 Task: Look for space in Kobuleti, Georgia from 10th July, 2023 to 15th July, 2023 for 7 adults in price range Rs.10000 to Rs.15000. Place can be entire place or shared room with 4 bedrooms having 7 beds and 4 bathrooms. Property type can be house, flat, guest house. Amenities needed are: wifi, TV, free parkinig on premises, gym, breakfast. Booking option can be shelf check-in. Required host language is English.
Action: Mouse moved to (366, 146)
Screenshot: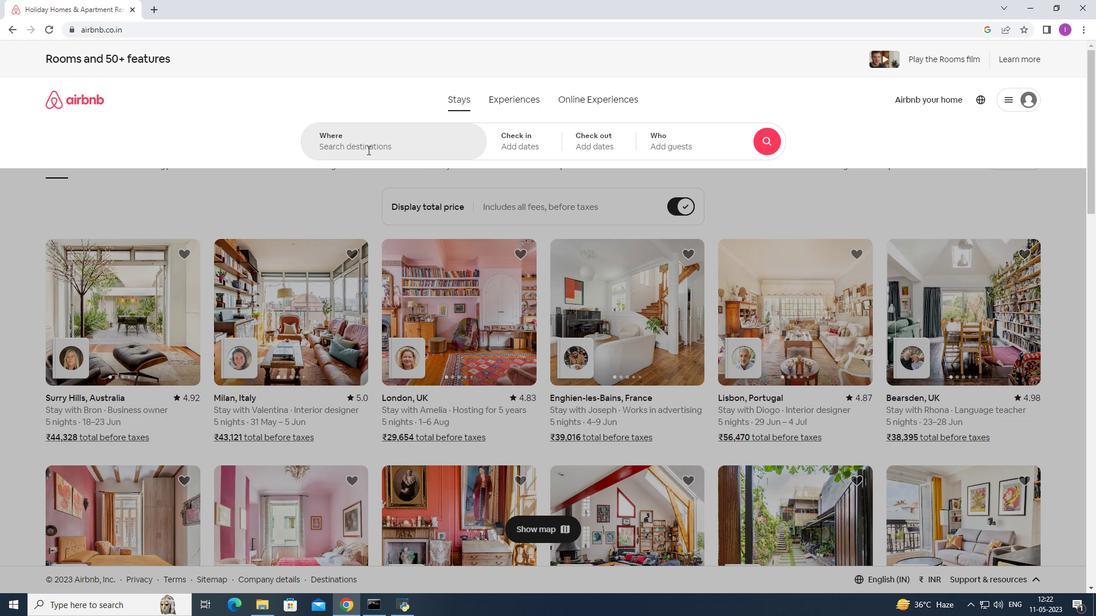 
Action: Mouse pressed left at (366, 146)
Screenshot: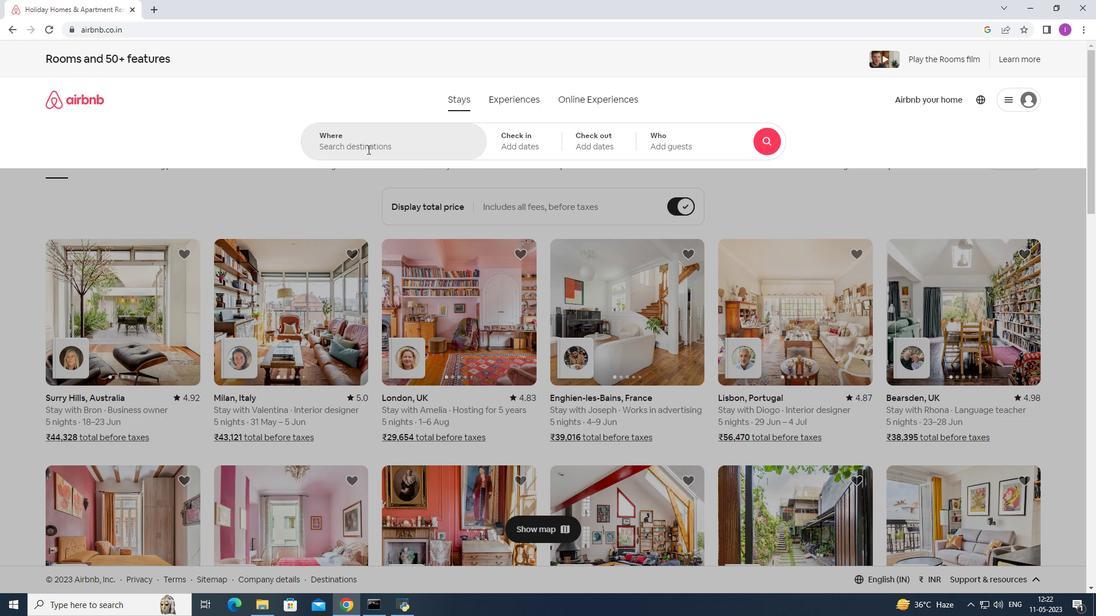 
Action: Mouse moved to (392, 139)
Screenshot: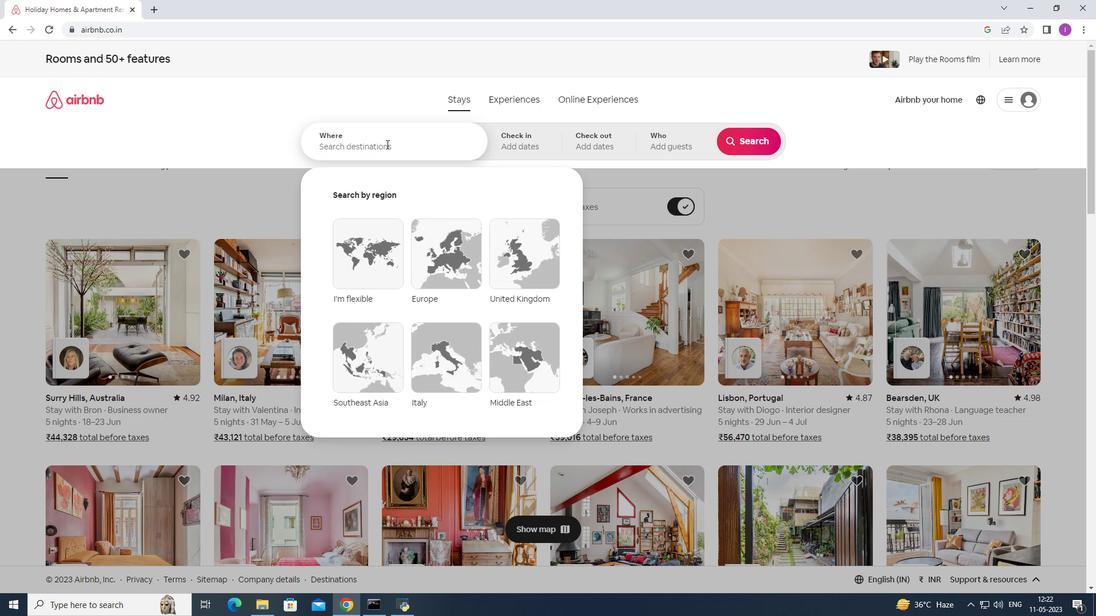 
Action: Key pressed <Key.shift><Key.shift><Key.shift><Key.shift><Key.shift><Key.shift><Key.shift>Kouleti,<Key.shift><Key.shift><Key.shift><Key.shift><Key.shift><Key.shift><Key.shift><Key.shift><Key.shift><Key.shift><Key.shift><Key.shift><Key.shift><Key.shift><Key.shift><Key.shift><Key.shift><Key.shift><Key.shift><Key.shift><Key.shift><Key.shift><Key.shift><Key.shift><Key.shift><Key.shift><Key.shift><Key.shift><Key.shift><Key.shift><Key.shift><Key.shift>Georgia
Screenshot: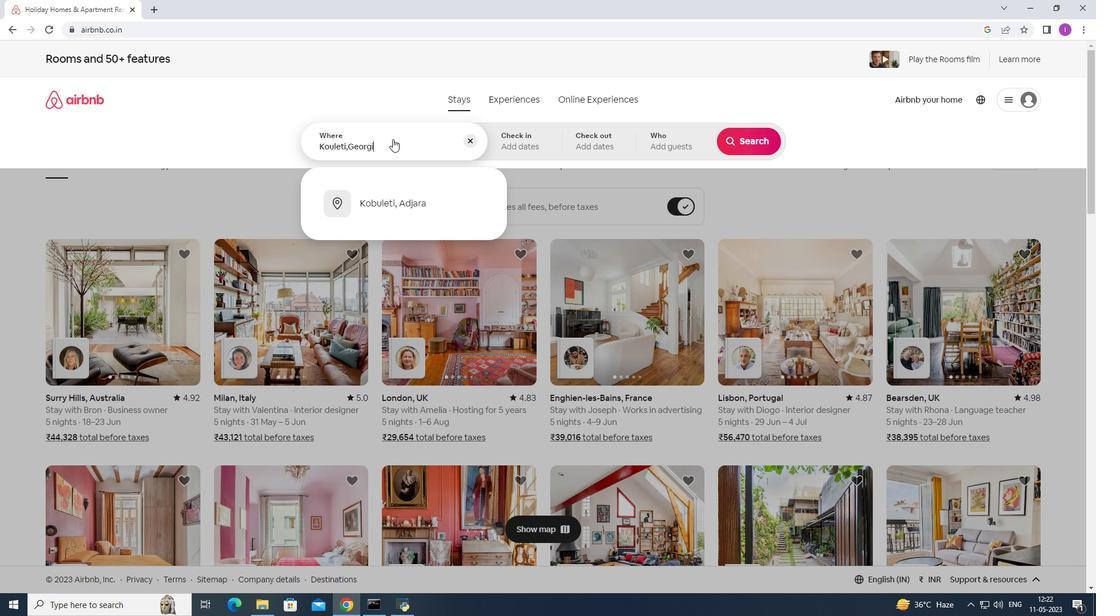 
Action: Mouse moved to (536, 148)
Screenshot: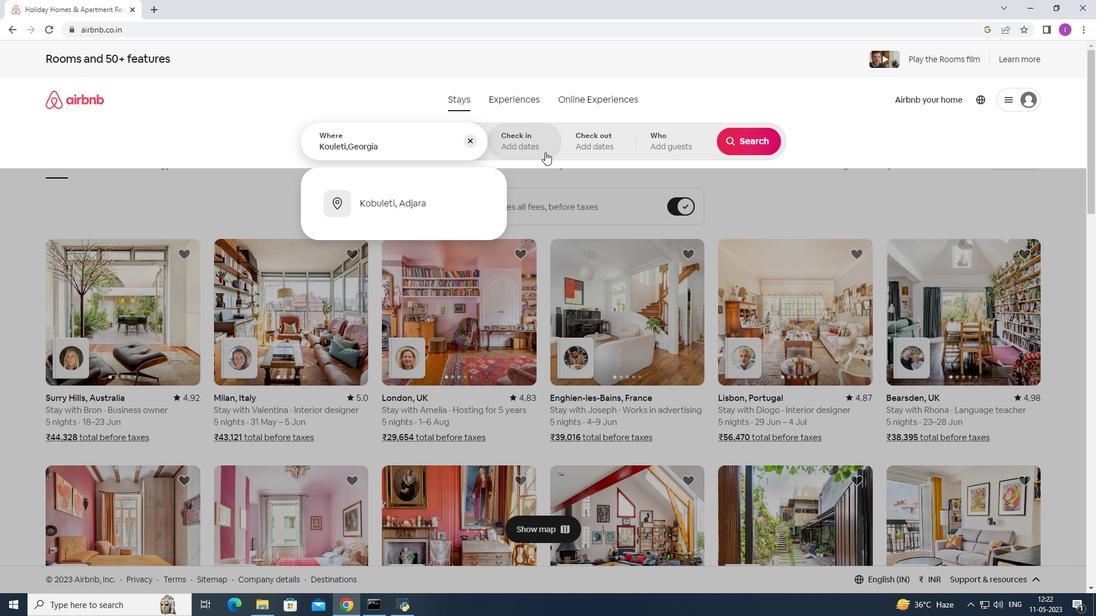 
Action: Mouse pressed left at (536, 148)
Screenshot: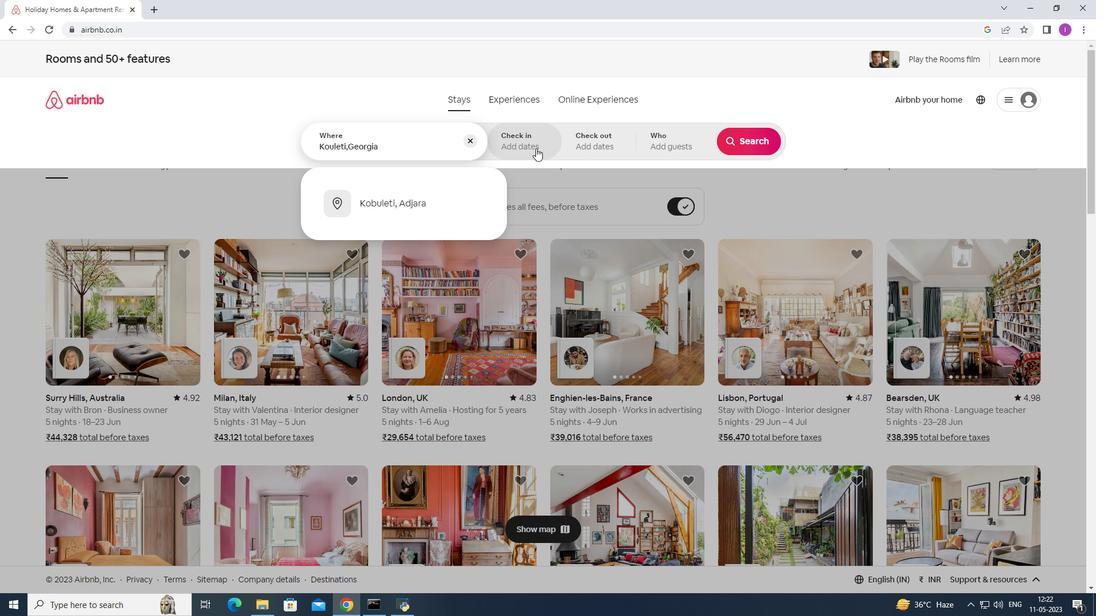 
Action: Mouse moved to (748, 232)
Screenshot: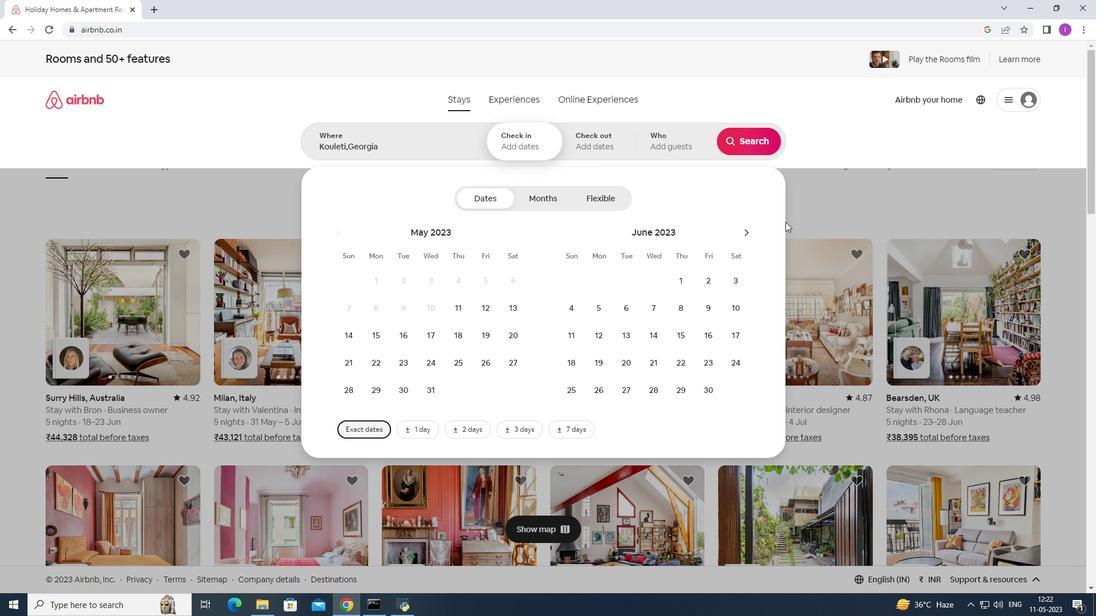 
Action: Mouse pressed left at (748, 232)
Screenshot: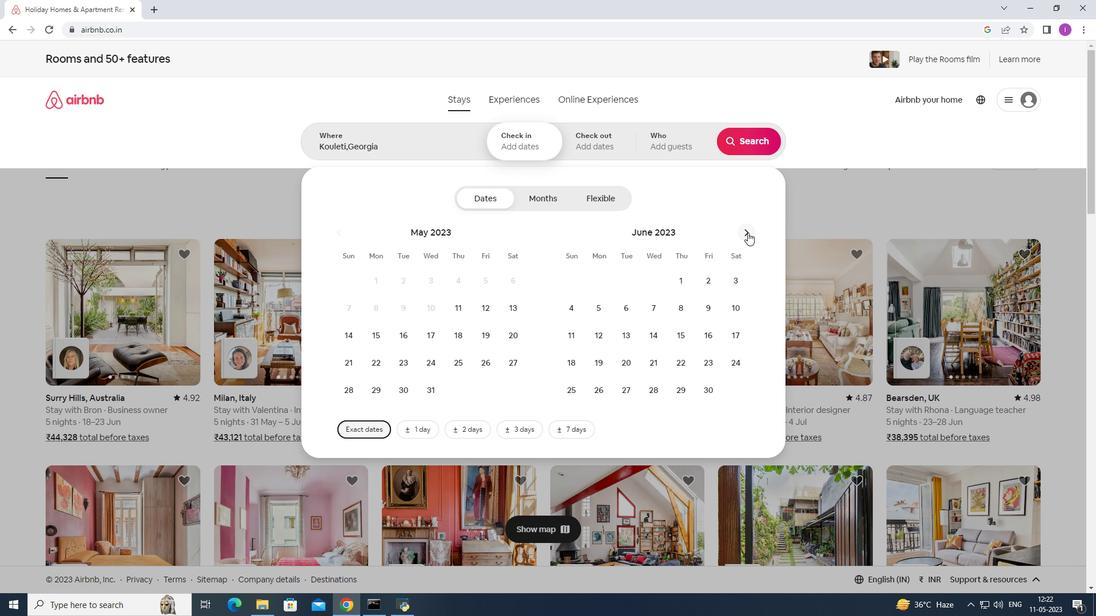 
Action: Mouse moved to (592, 342)
Screenshot: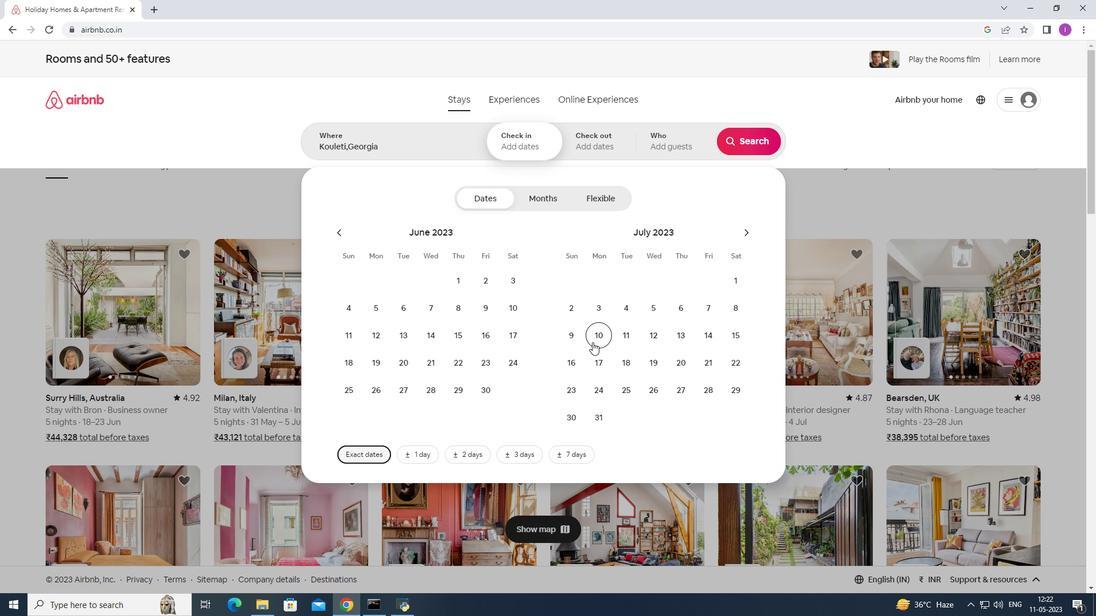 
Action: Mouse pressed left at (592, 342)
Screenshot: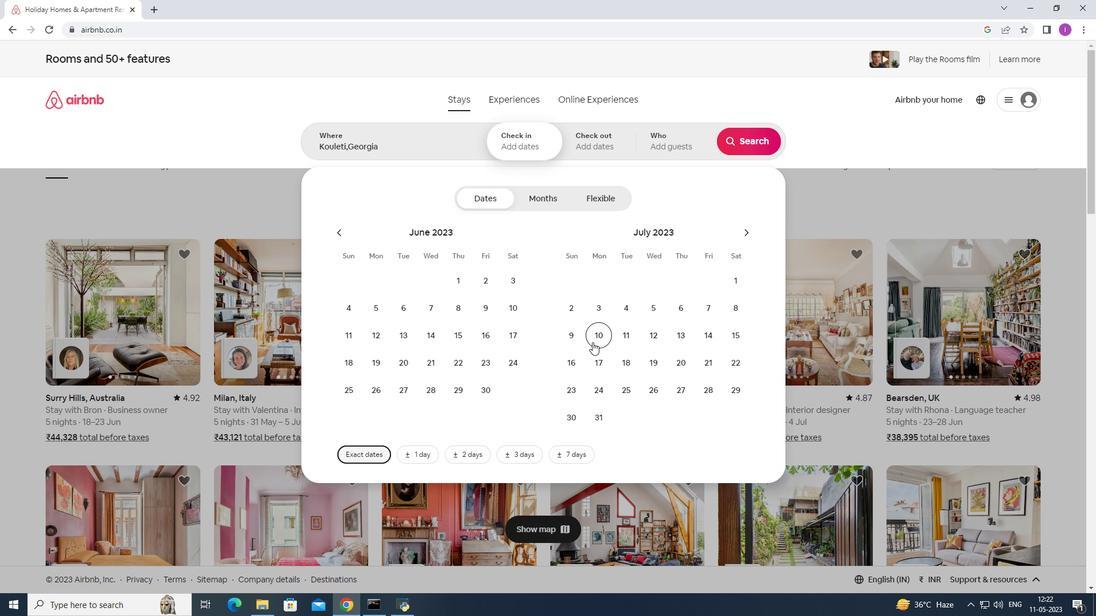 
Action: Mouse moved to (729, 330)
Screenshot: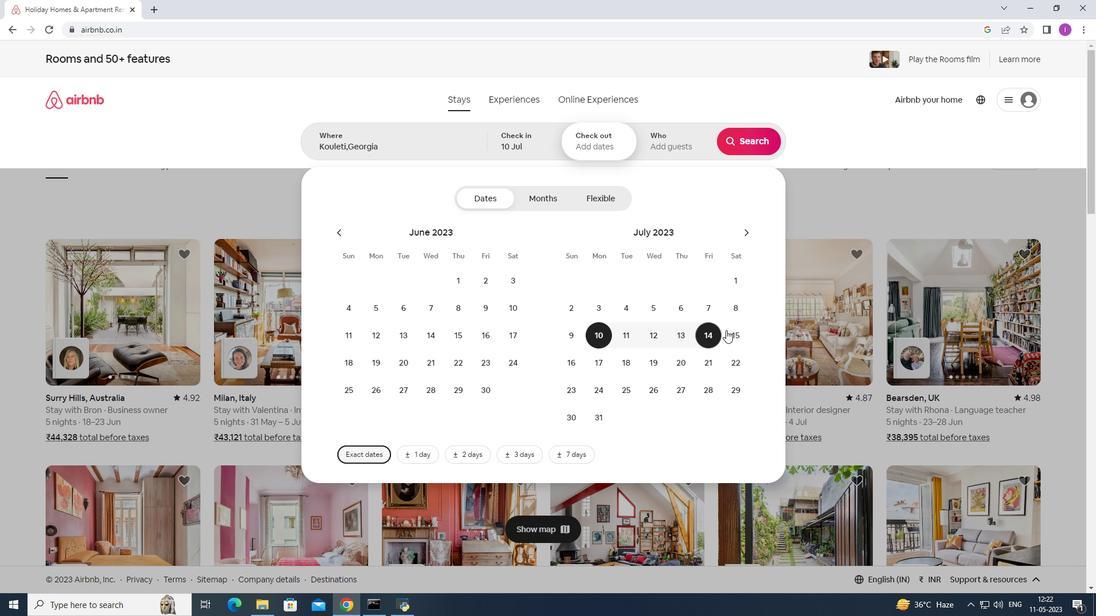 
Action: Mouse pressed left at (729, 330)
Screenshot: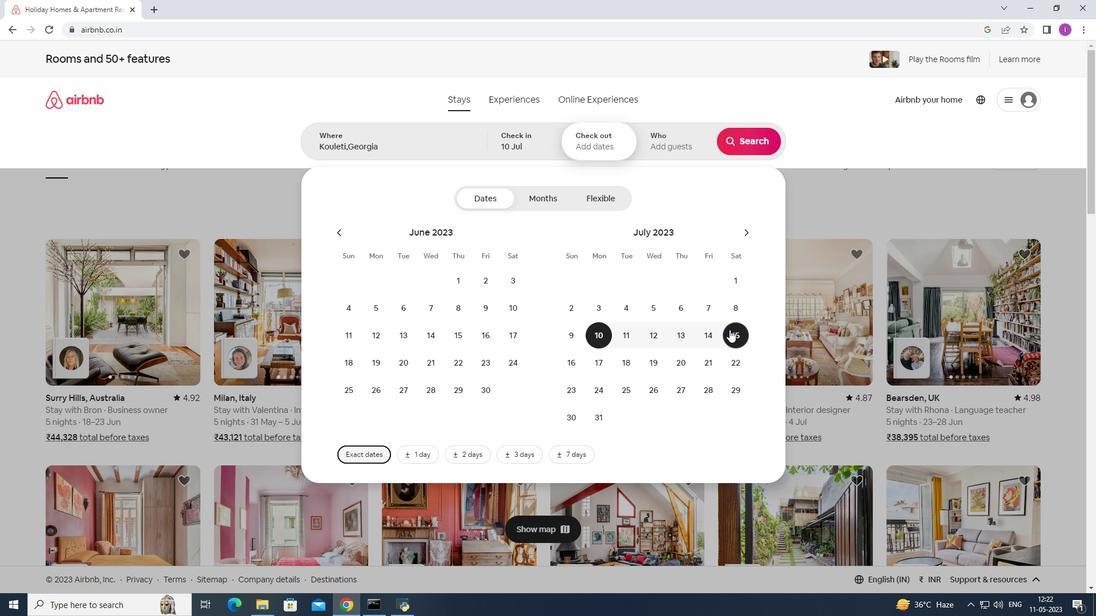 
Action: Mouse moved to (671, 151)
Screenshot: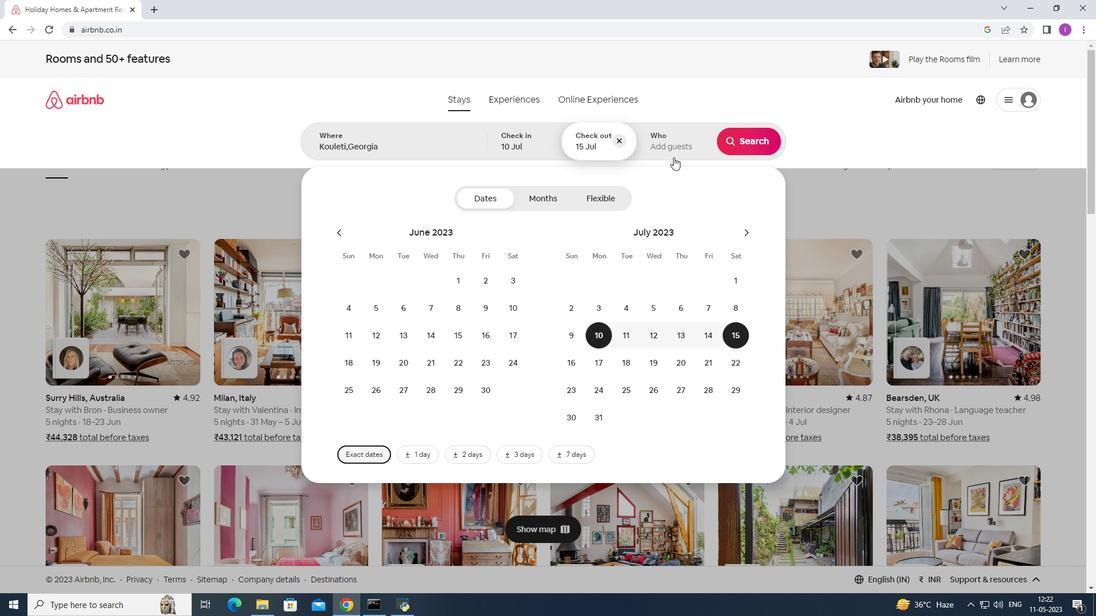 
Action: Mouse pressed left at (671, 151)
Screenshot: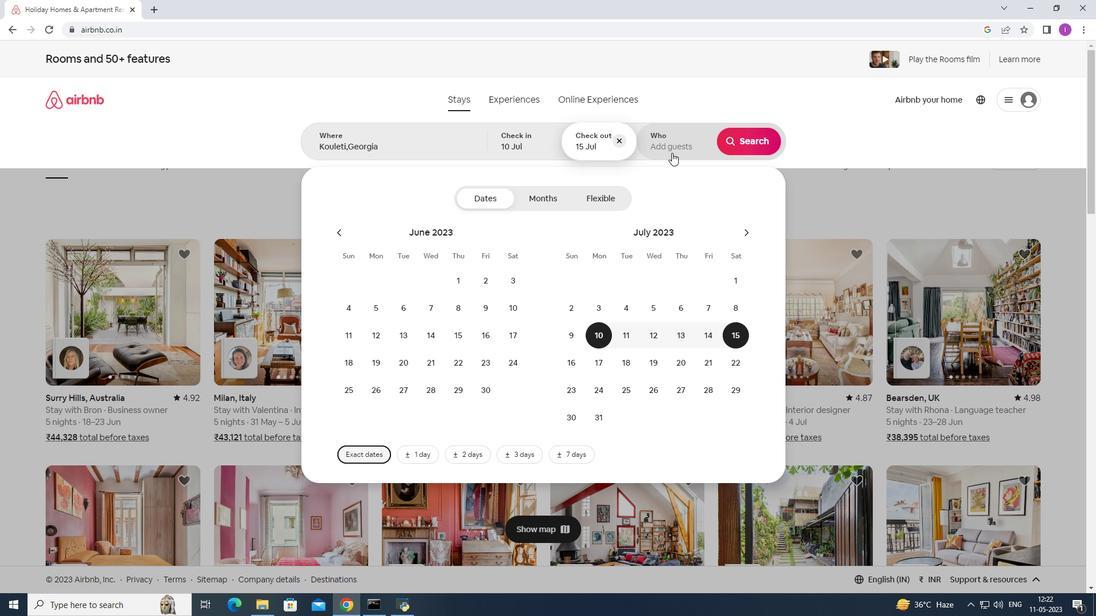
Action: Mouse moved to (755, 200)
Screenshot: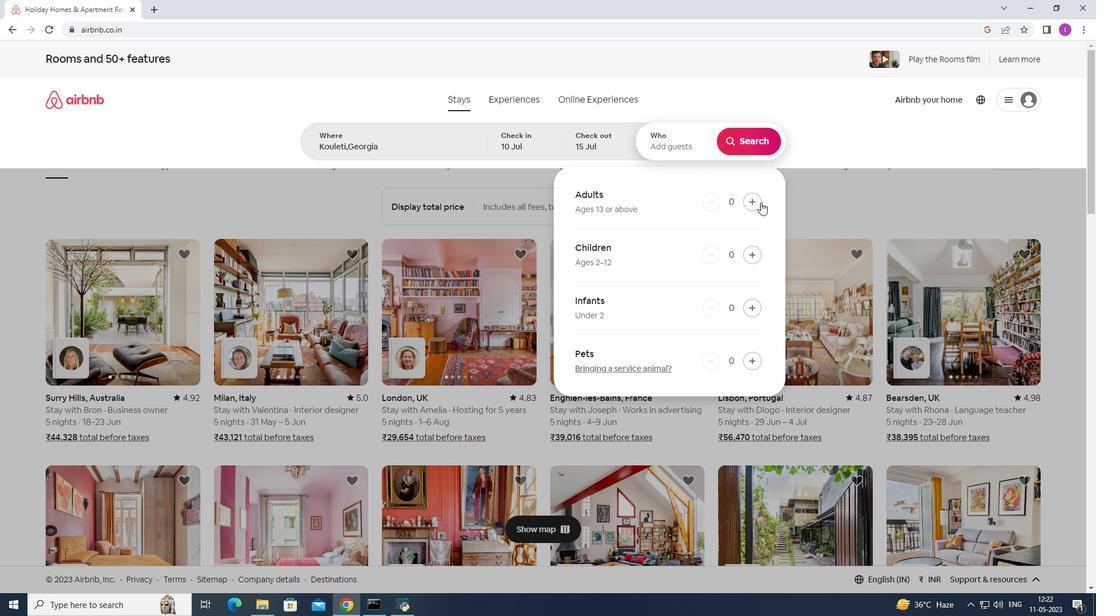 
Action: Mouse pressed left at (755, 200)
Screenshot: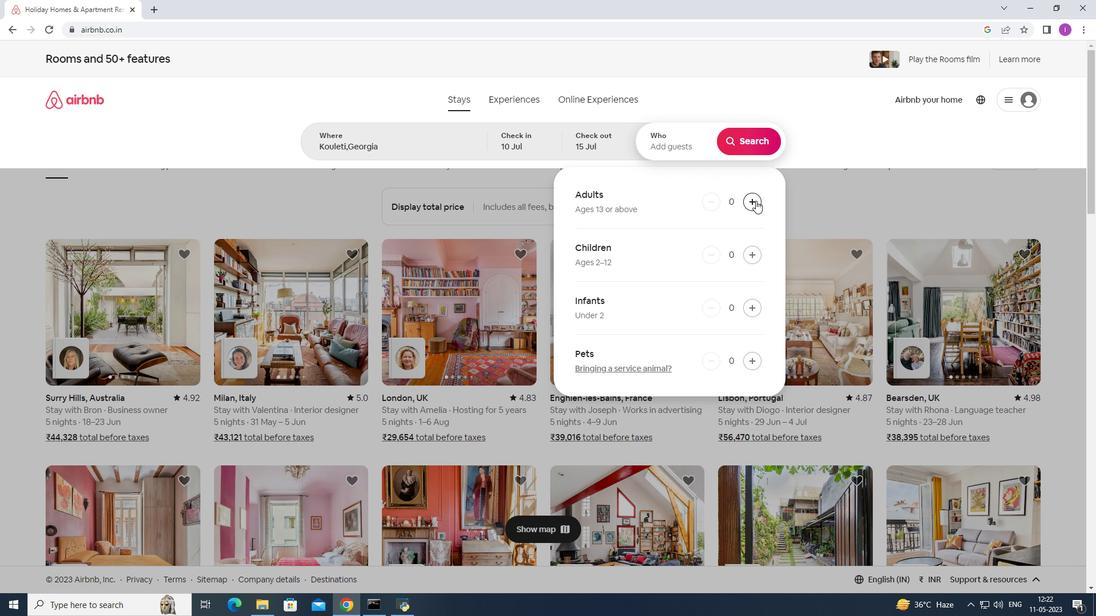 
Action: Mouse pressed left at (755, 200)
Screenshot: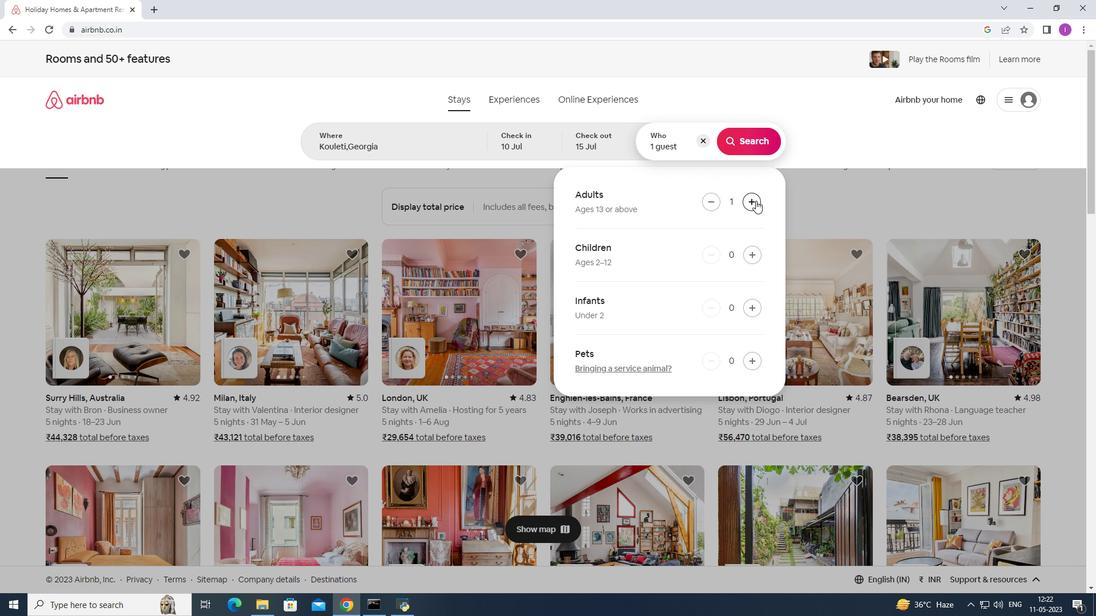 
Action: Mouse pressed left at (755, 200)
Screenshot: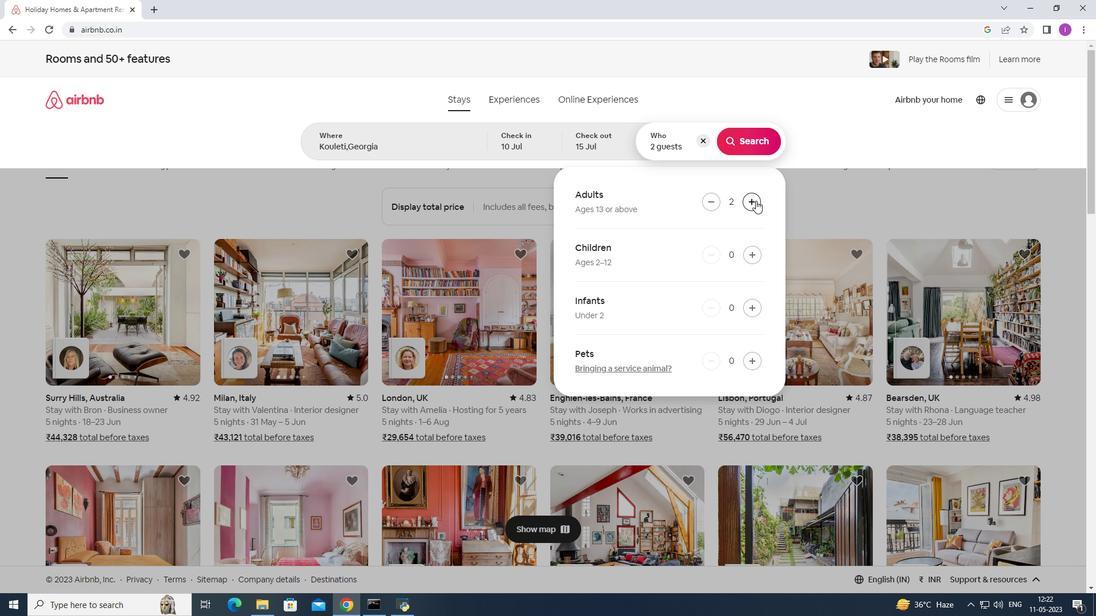 
Action: Mouse pressed left at (755, 200)
Screenshot: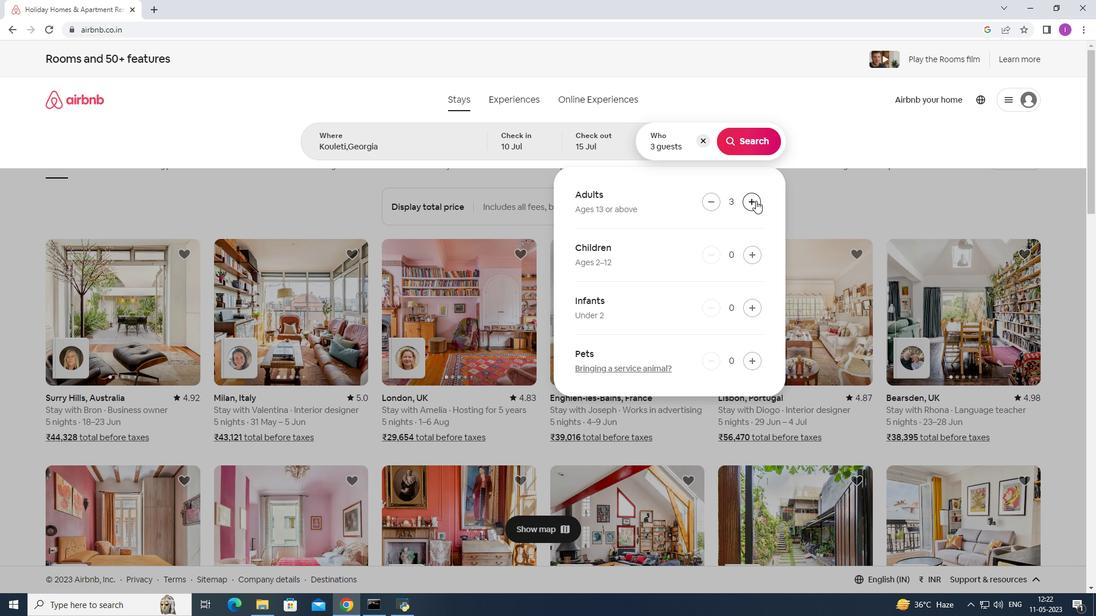 
Action: Mouse pressed left at (755, 200)
Screenshot: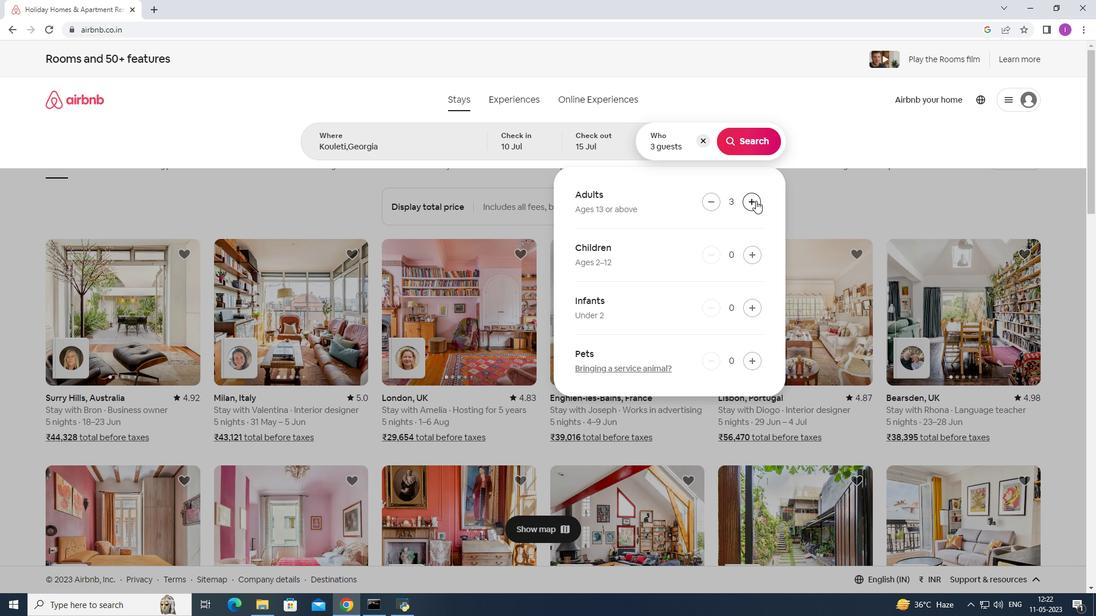 
Action: Mouse pressed left at (755, 200)
Screenshot: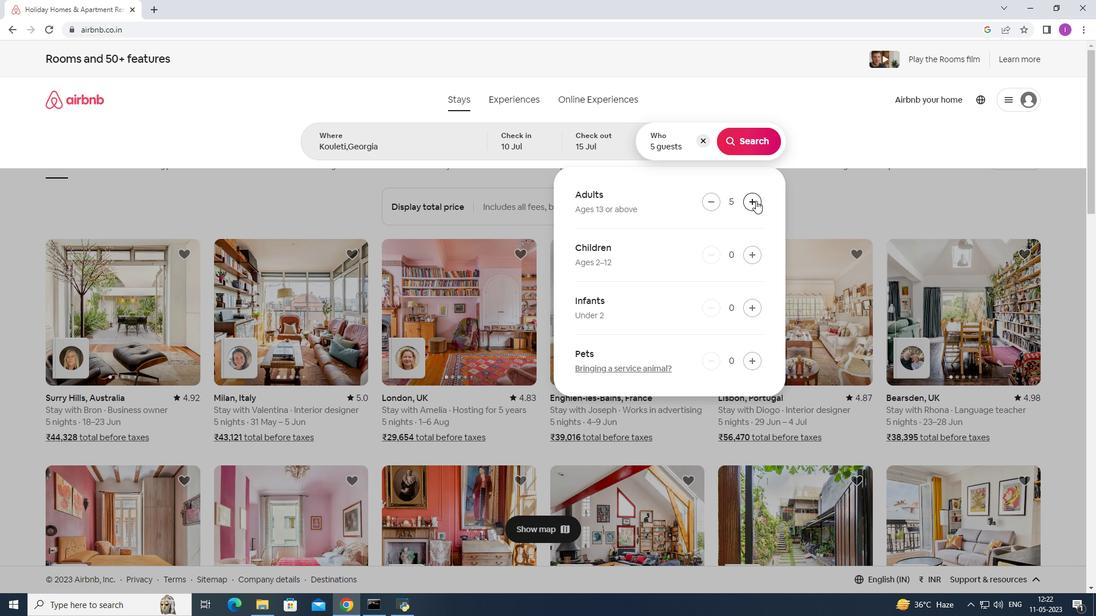 
Action: Mouse pressed left at (755, 200)
Screenshot: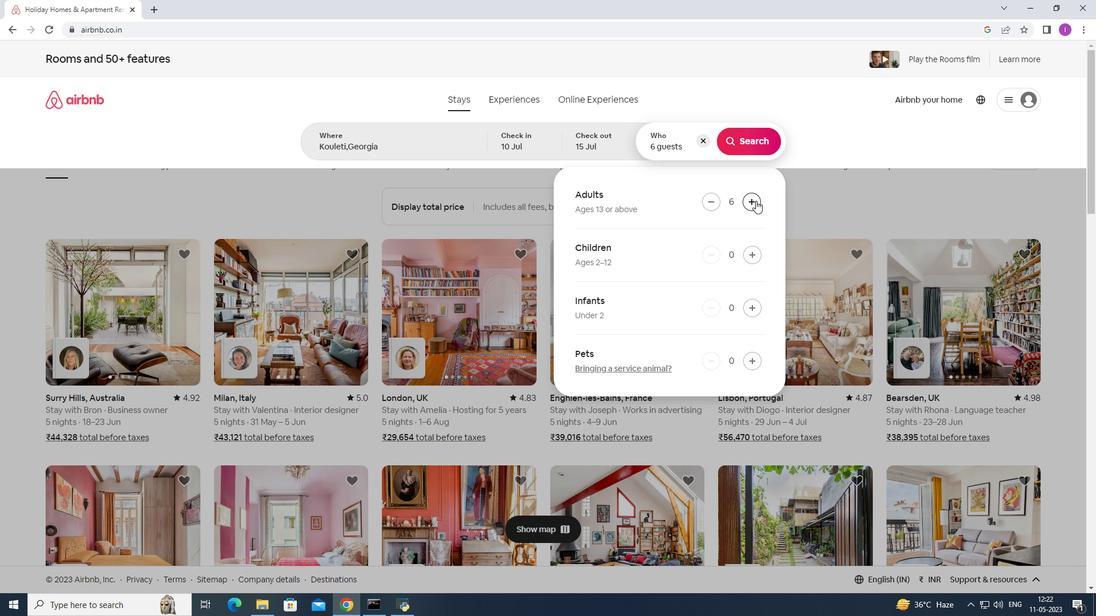 
Action: Mouse pressed left at (755, 200)
Screenshot: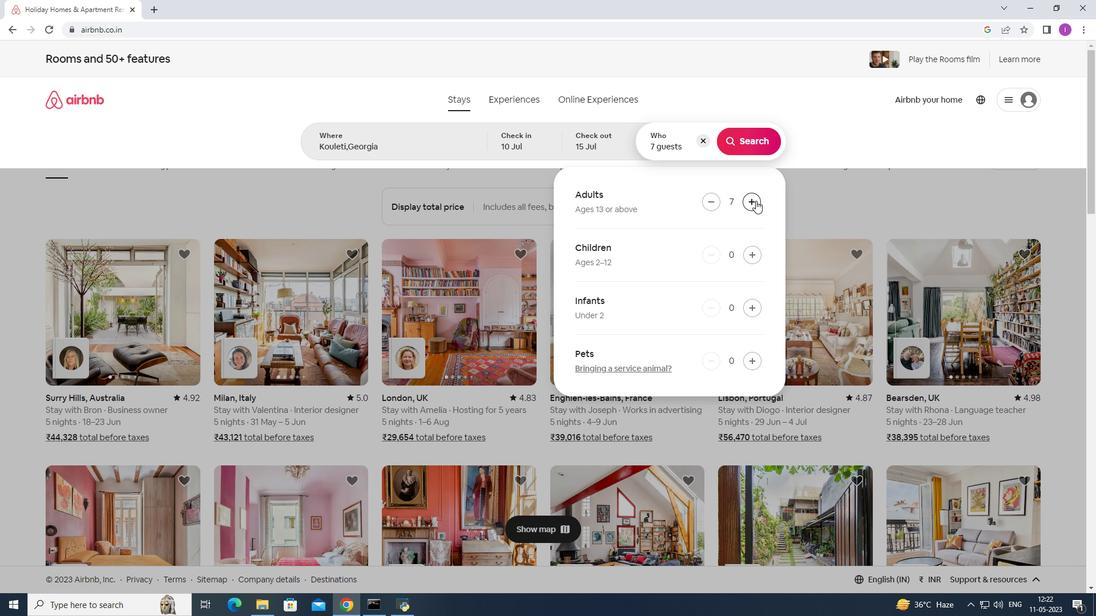 
Action: Mouse moved to (718, 204)
Screenshot: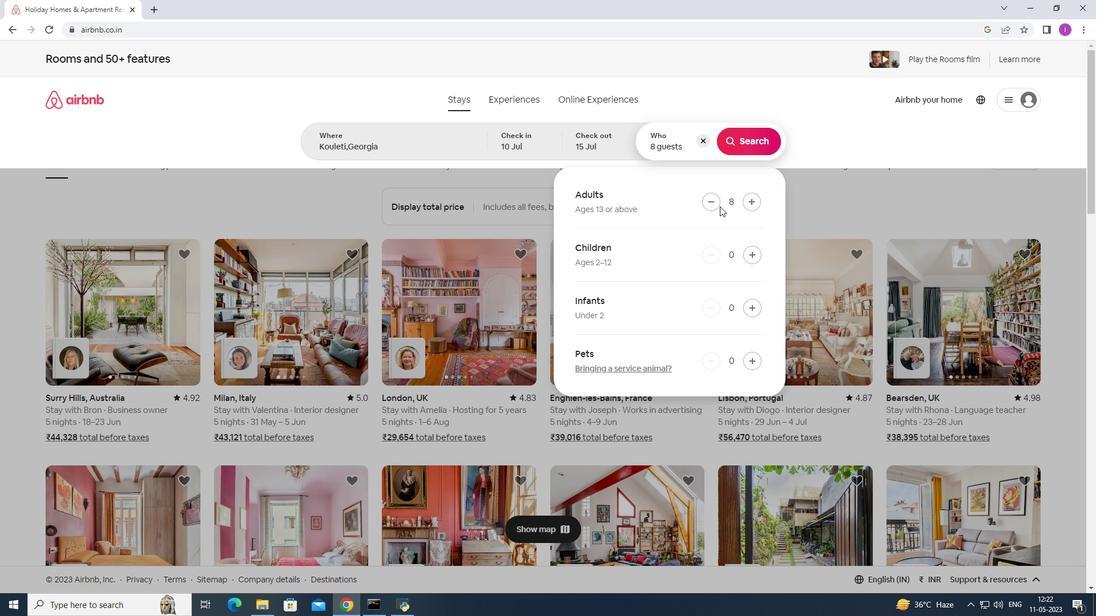 
Action: Mouse pressed left at (718, 204)
Screenshot: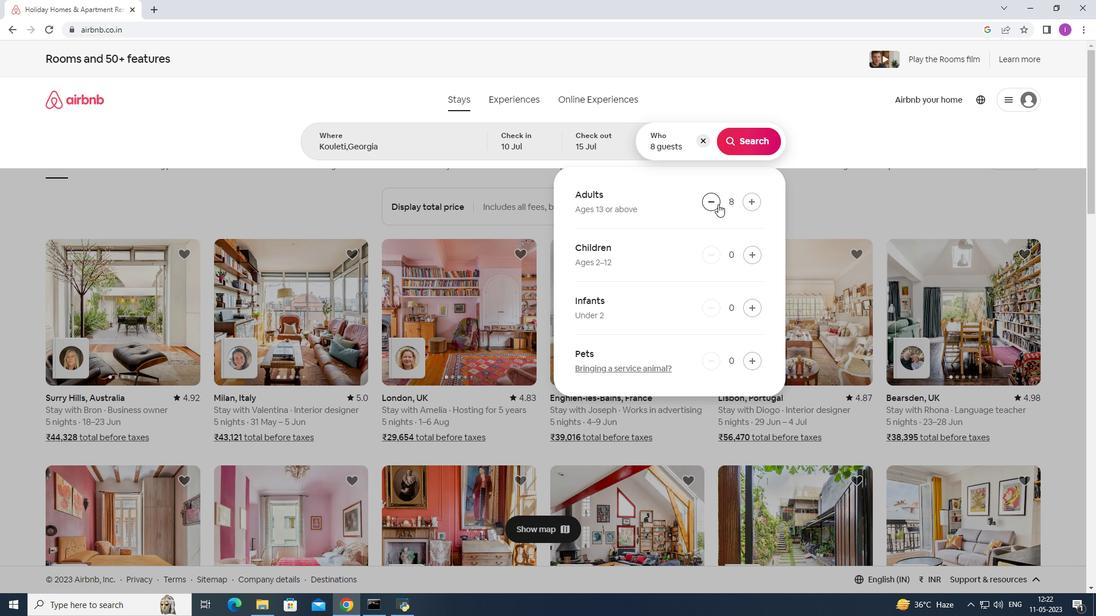
Action: Mouse moved to (747, 146)
Screenshot: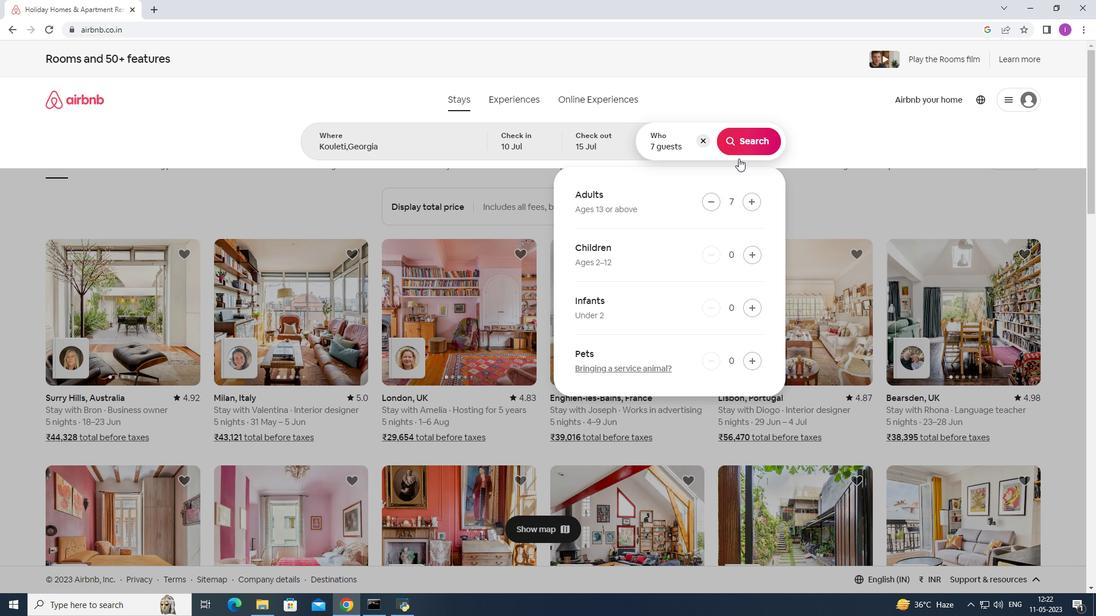 
Action: Mouse pressed left at (747, 146)
Screenshot: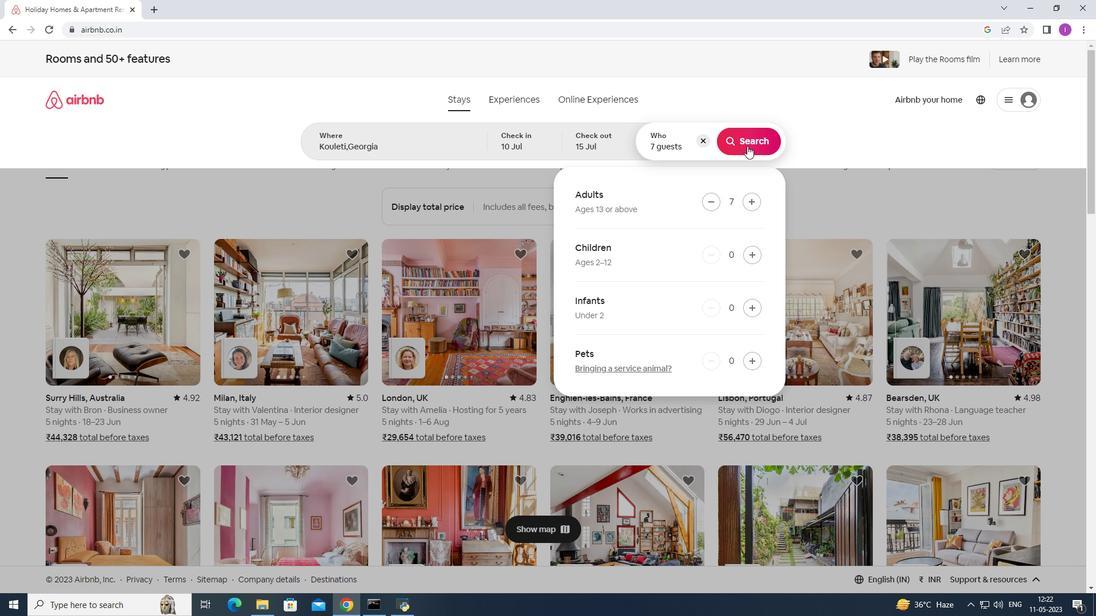 
Action: Mouse moved to (1038, 109)
Screenshot: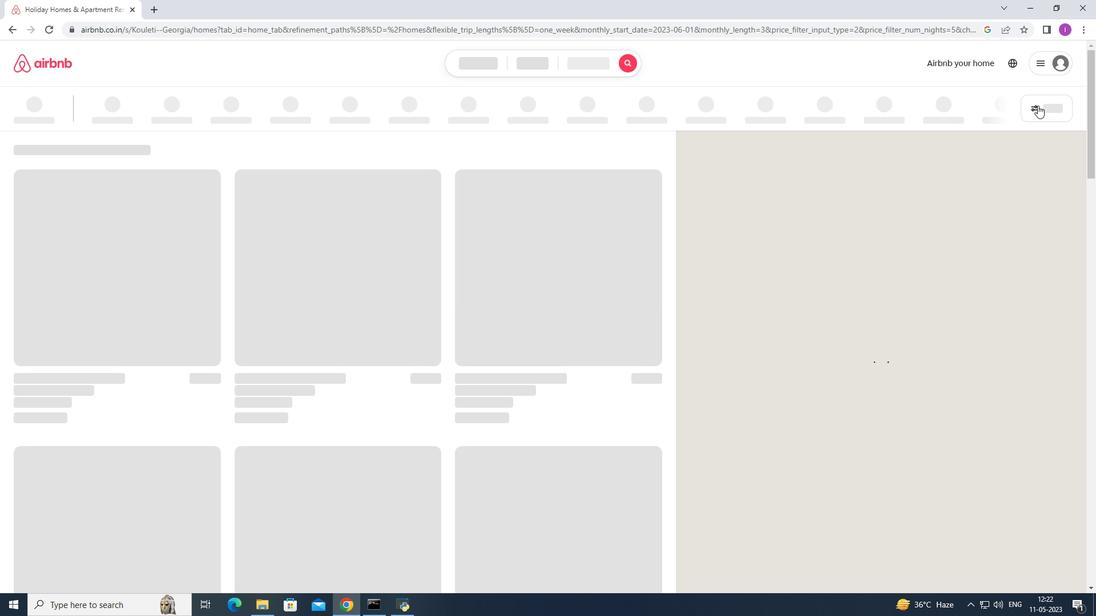 
Action: Mouse pressed left at (1038, 109)
Screenshot: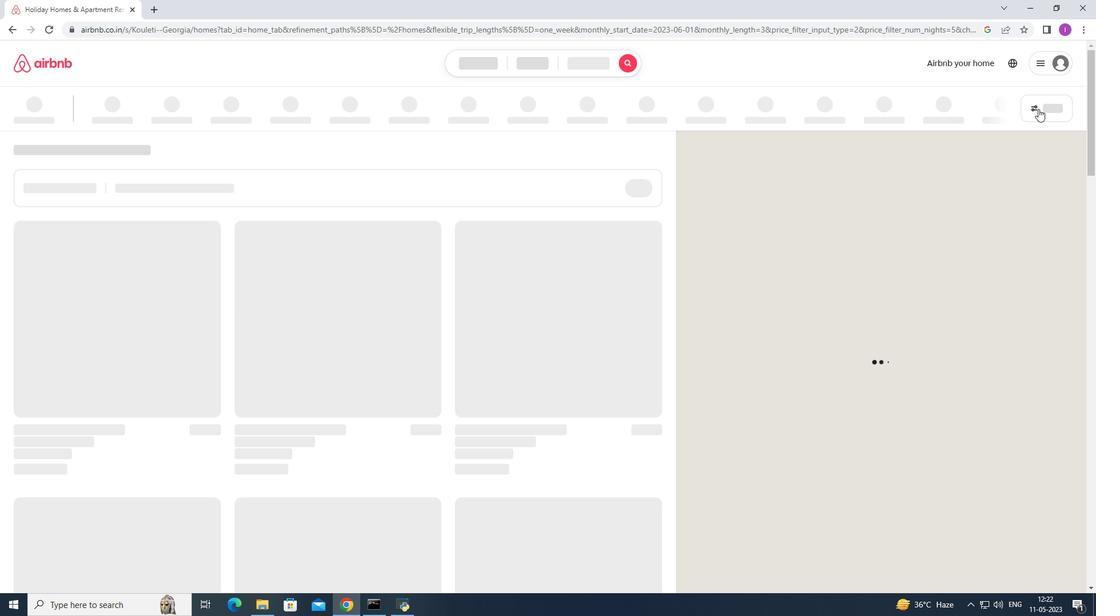 
Action: Mouse moved to (625, 393)
Screenshot: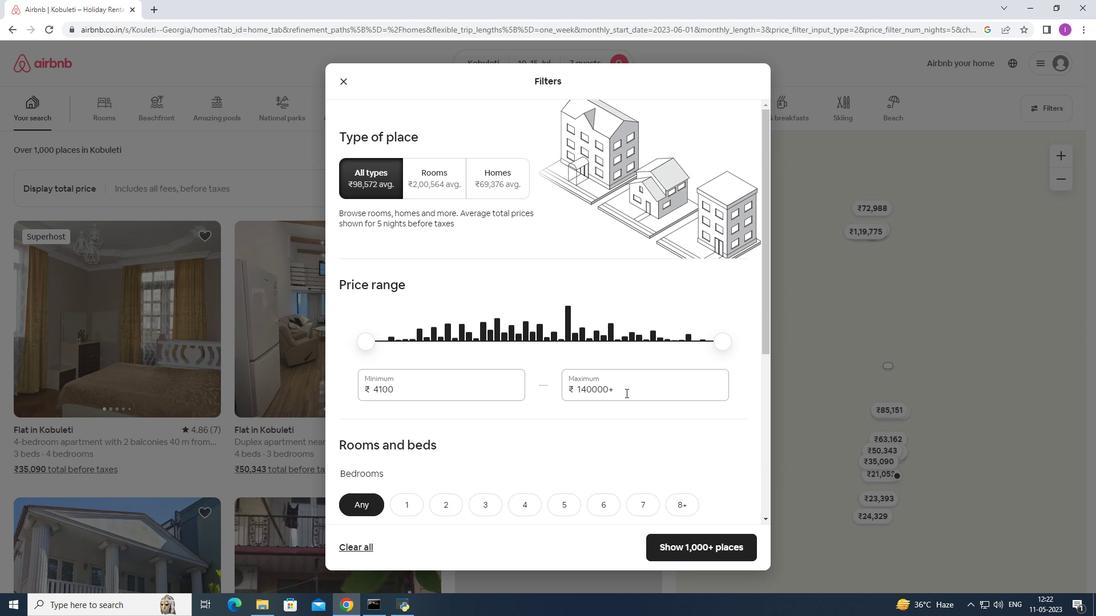 
Action: Mouse pressed left at (625, 393)
Screenshot: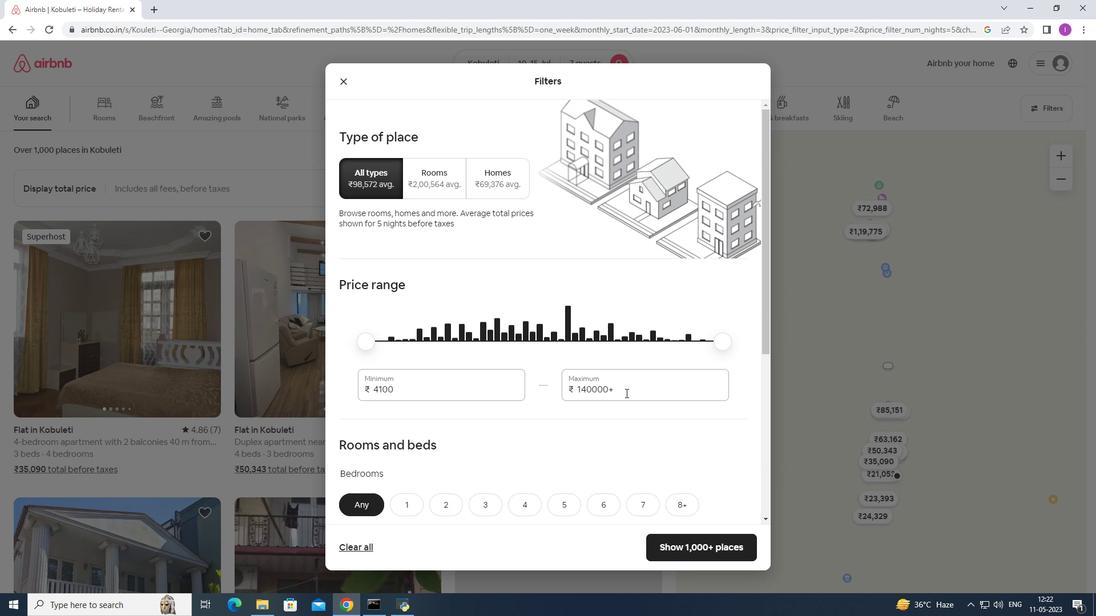 
Action: Mouse moved to (487, 413)
Screenshot: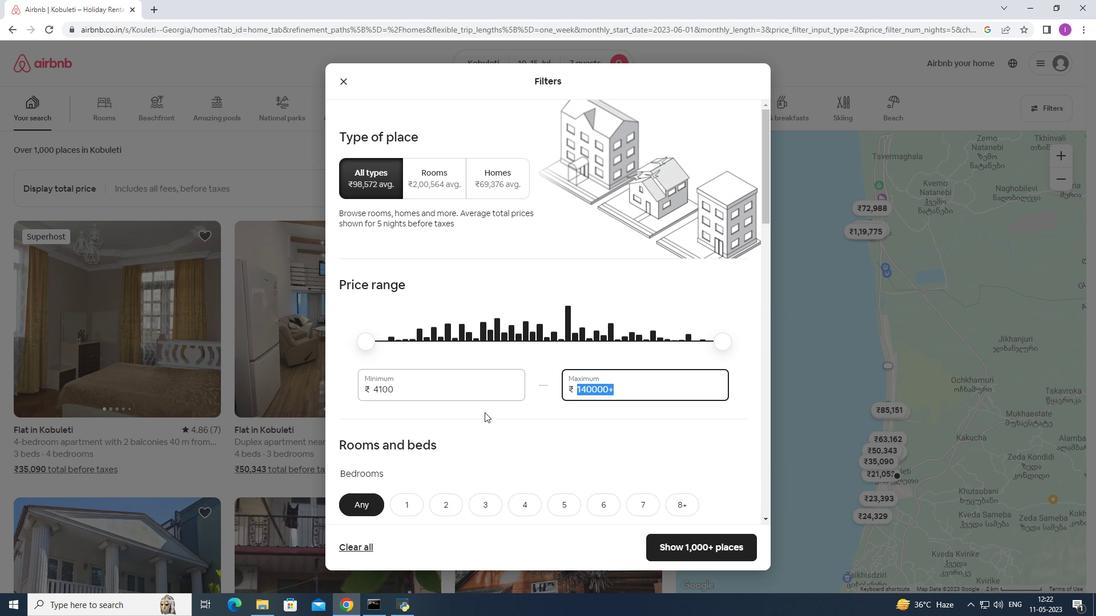 
Action: Key pressed 15000
Screenshot: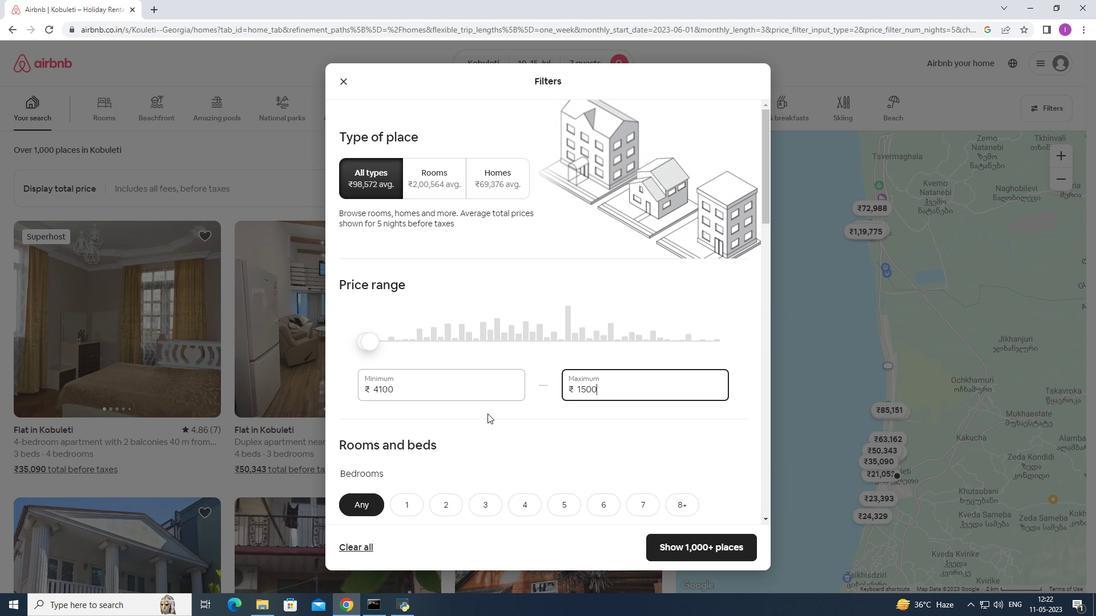 
Action: Mouse moved to (395, 391)
Screenshot: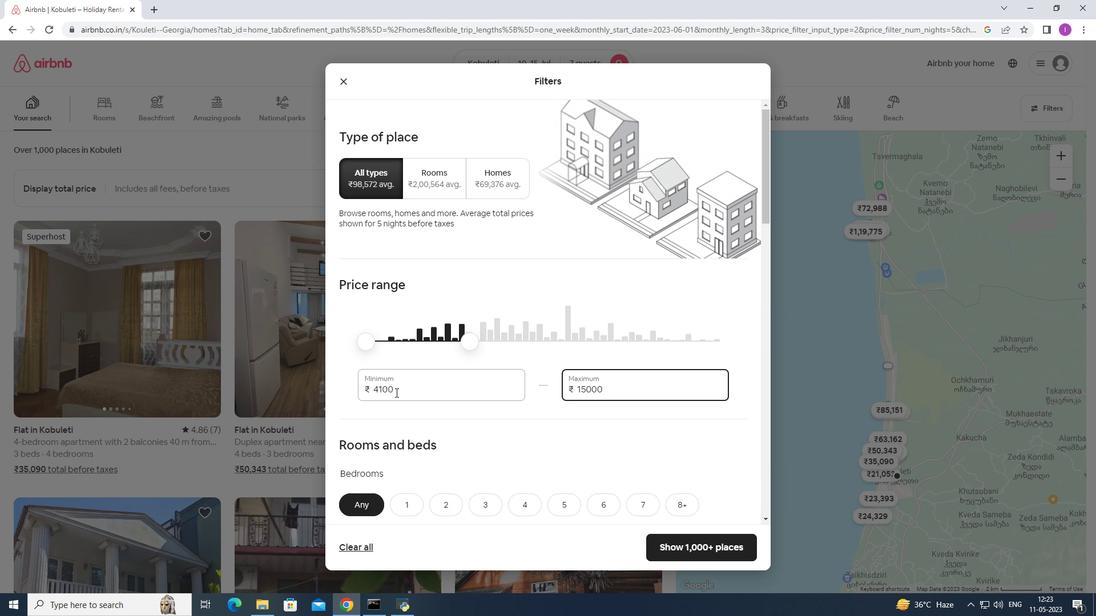 
Action: Mouse pressed left at (395, 391)
Screenshot: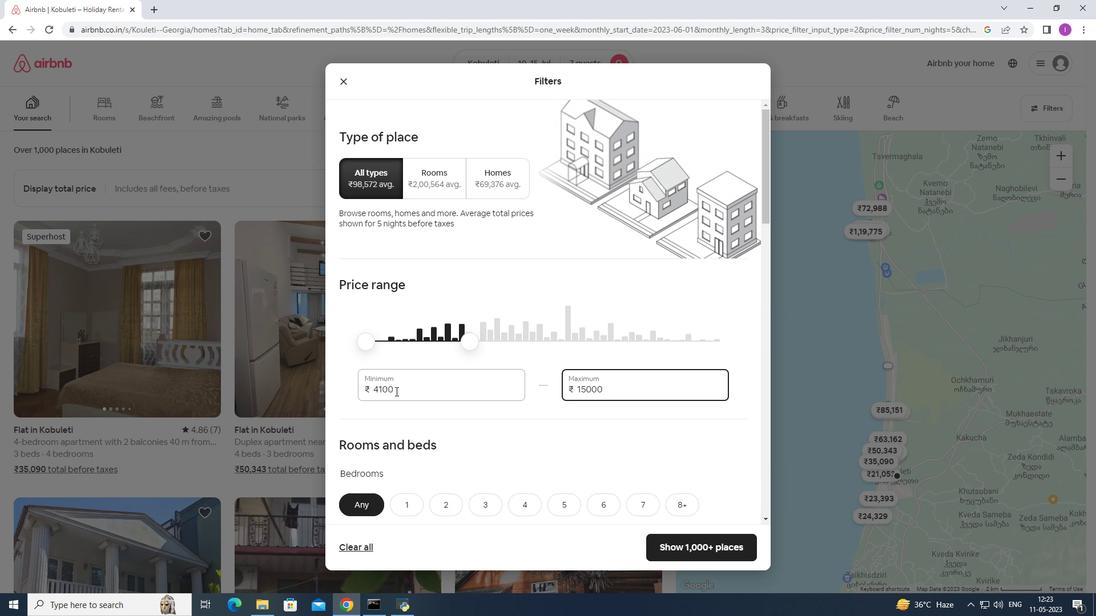 
Action: Mouse moved to (370, 392)
Screenshot: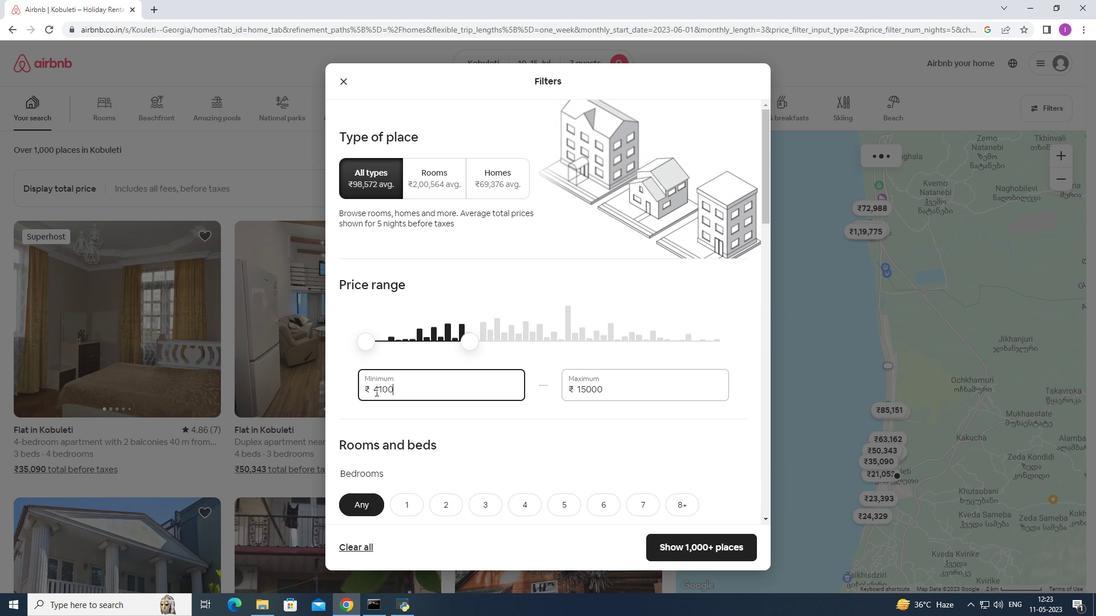
Action: Key pressed 1
Screenshot: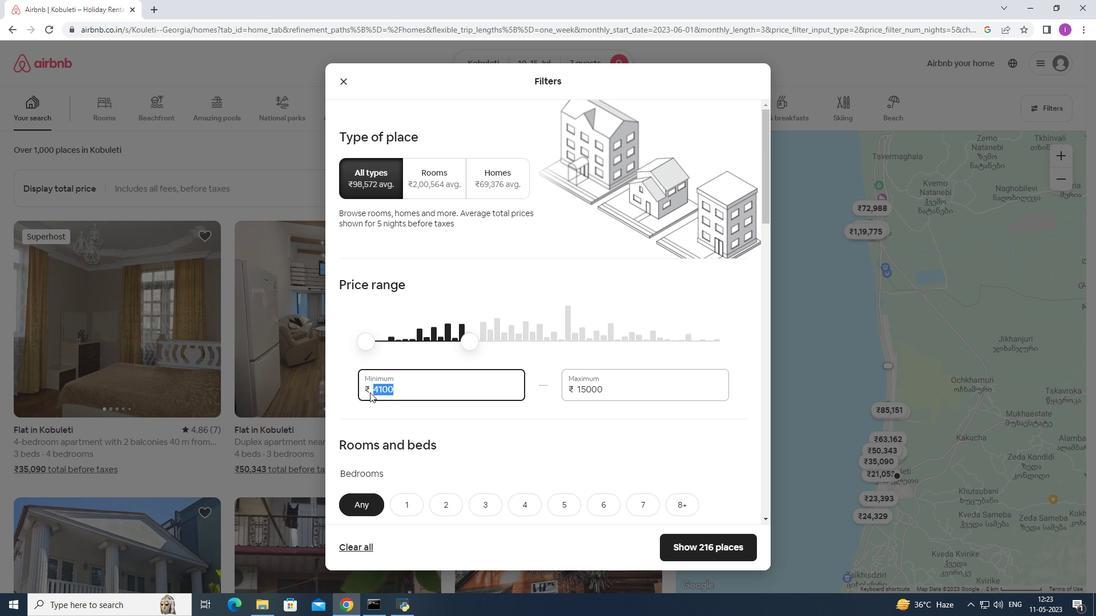 
Action: Mouse moved to (371, 405)
Screenshot: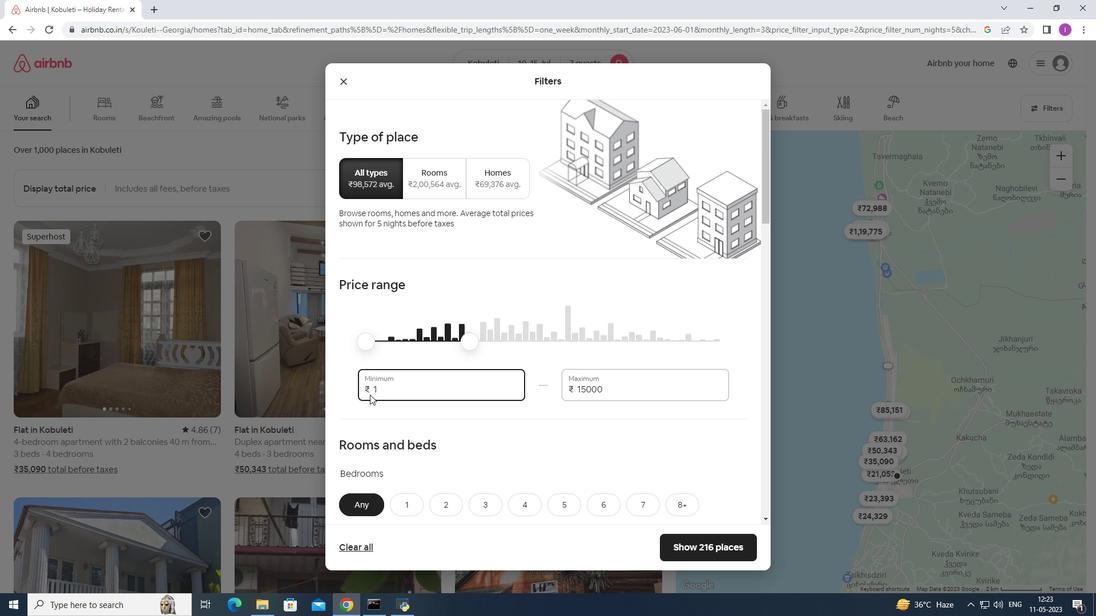 
Action: Key pressed 0
Screenshot: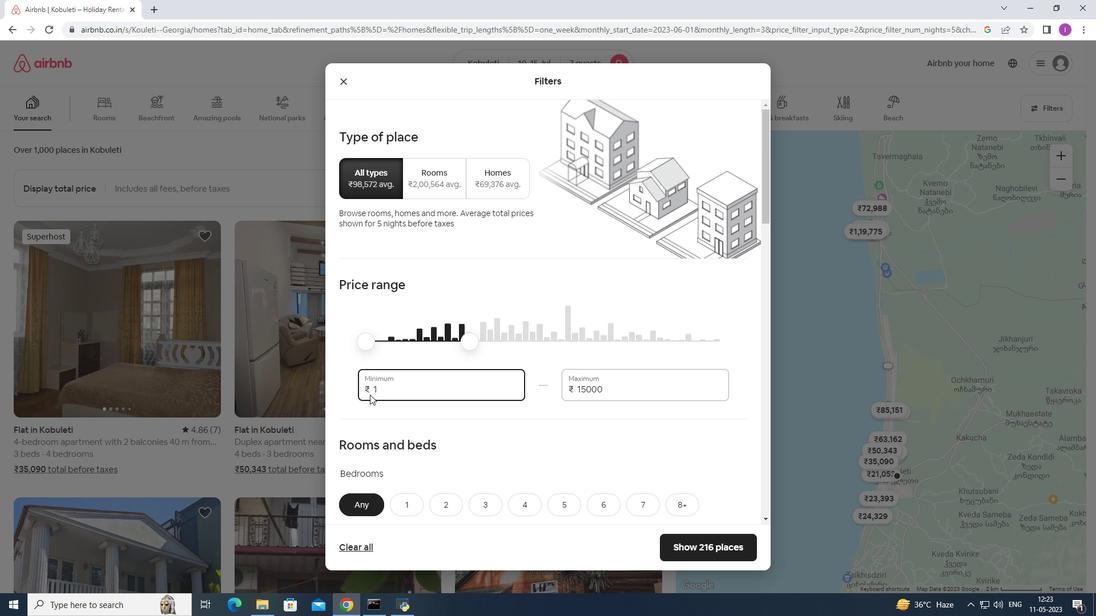
Action: Mouse moved to (371, 407)
Screenshot: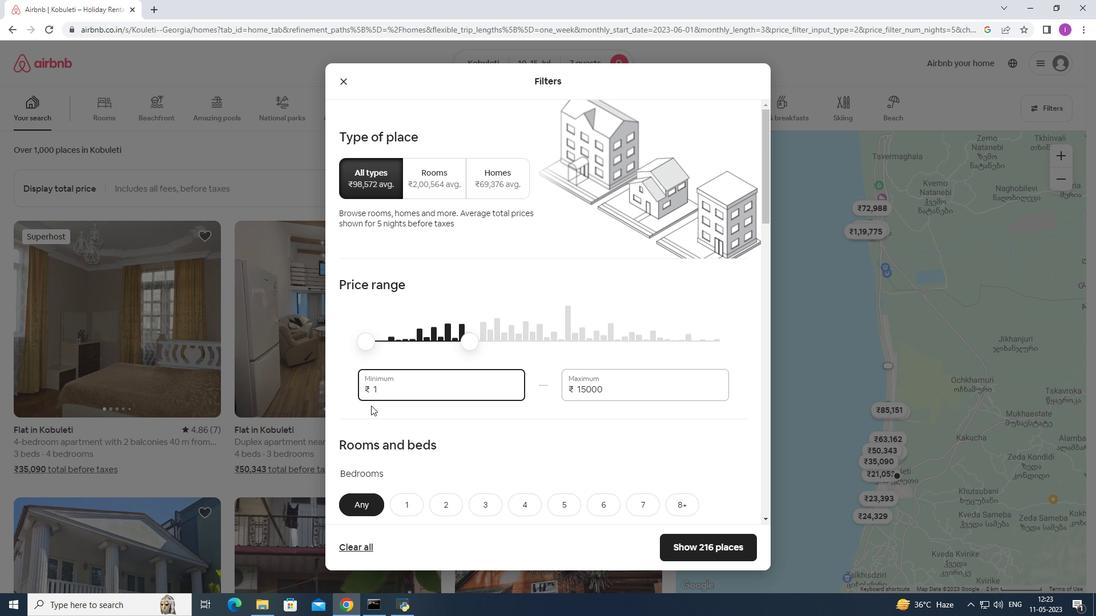 
Action: Key pressed 000
Screenshot: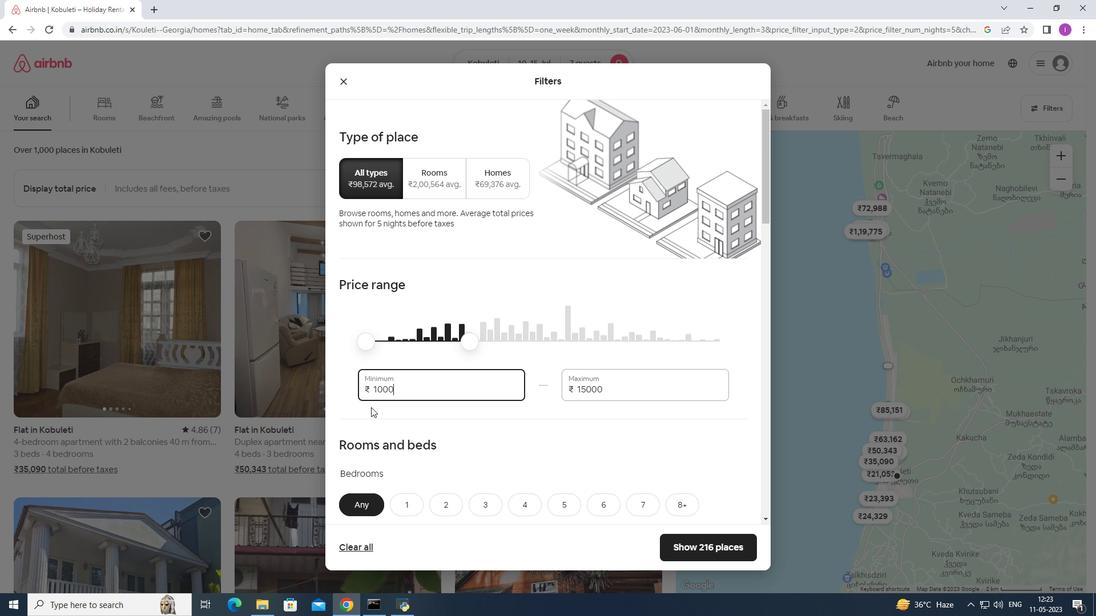
Action: Mouse moved to (413, 411)
Screenshot: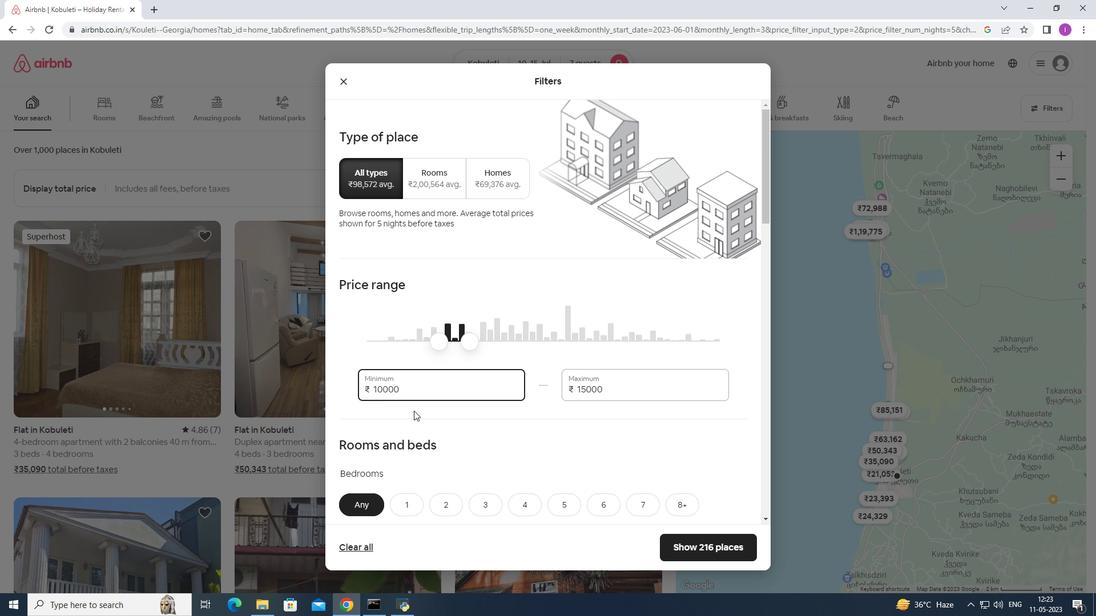 
Action: Mouse scrolled (413, 410) with delta (0, 0)
Screenshot: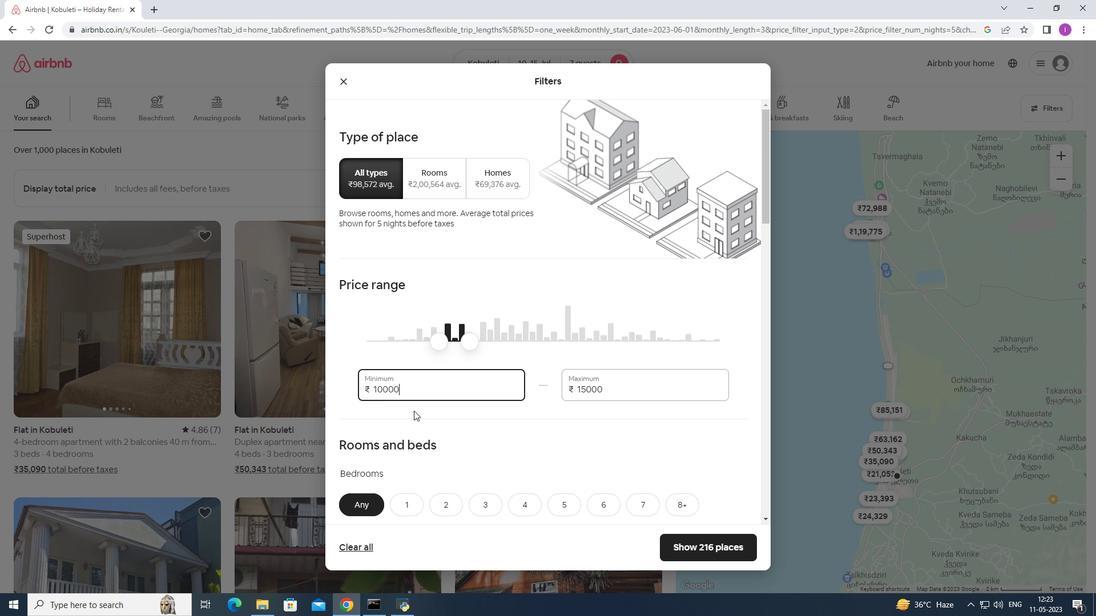 
Action: Mouse scrolled (413, 410) with delta (0, 0)
Screenshot: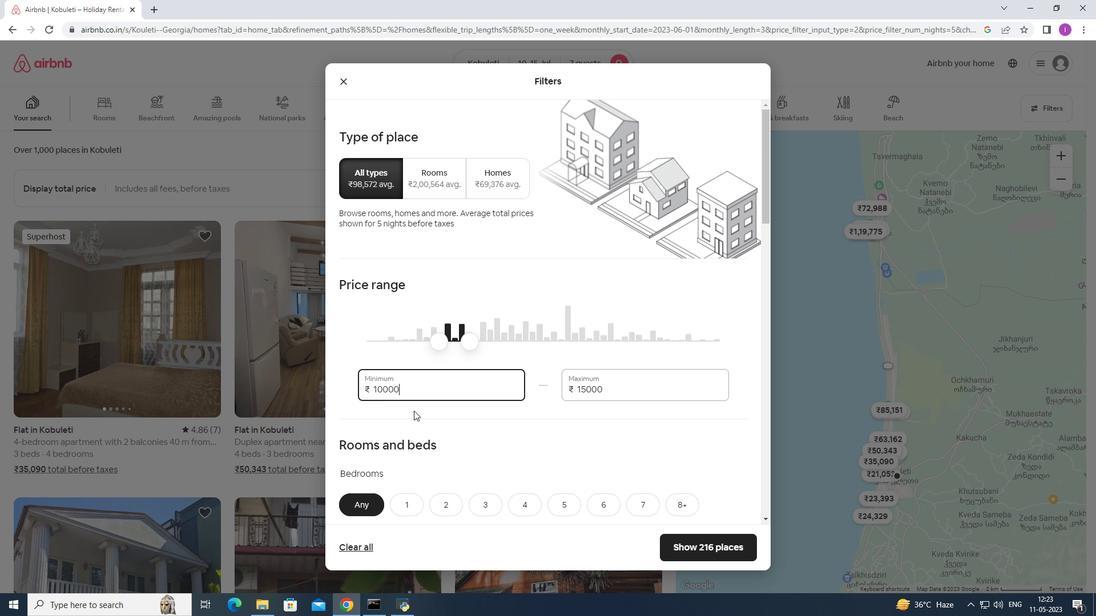
Action: Mouse scrolled (413, 410) with delta (0, 0)
Screenshot: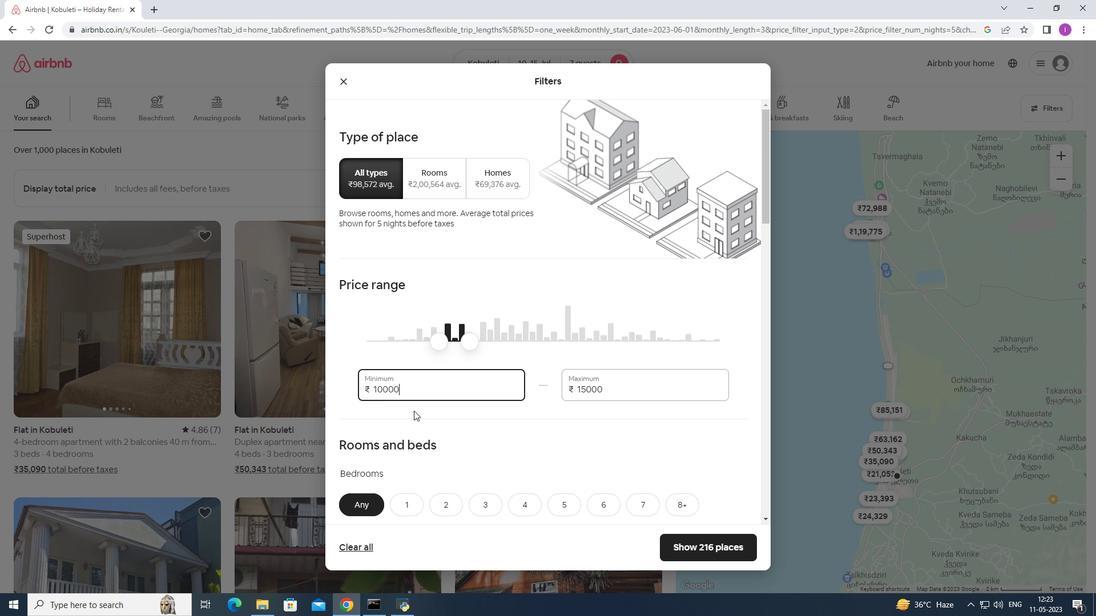 
Action: Mouse moved to (531, 331)
Screenshot: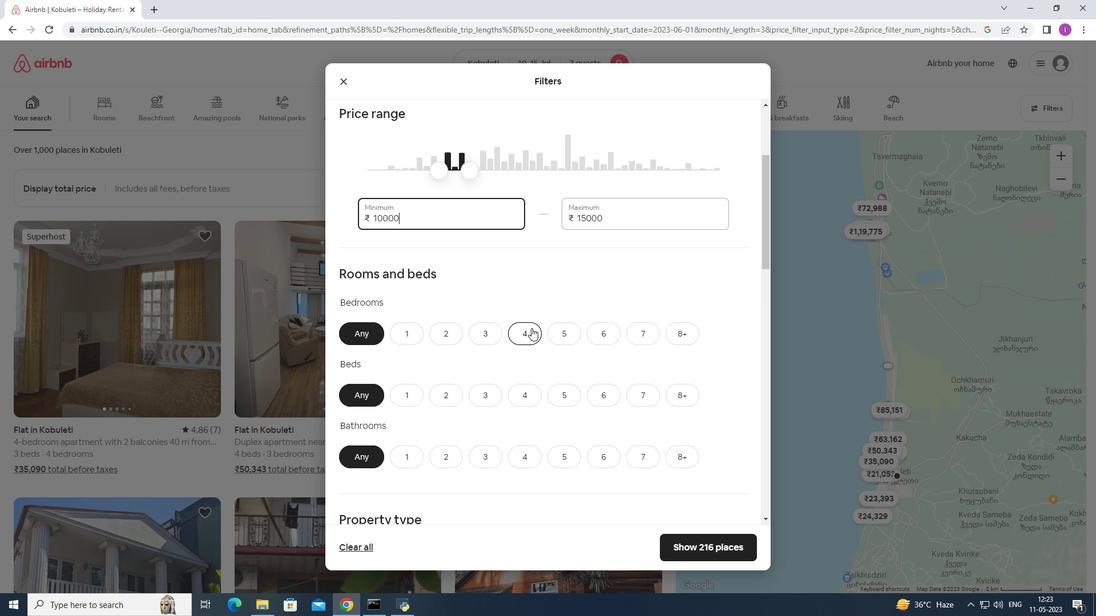 
Action: Mouse pressed left at (531, 331)
Screenshot: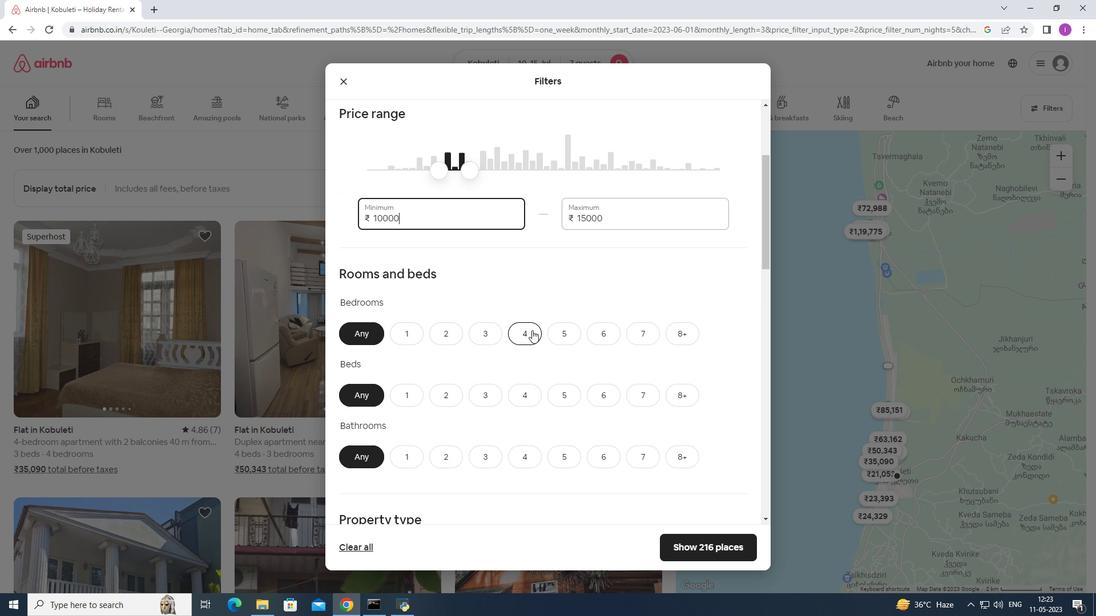 
Action: Mouse moved to (649, 393)
Screenshot: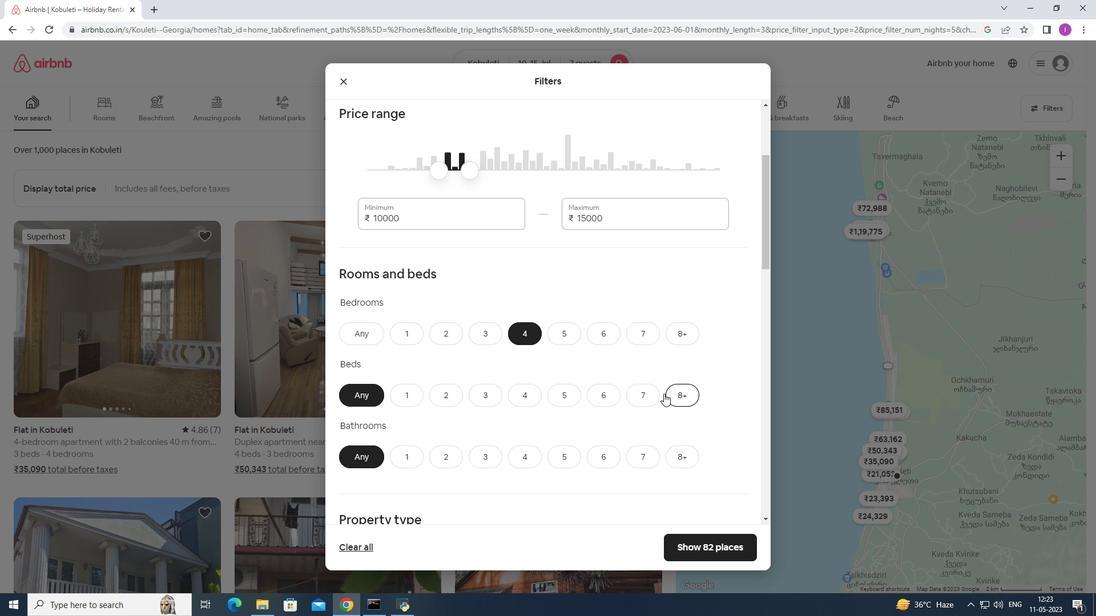 
Action: Mouse pressed left at (649, 393)
Screenshot: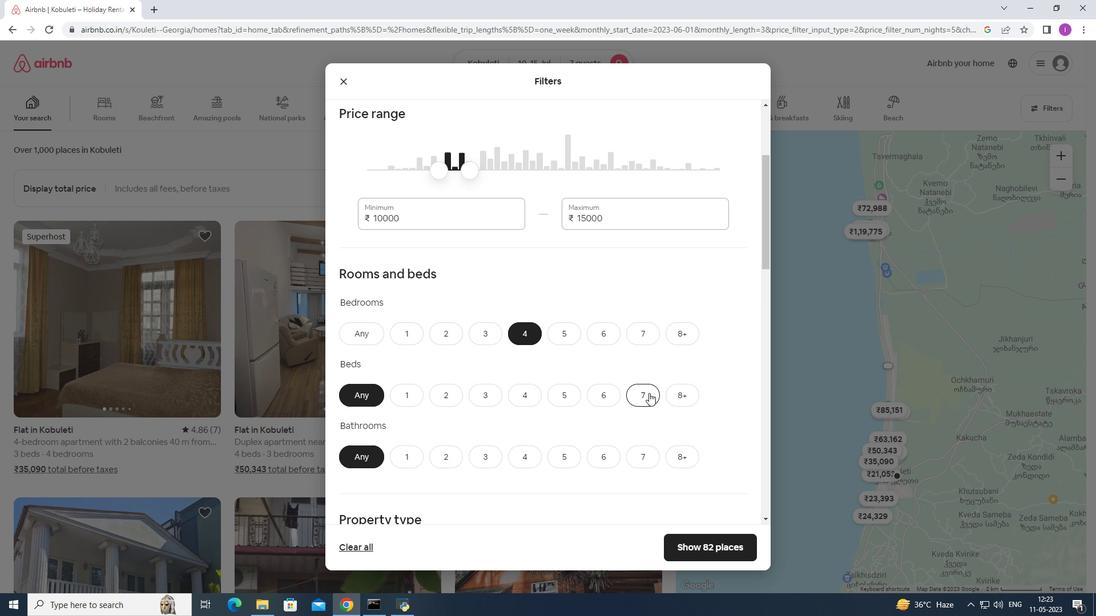 
Action: Mouse moved to (529, 450)
Screenshot: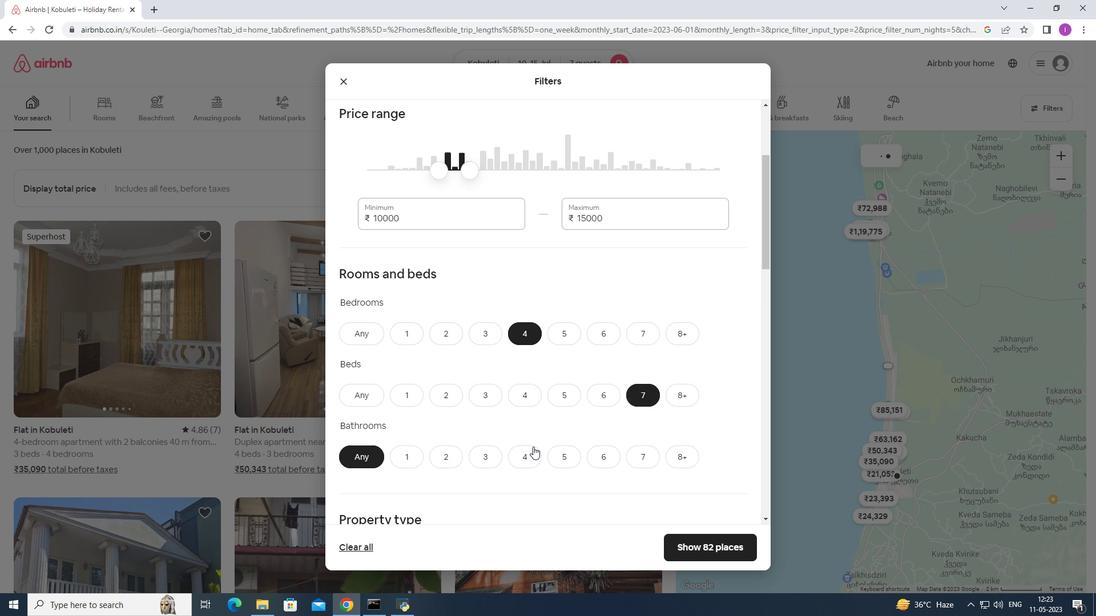 
Action: Mouse pressed left at (529, 450)
Screenshot: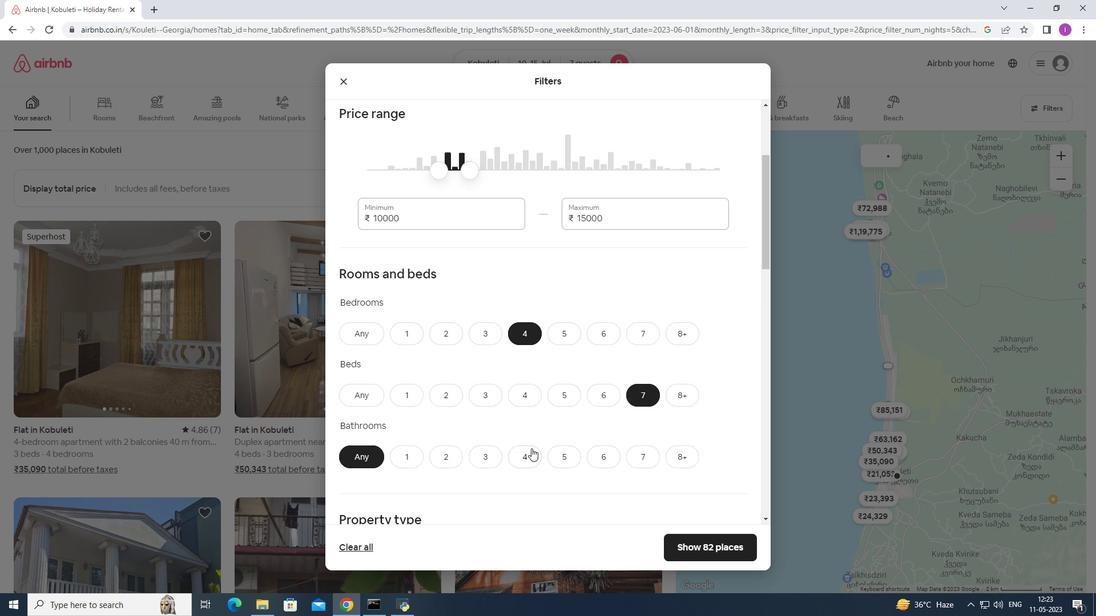 
Action: Mouse moved to (534, 391)
Screenshot: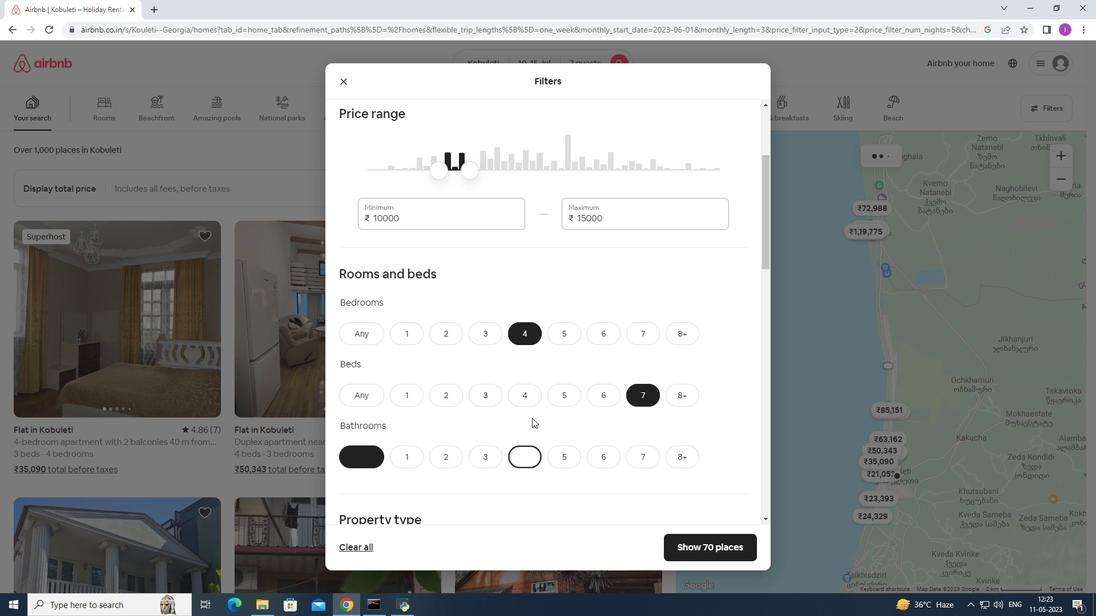 
Action: Mouse scrolled (534, 390) with delta (0, 0)
Screenshot: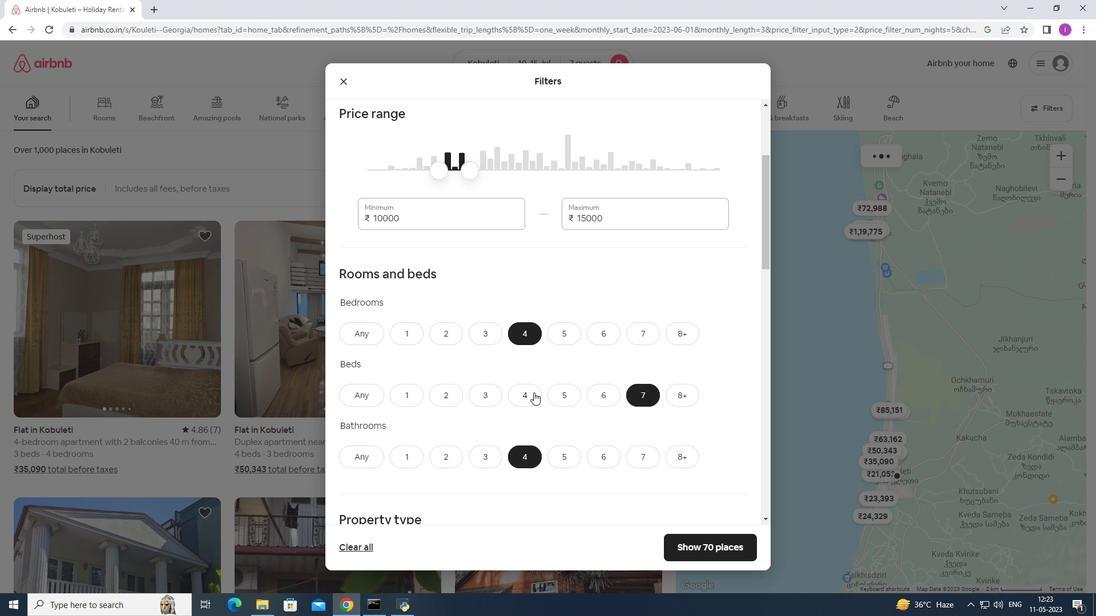 
Action: Mouse scrolled (534, 390) with delta (0, 0)
Screenshot: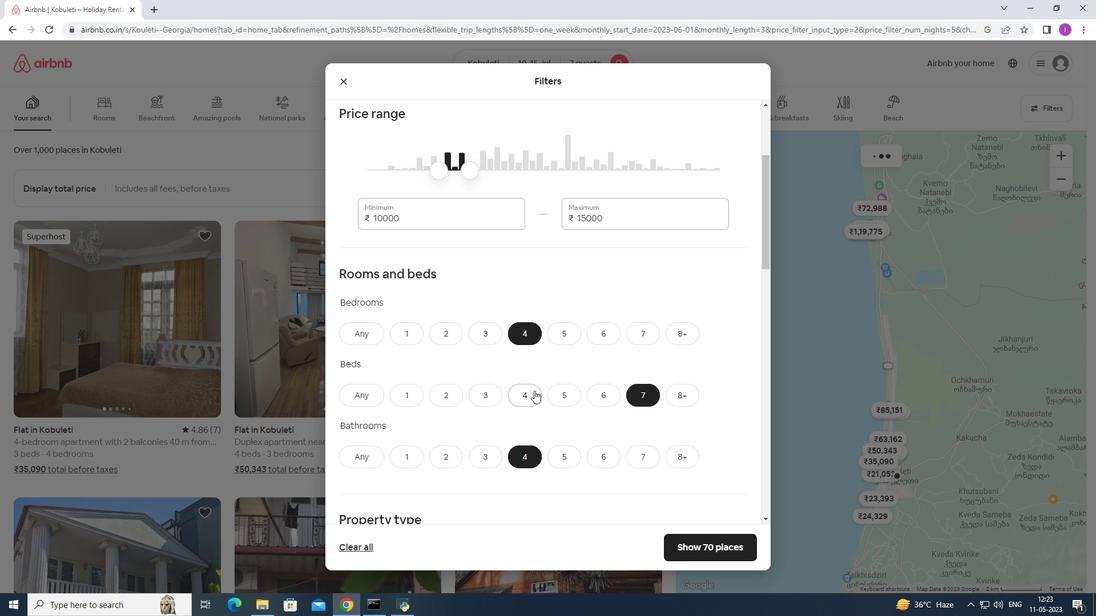 
Action: Mouse scrolled (534, 390) with delta (0, 0)
Screenshot: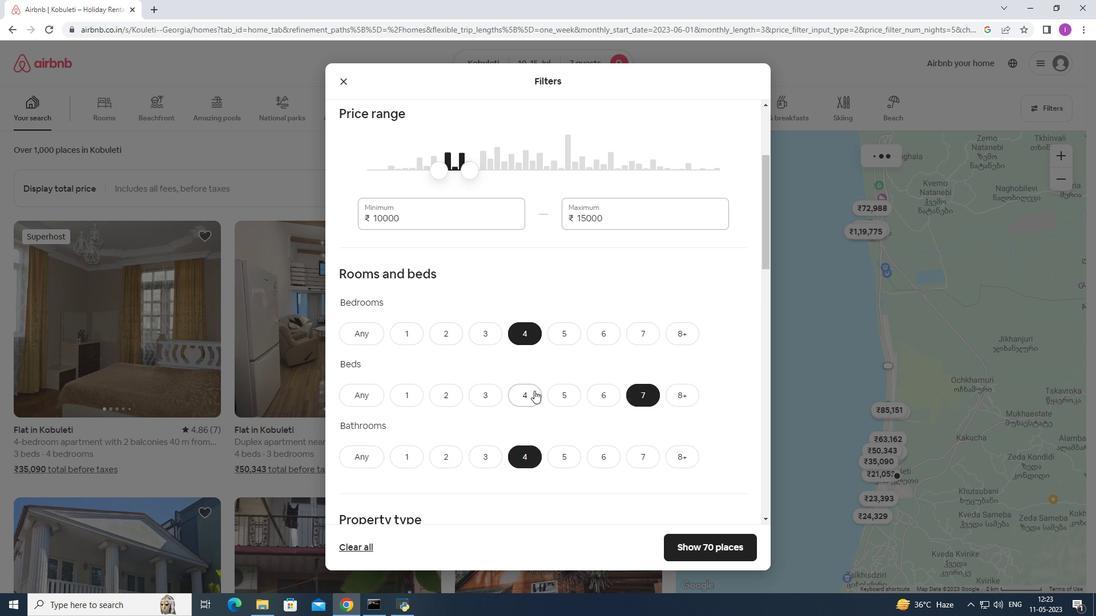 
Action: Mouse scrolled (534, 390) with delta (0, 0)
Screenshot: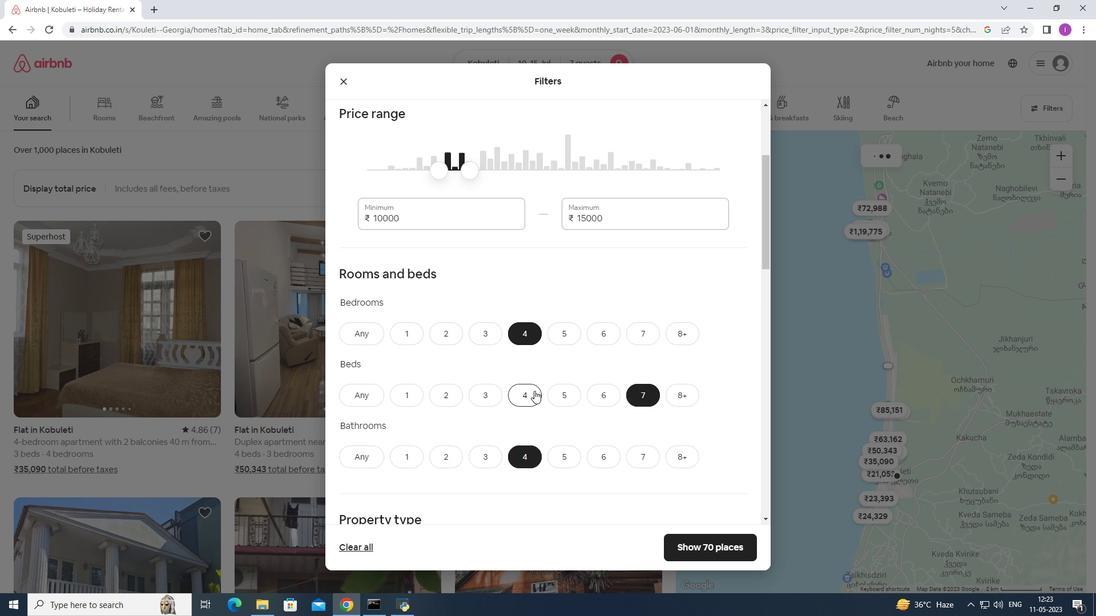 
Action: Mouse moved to (362, 338)
Screenshot: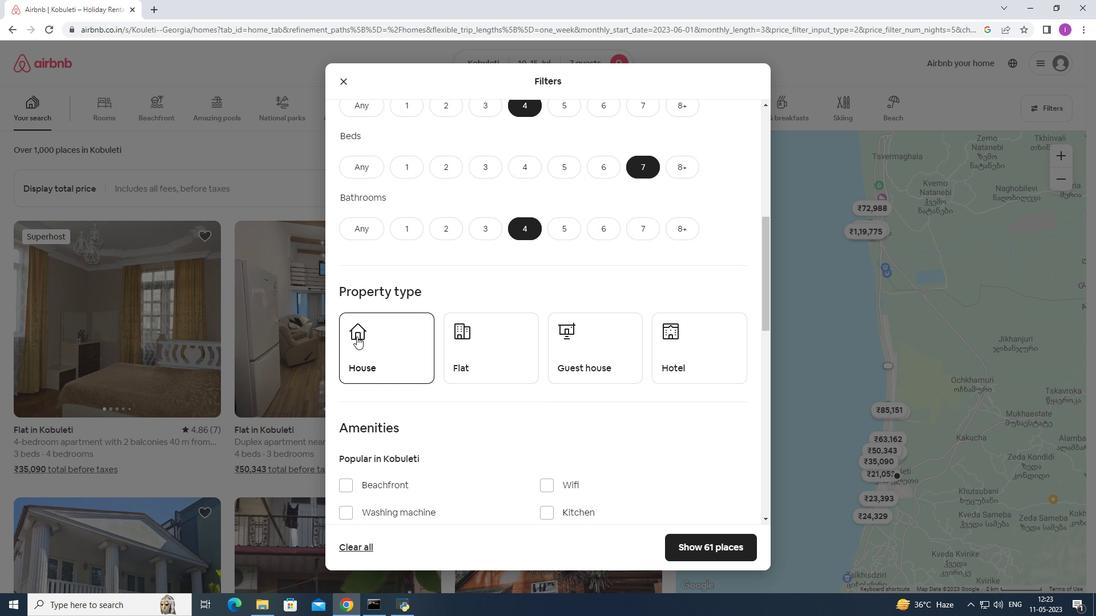 
Action: Mouse pressed left at (362, 338)
Screenshot: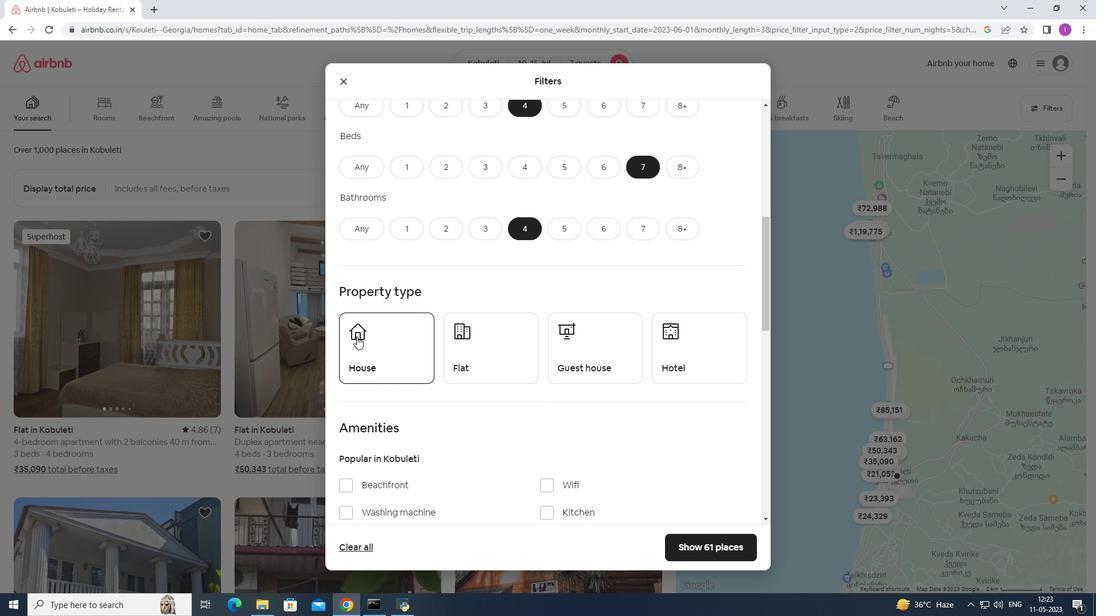 
Action: Mouse moved to (459, 349)
Screenshot: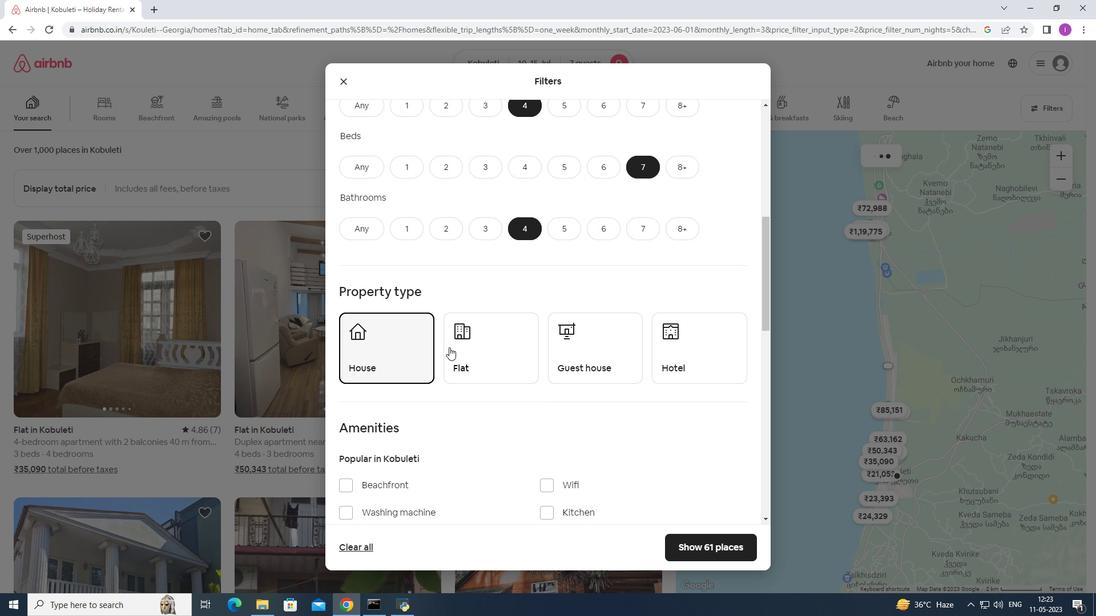 
Action: Mouse pressed left at (459, 349)
Screenshot: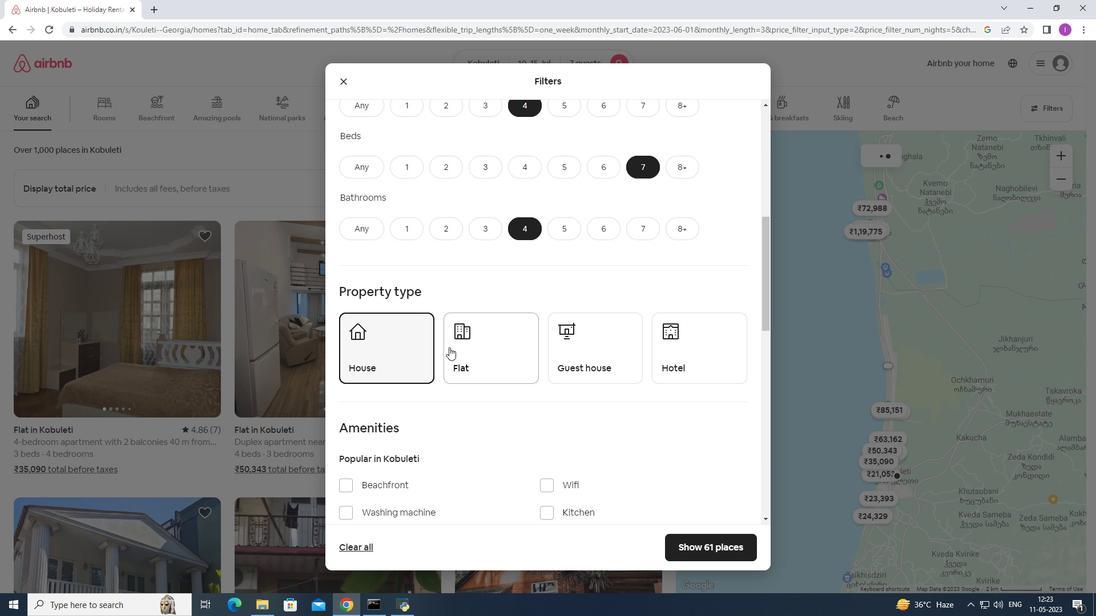 
Action: Mouse moved to (581, 349)
Screenshot: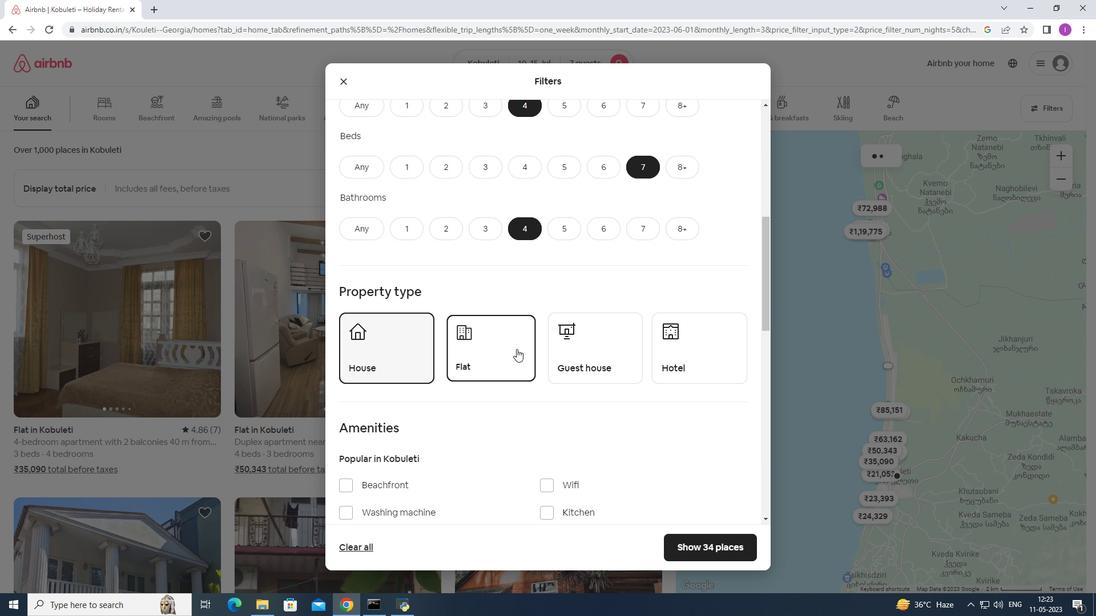 
Action: Mouse pressed left at (581, 349)
Screenshot: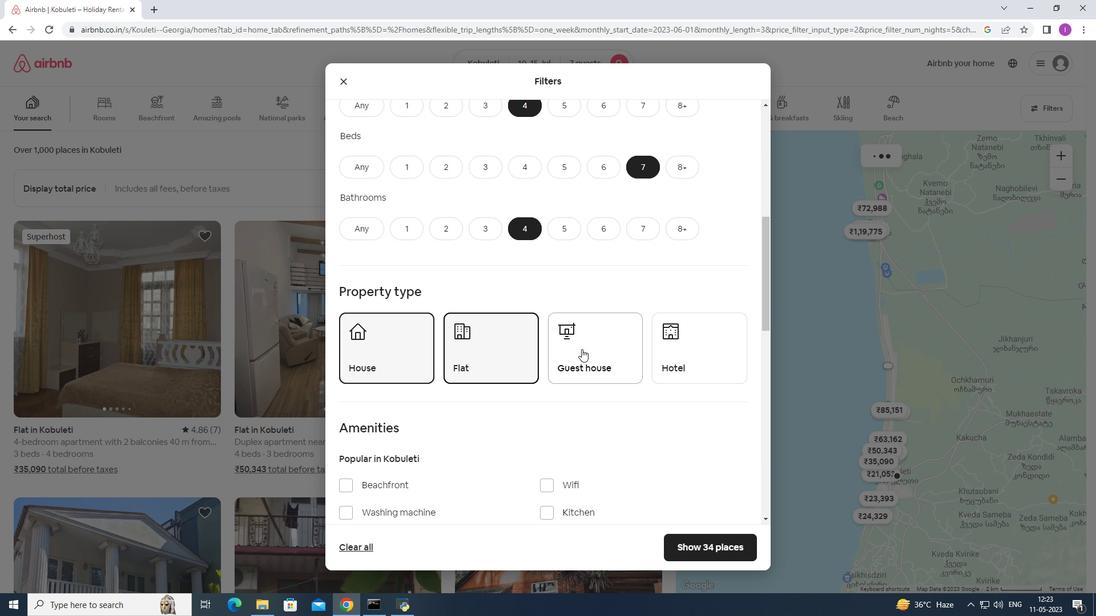 
Action: Mouse moved to (674, 353)
Screenshot: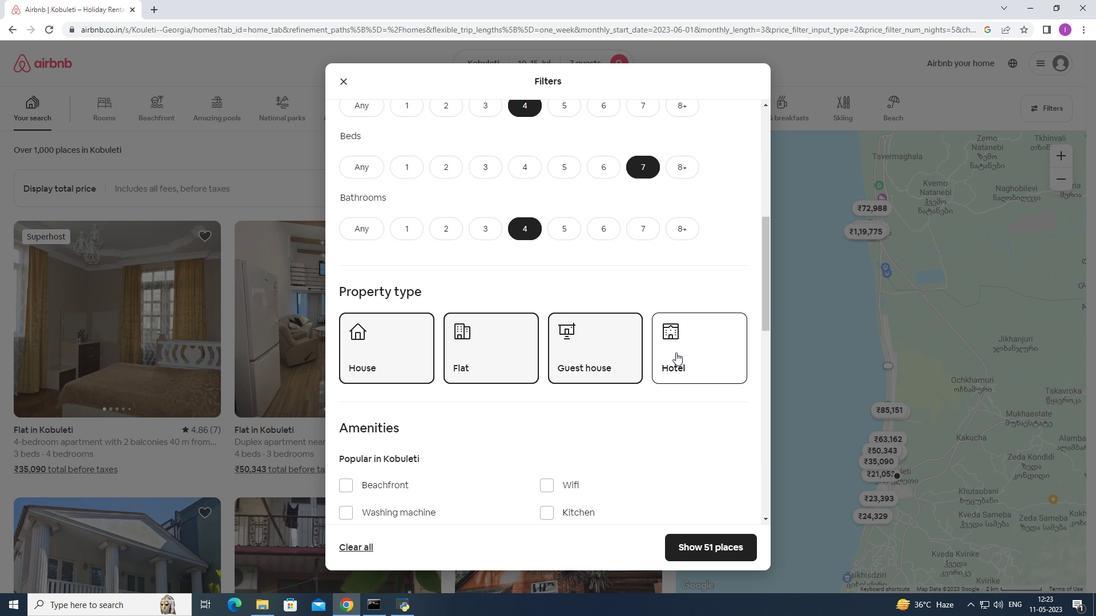 
Action: Mouse scrolled (674, 352) with delta (0, 0)
Screenshot: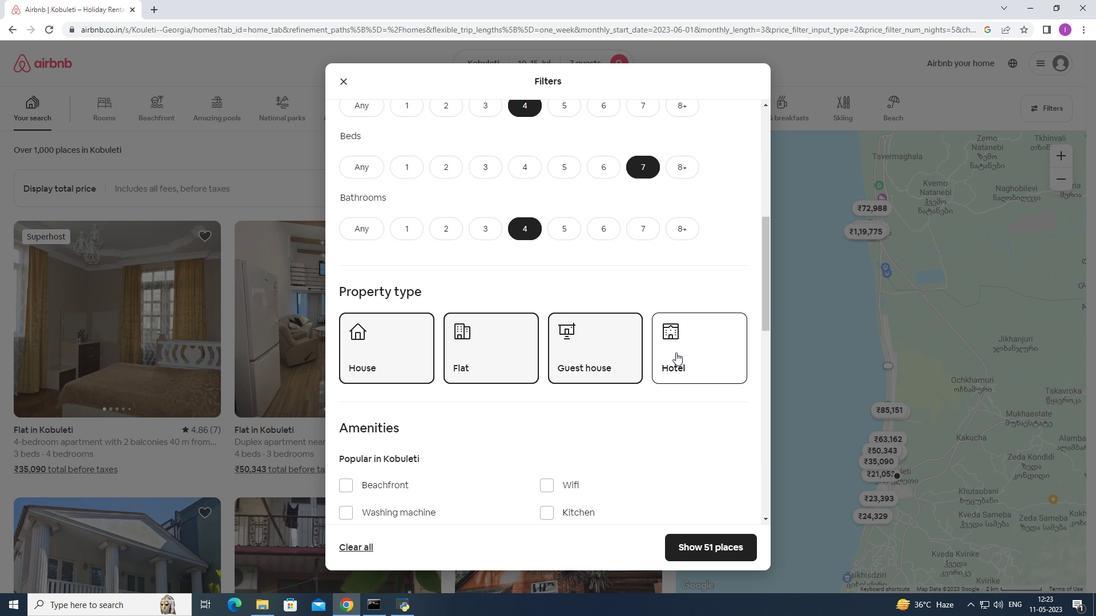 
Action: Mouse moved to (672, 356)
Screenshot: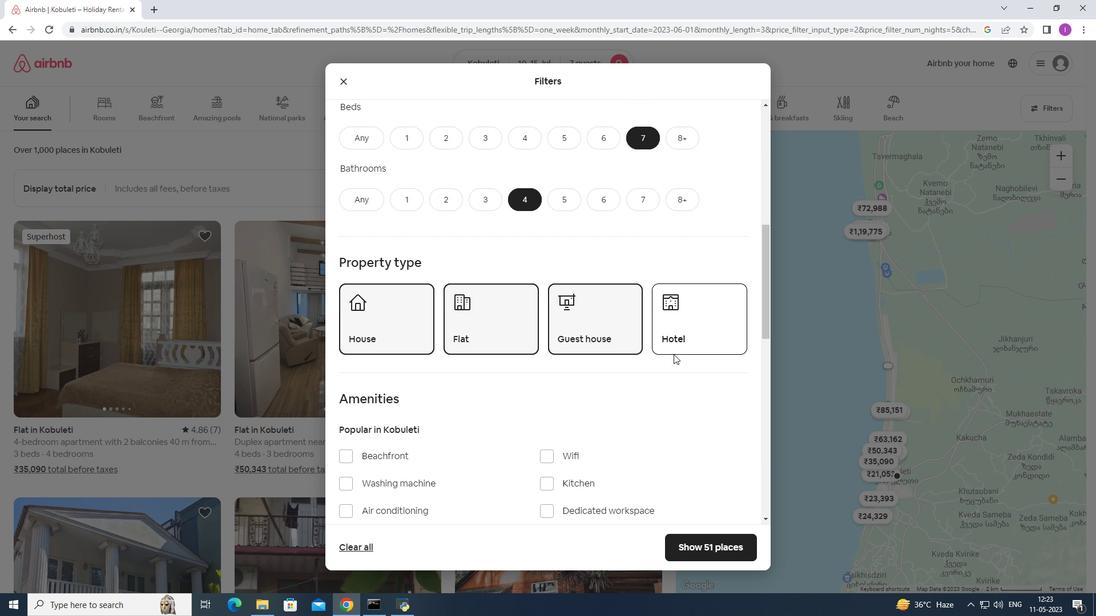 
Action: Mouse scrolled (672, 355) with delta (0, 0)
Screenshot: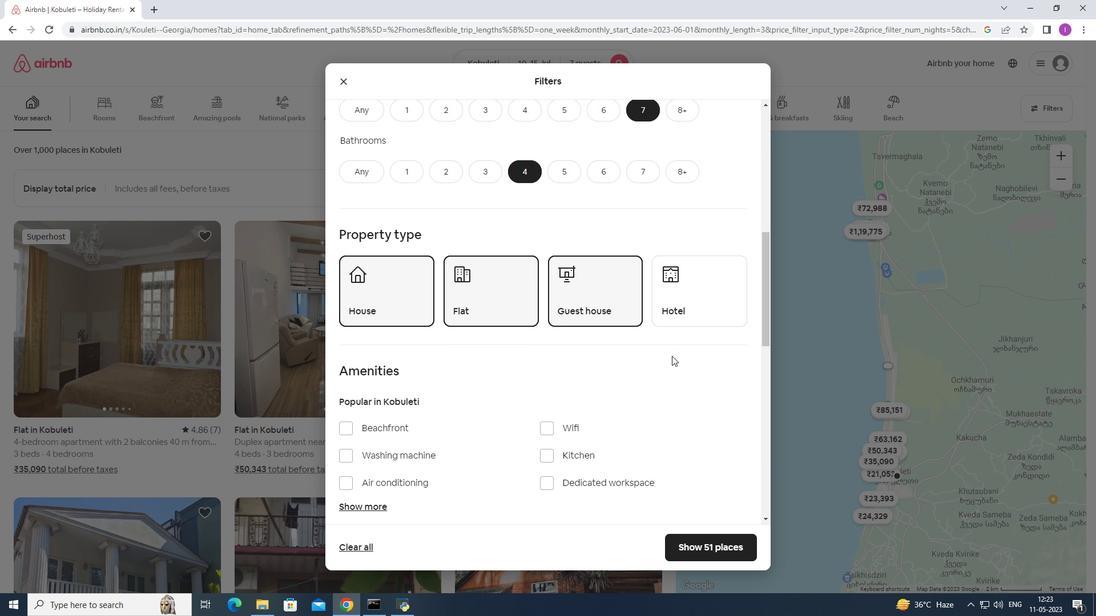 
Action: Mouse scrolled (672, 355) with delta (0, 0)
Screenshot: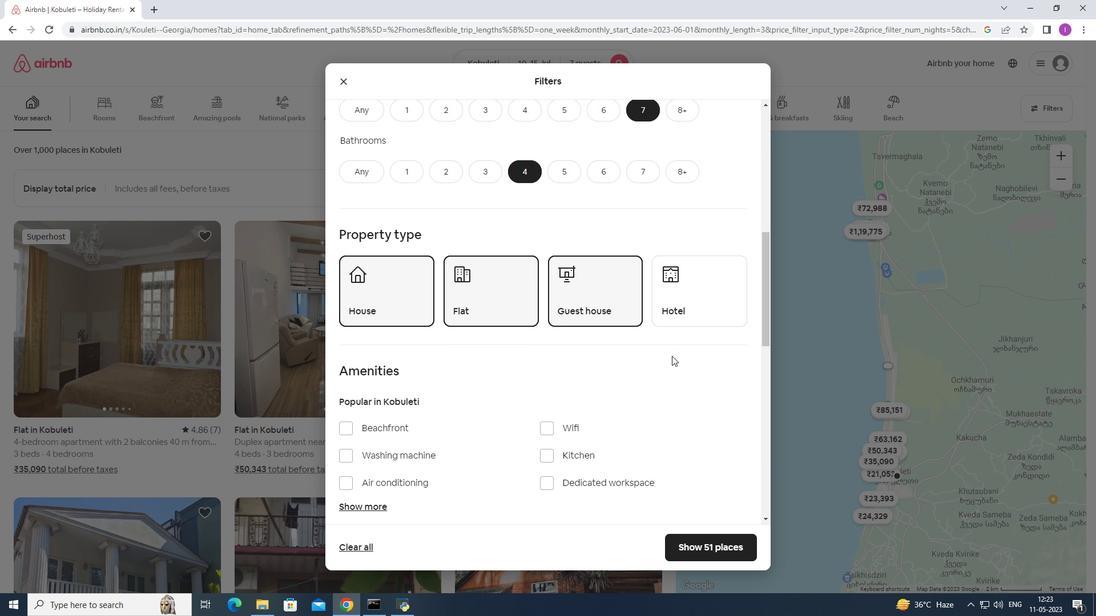 
Action: Mouse moved to (672, 356)
Screenshot: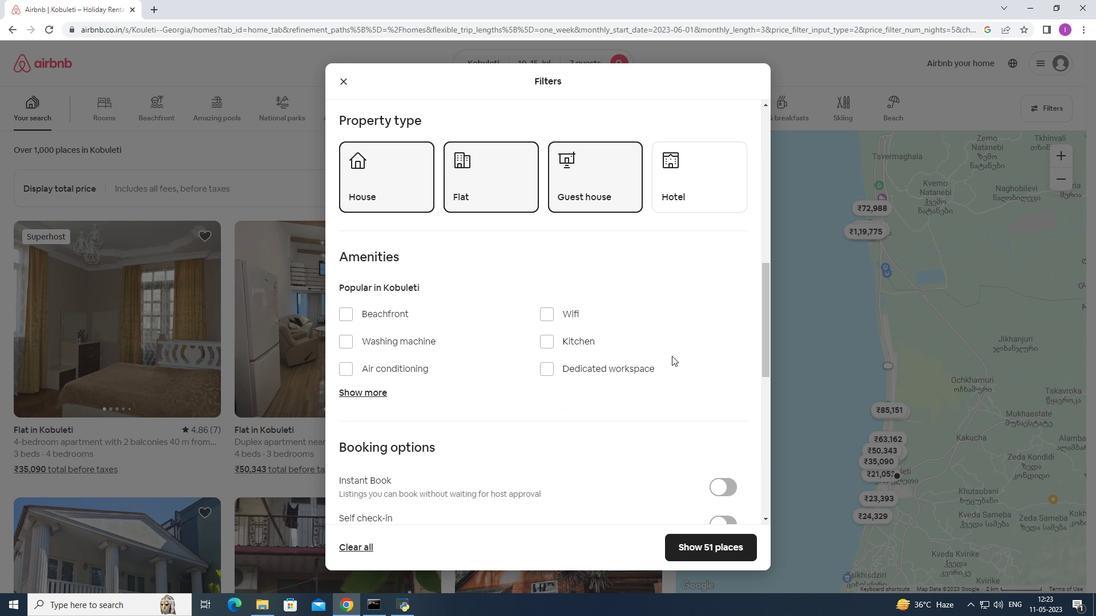 
Action: Mouse scrolled (672, 355) with delta (0, 0)
Screenshot: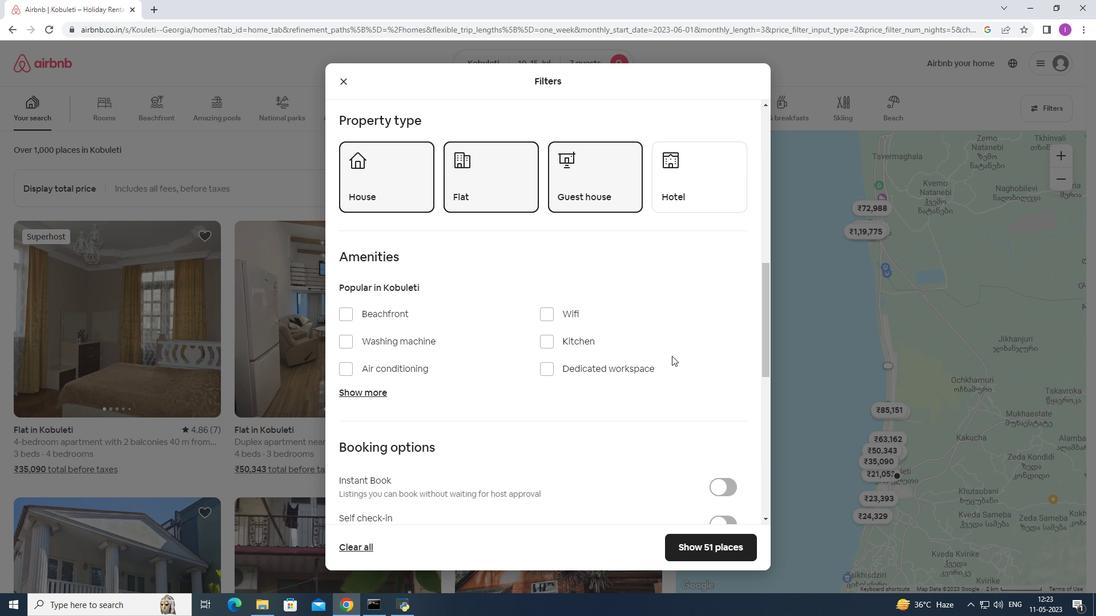 
Action: Mouse moved to (543, 256)
Screenshot: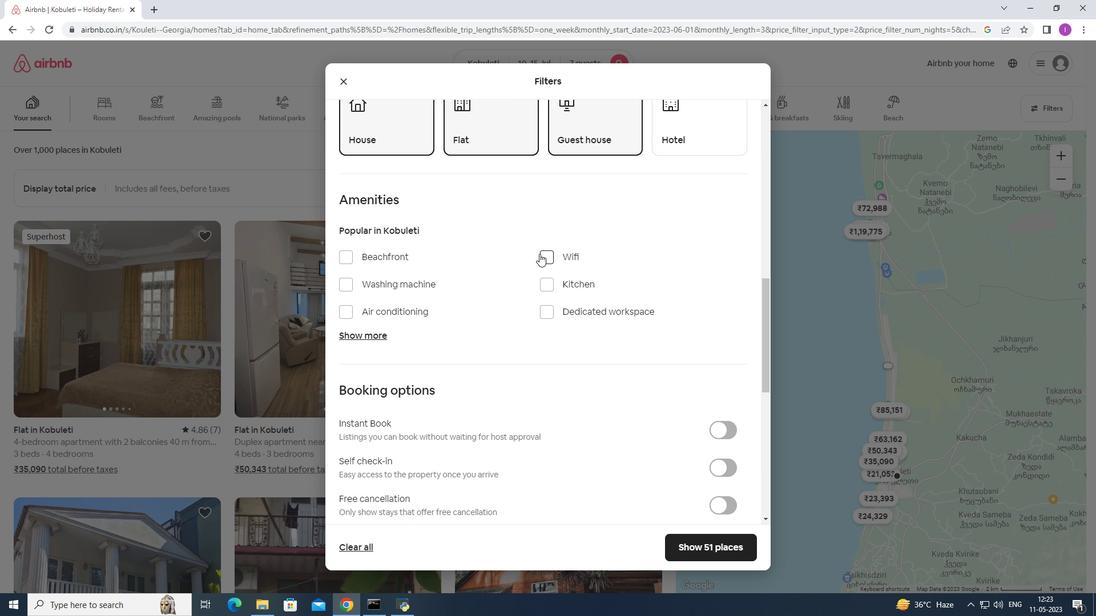 
Action: Mouse pressed left at (543, 256)
Screenshot: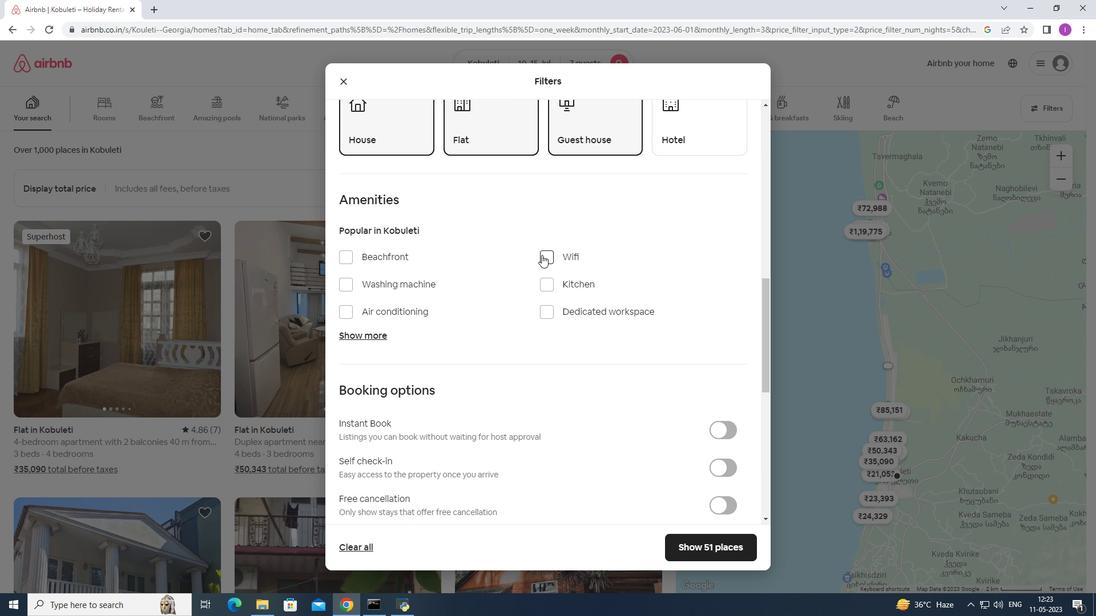 
Action: Mouse moved to (376, 336)
Screenshot: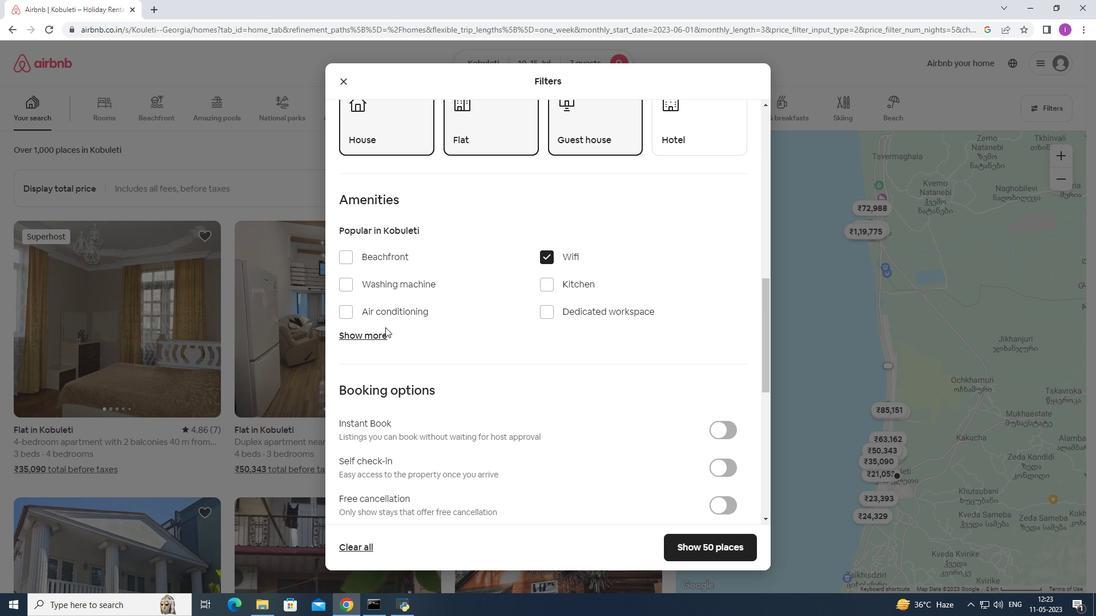 
Action: Mouse pressed left at (376, 336)
Screenshot: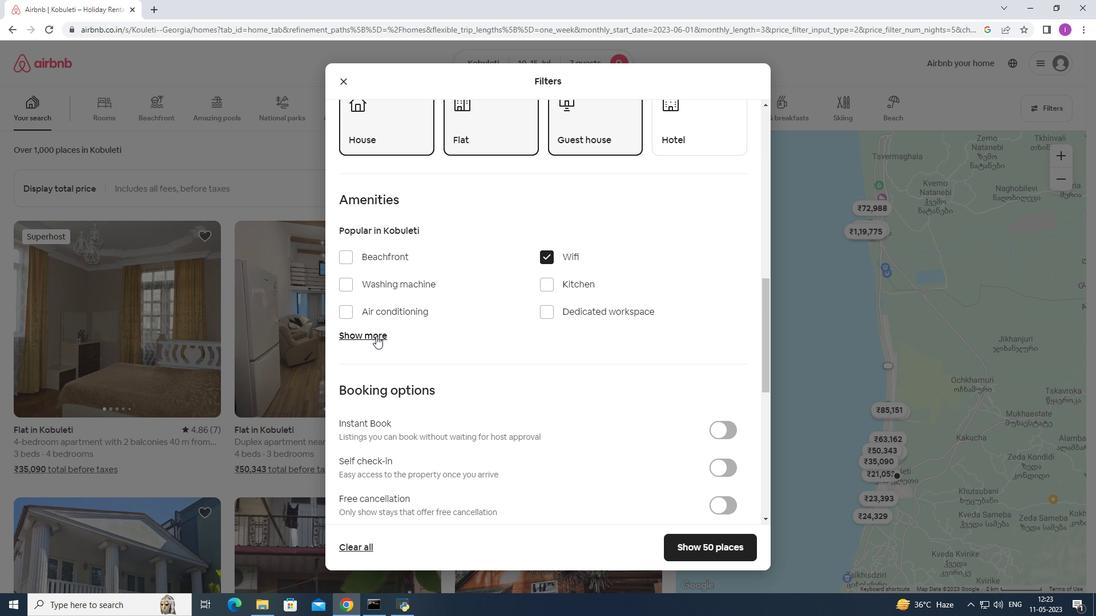 
Action: Mouse moved to (416, 355)
Screenshot: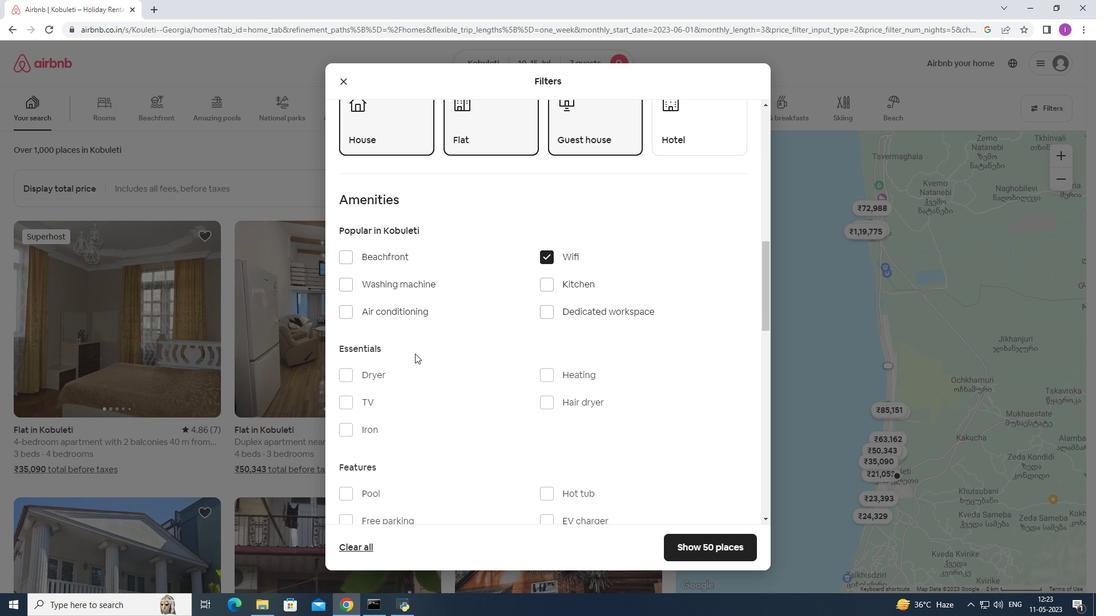 
Action: Mouse scrolled (416, 354) with delta (0, 0)
Screenshot: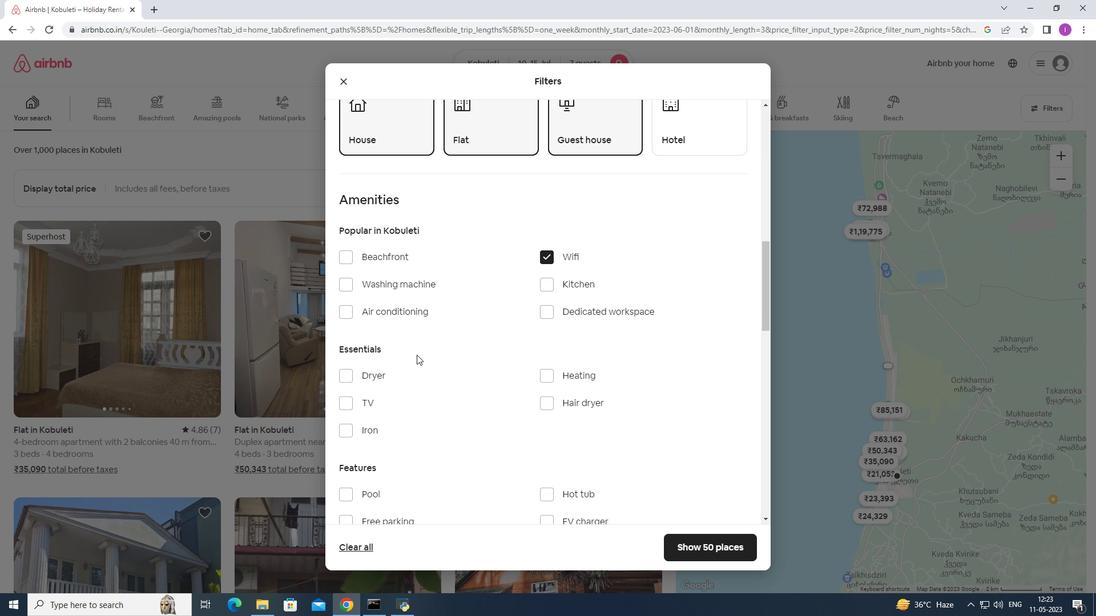 
Action: Mouse scrolled (416, 354) with delta (0, 0)
Screenshot: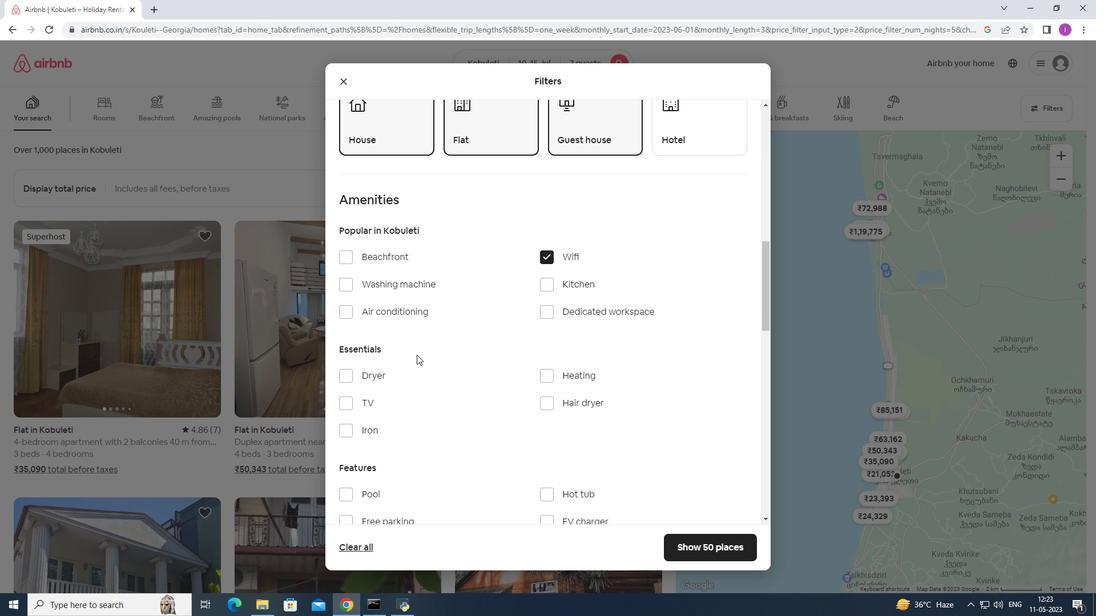 
Action: Mouse scrolled (416, 354) with delta (0, 0)
Screenshot: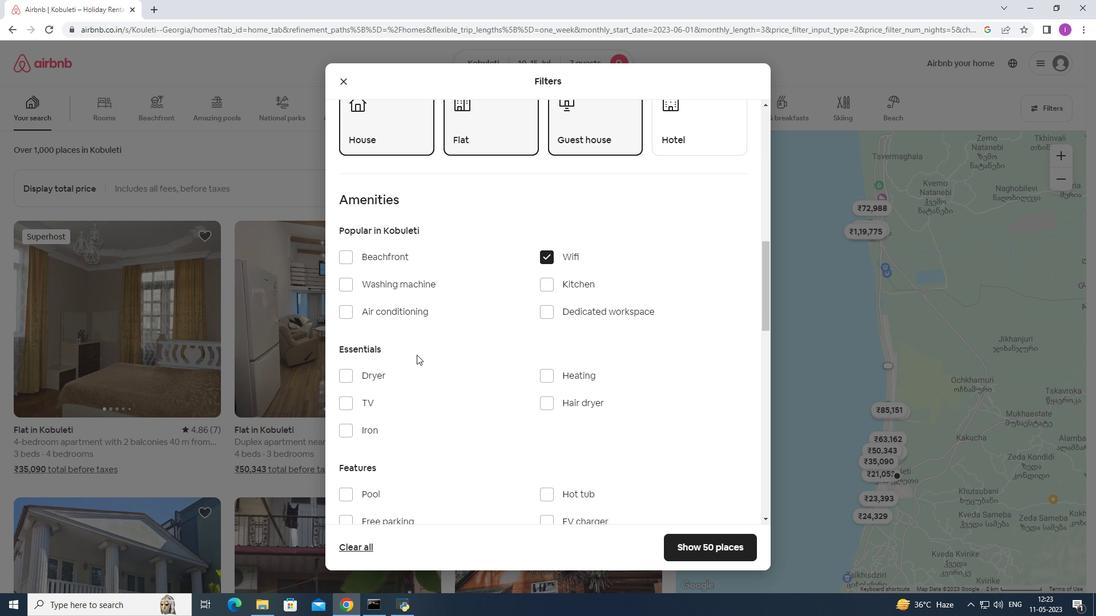 
Action: Mouse moved to (344, 233)
Screenshot: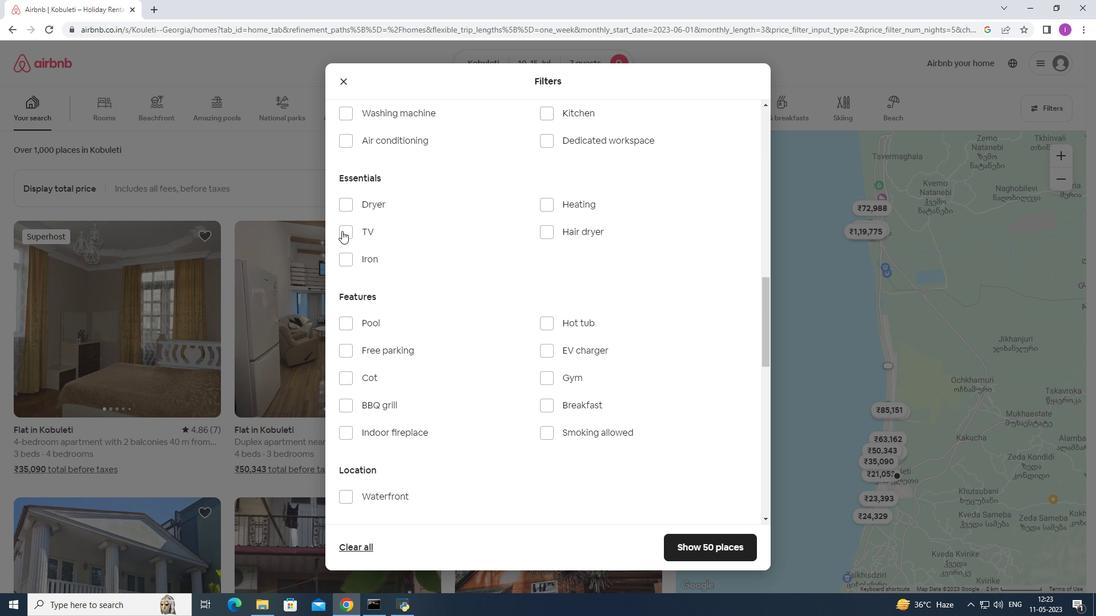 
Action: Mouse pressed left at (344, 233)
Screenshot: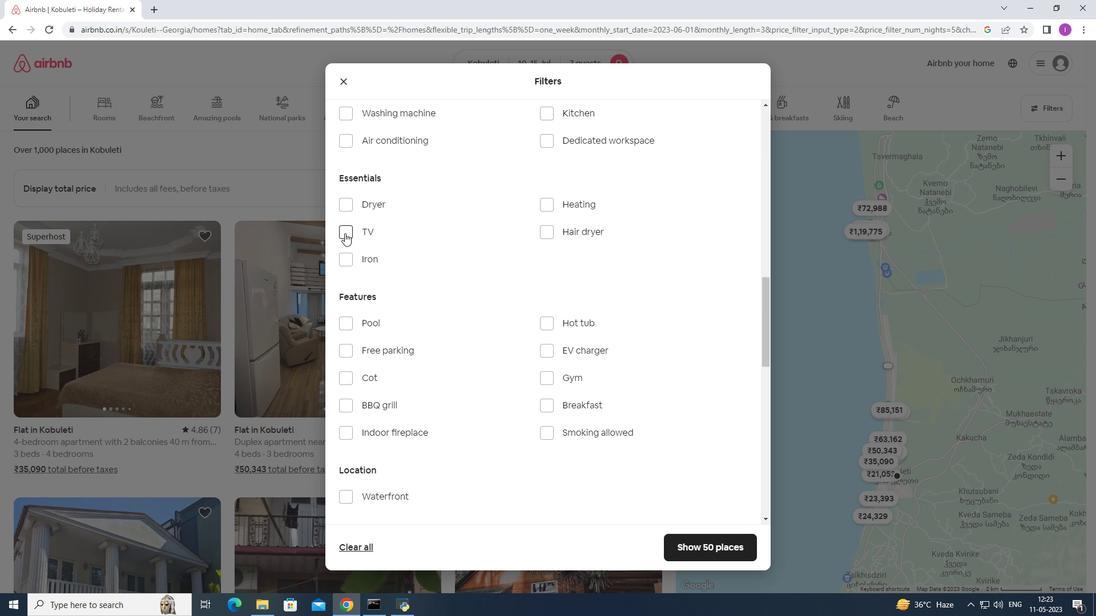 
Action: Mouse moved to (404, 292)
Screenshot: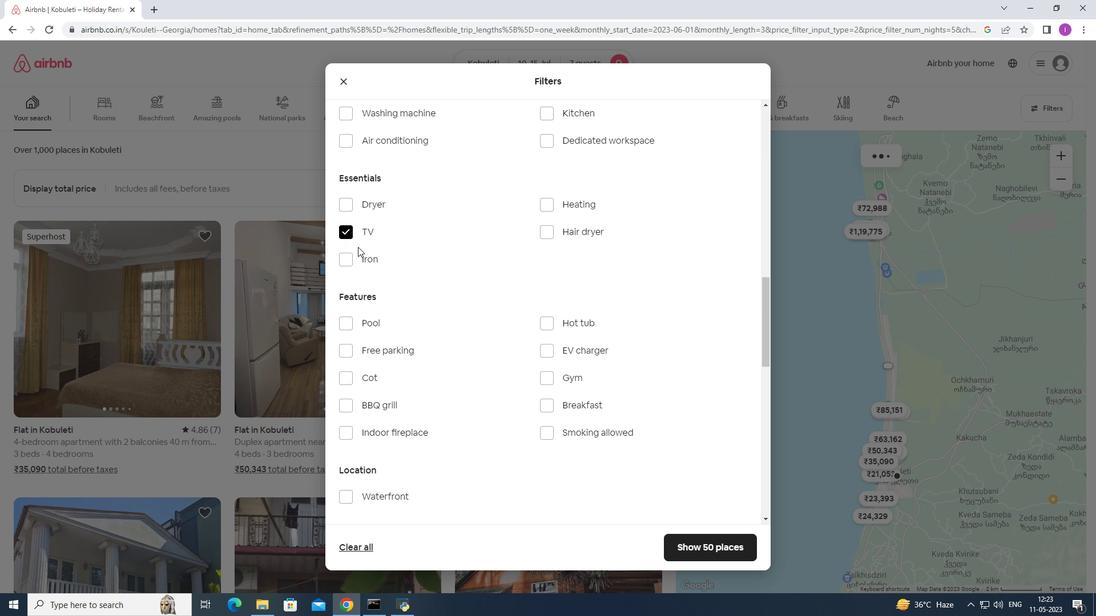 
Action: Mouse scrolled (404, 292) with delta (0, 0)
Screenshot: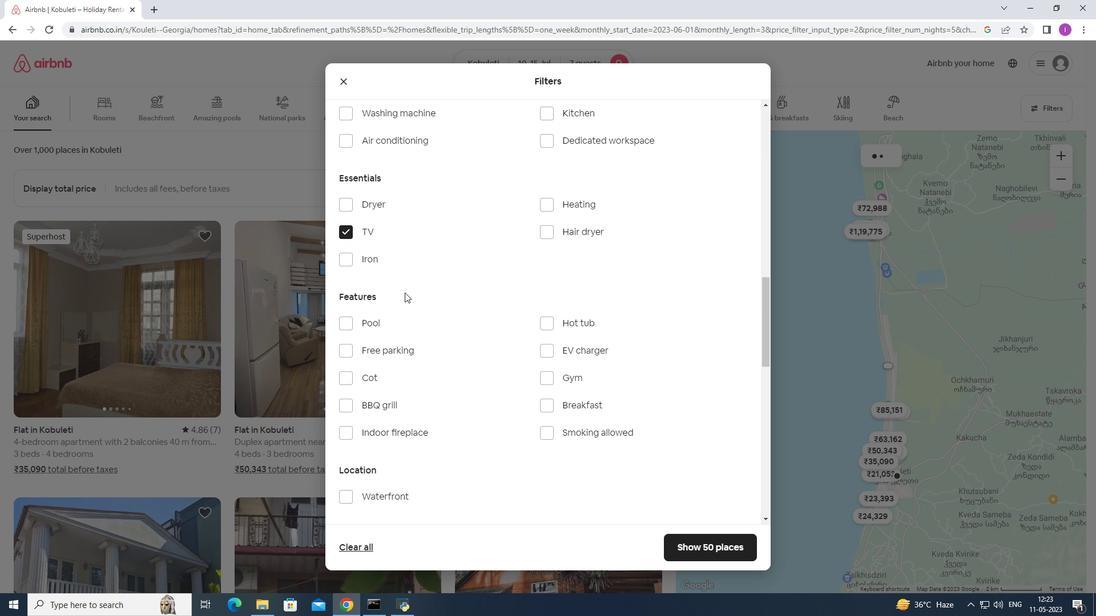 
Action: Mouse scrolled (404, 292) with delta (0, 0)
Screenshot: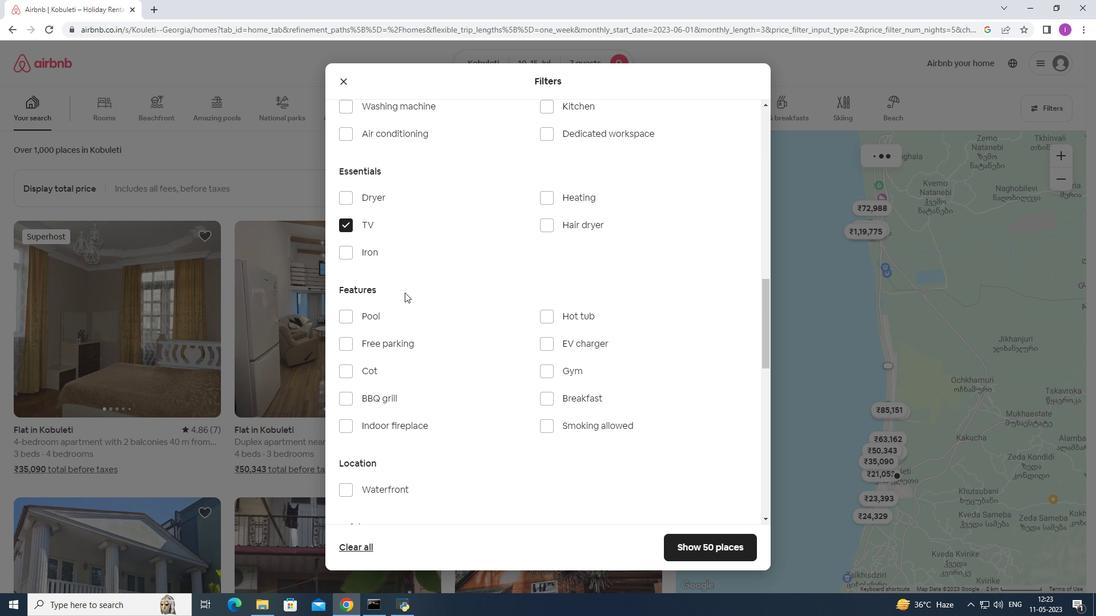 
Action: Mouse moved to (548, 264)
Screenshot: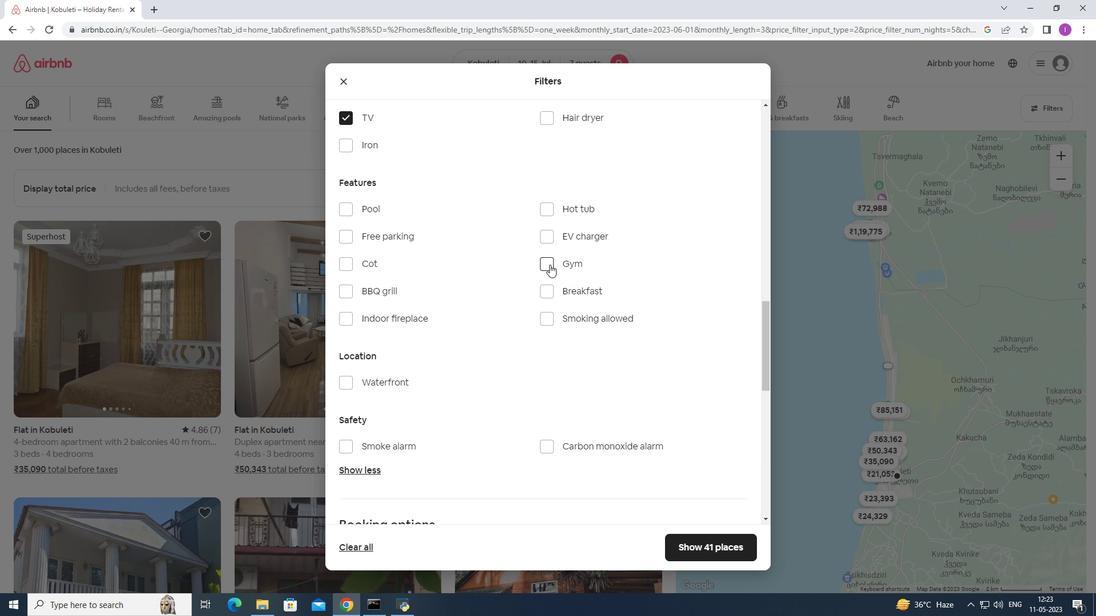 
Action: Mouse pressed left at (548, 264)
Screenshot: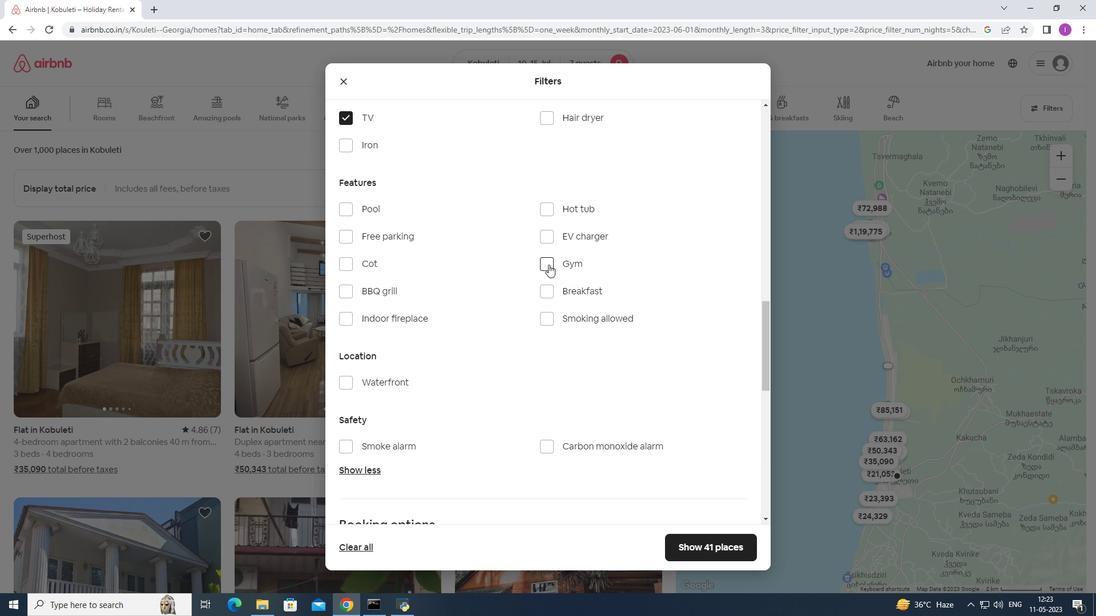 
Action: Mouse moved to (546, 284)
Screenshot: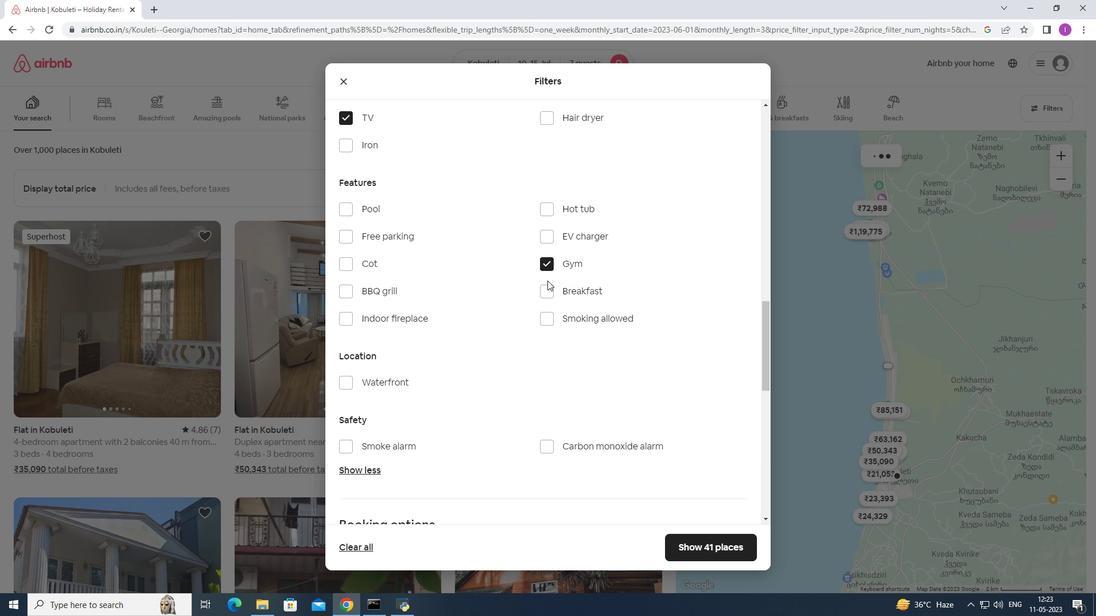 
Action: Mouse pressed left at (546, 284)
Screenshot: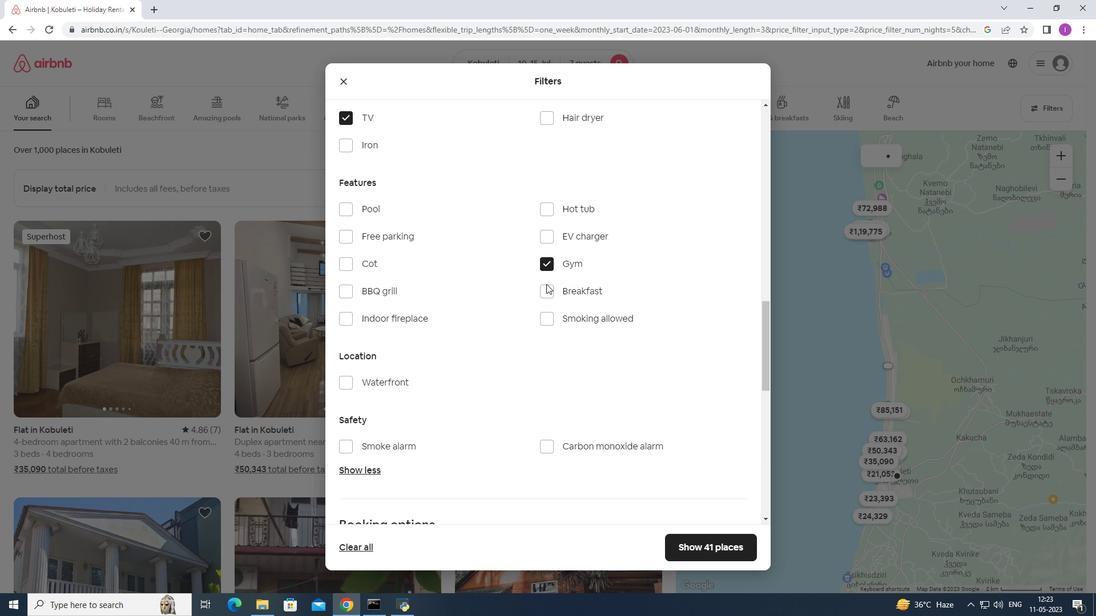 
Action: Mouse scrolled (546, 284) with delta (0, 0)
Screenshot: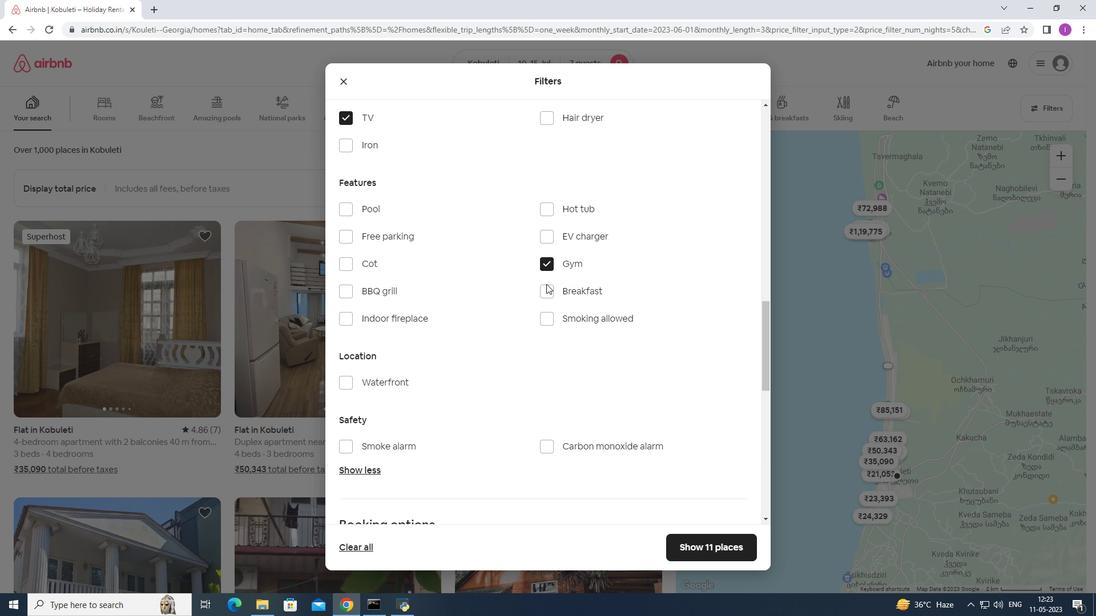 
Action: Mouse scrolled (546, 284) with delta (0, 0)
Screenshot: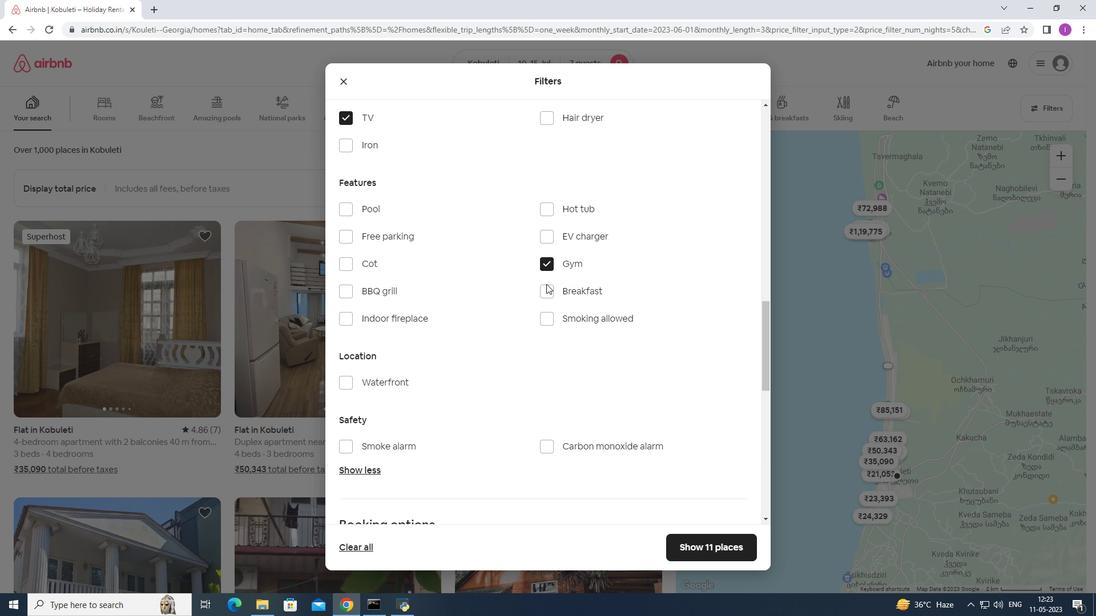 
Action: Mouse scrolled (546, 284) with delta (0, 0)
Screenshot: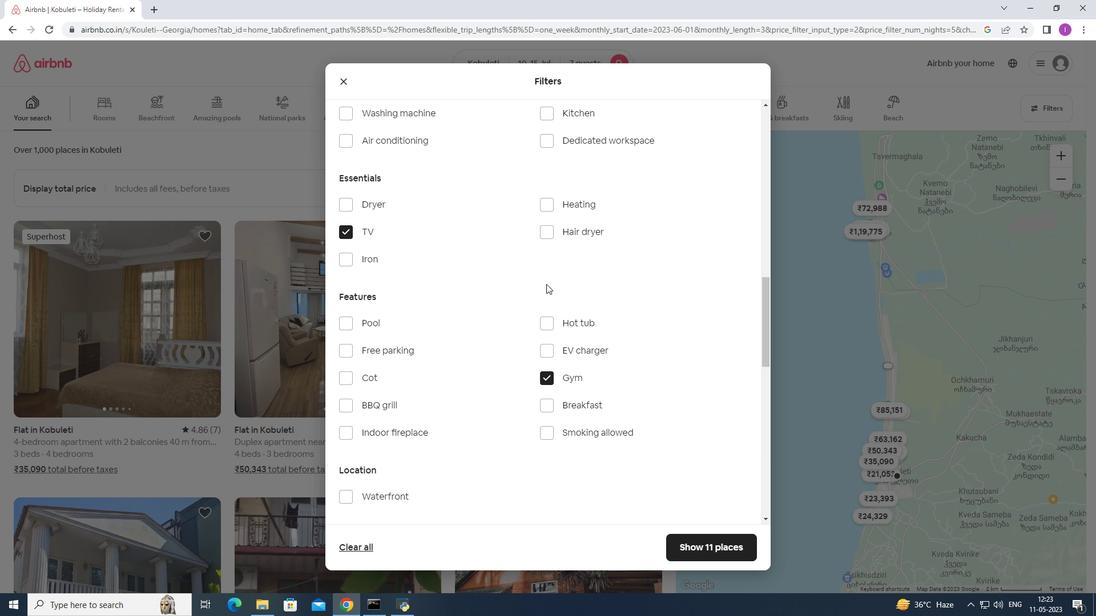 
Action: Mouse scrolled (546, 284) with delta (0, 0)
Screenshot: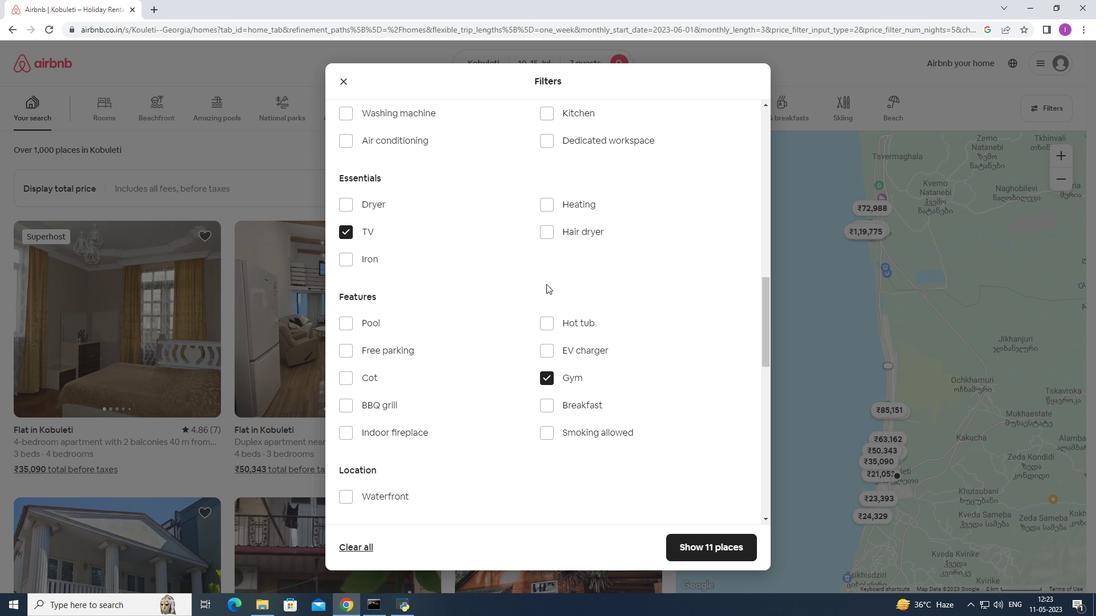
Action: Mouse scrolled (546, 284) with delta (0, 0)
Screenshot: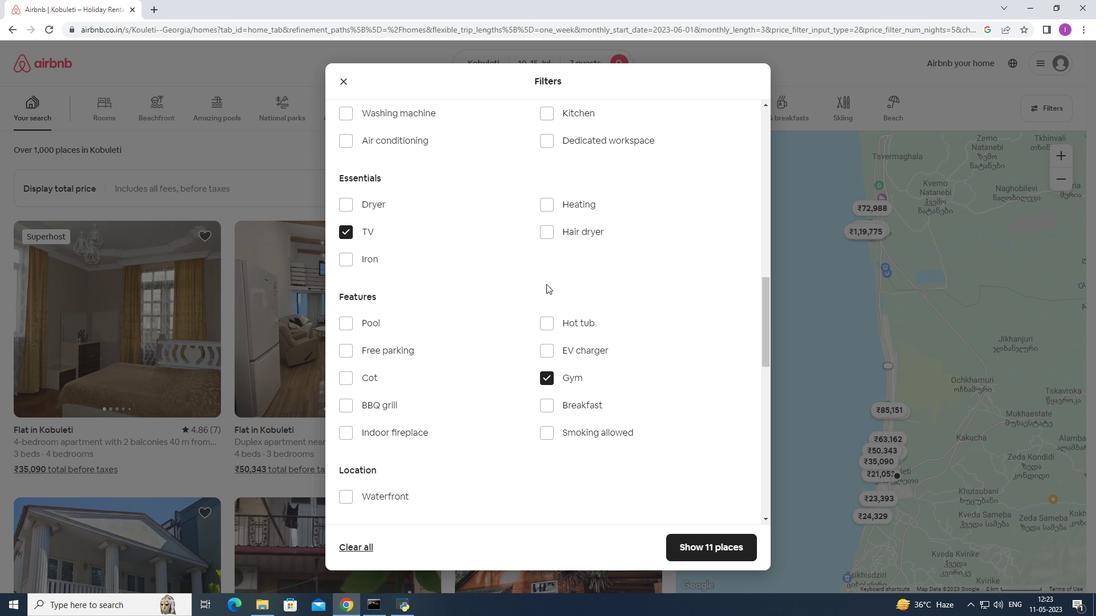 
Action: Mouse moved to (543, 289)
Screenshot: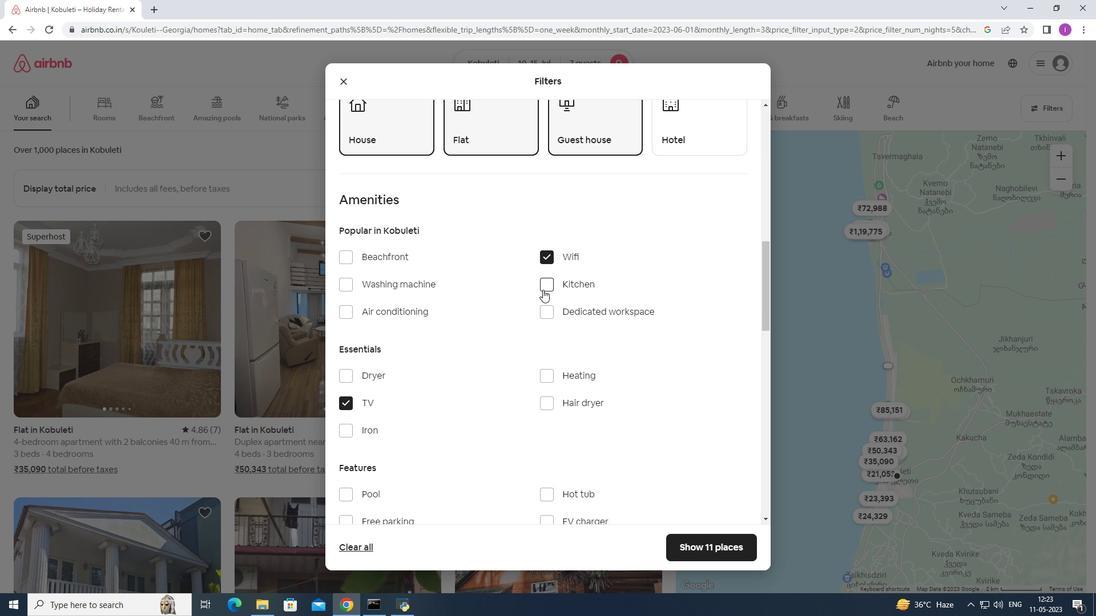 
Action: Mouse scrolled (543, 288) with delta (0, 0)
Screenshot: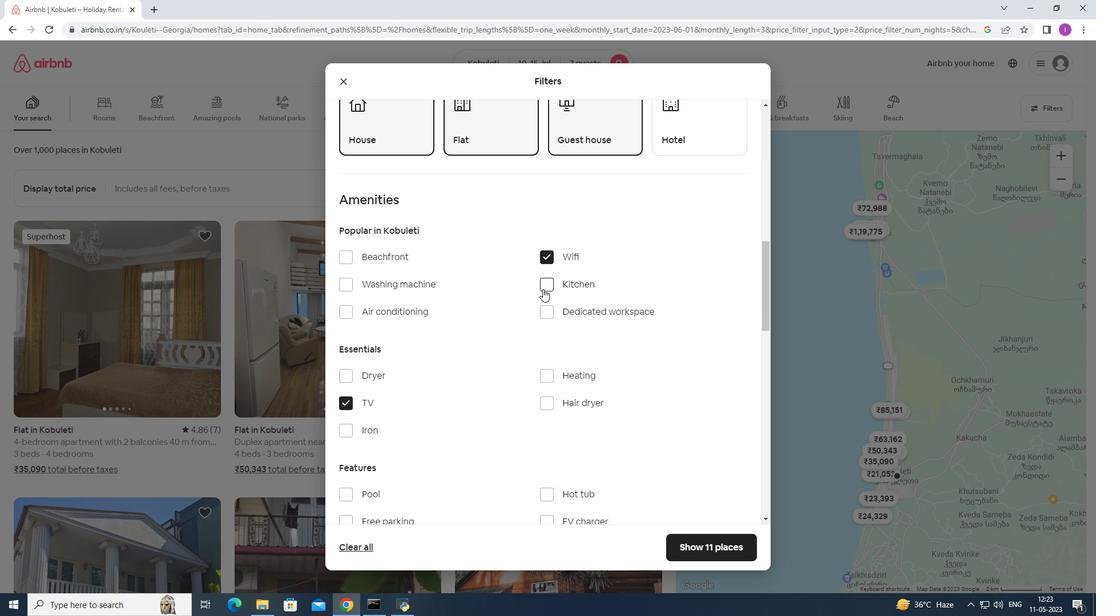 
Action: Mouse scrolled (543, 288) with delta (0, 0)
Screenshot: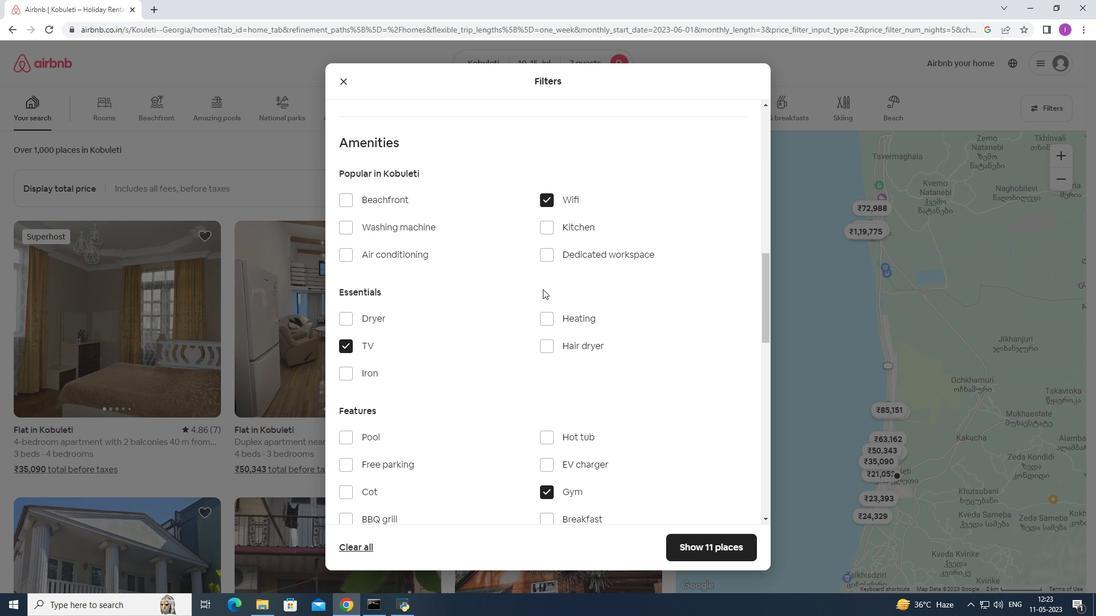 
Action: Mouse scrolled (543, 288) with delta (0, 0)
Screenshot: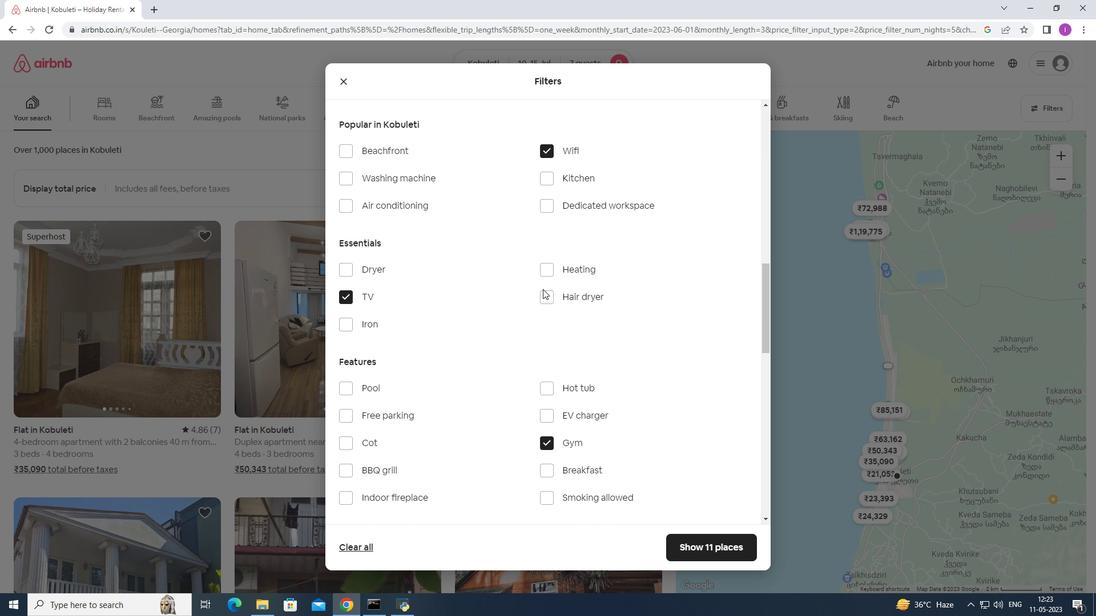 
Action: Mouse moved to (347, 348)
Screenshot: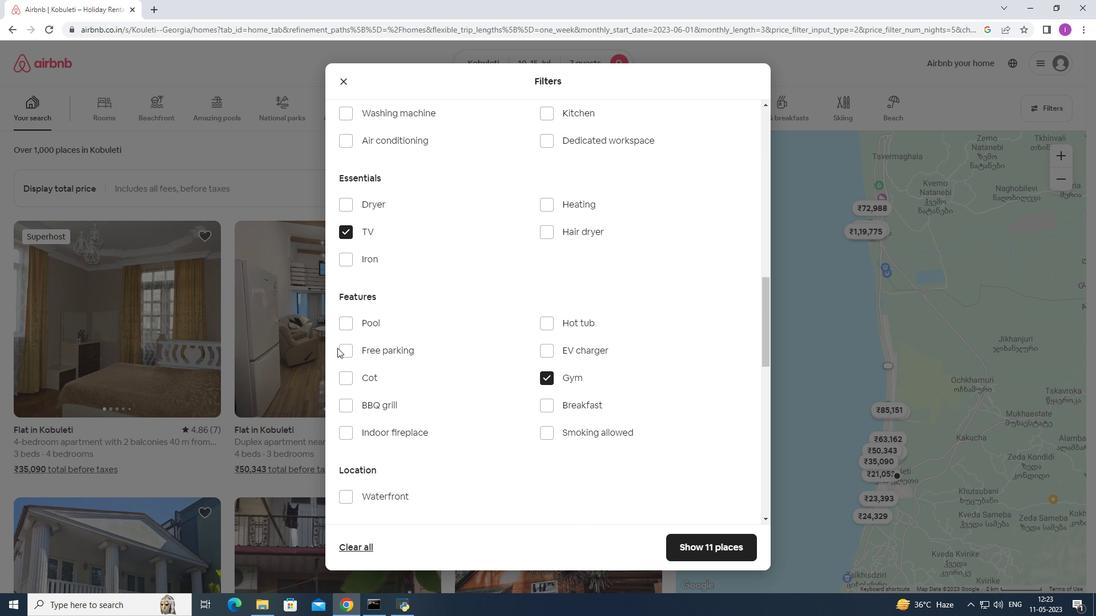 
Action: Mouse pressed left at (347, 348)
Screenshot: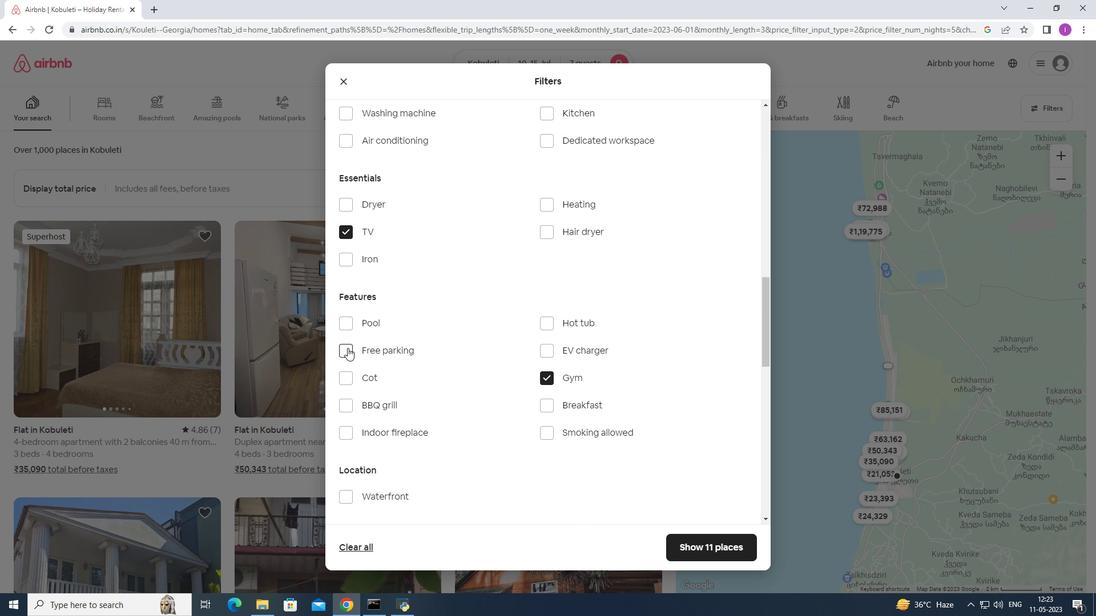 
Action: Mouse moved to (376, 342)
Screenshot: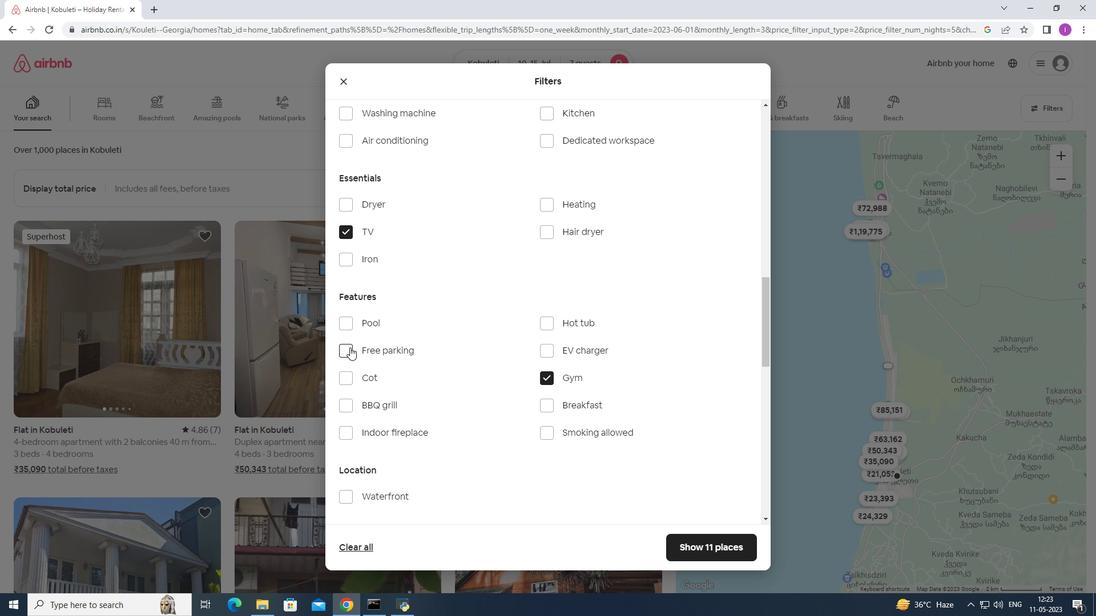 
Action: Mouse scrolled (376, 341) with delta (0, 0)
Screenshot: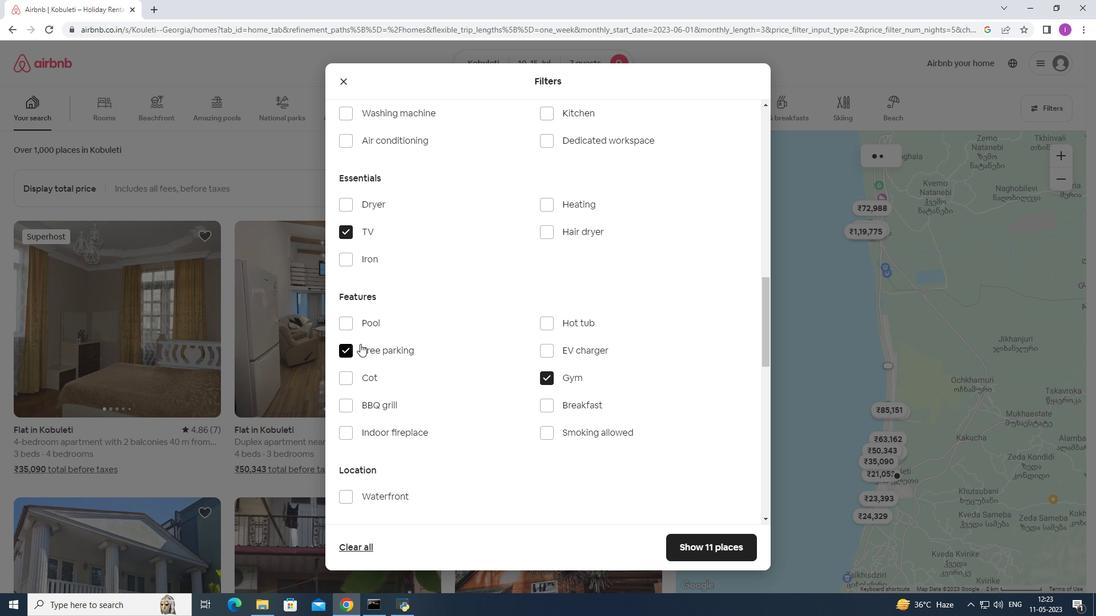 
Action: Mouse moved to (376, 342)
Screenshot: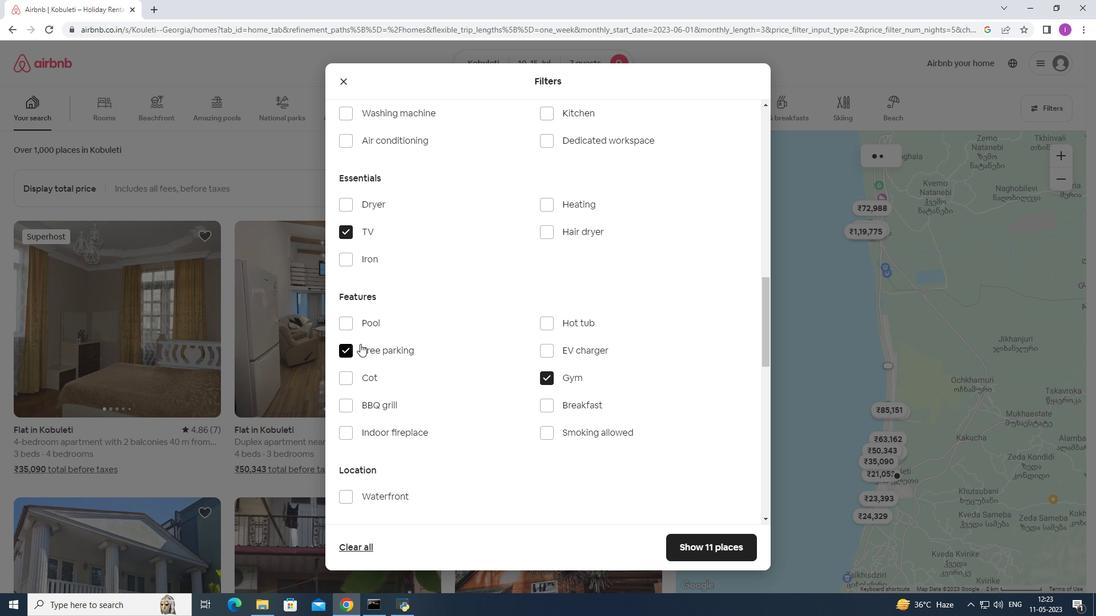 
Action: Mouse scrolled (376, 341) with delta (0, 0)
Screenshot: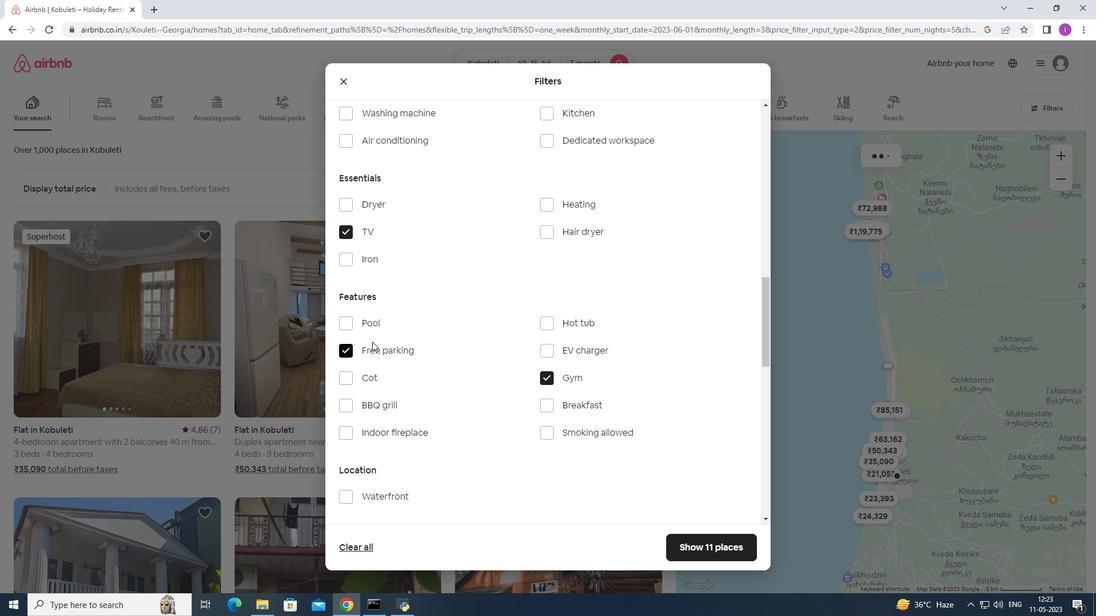 
Action: Mouse moved to (381, 342)
Screenshot: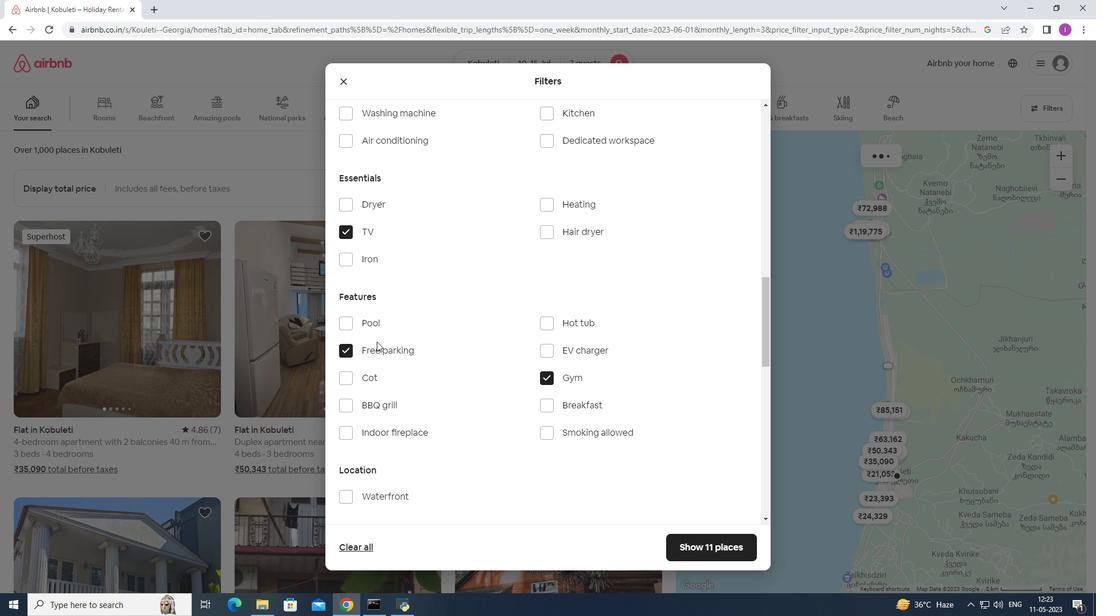 
Action: Mouse scrolled (381, 341) with delta (0, 0)
Screenshot: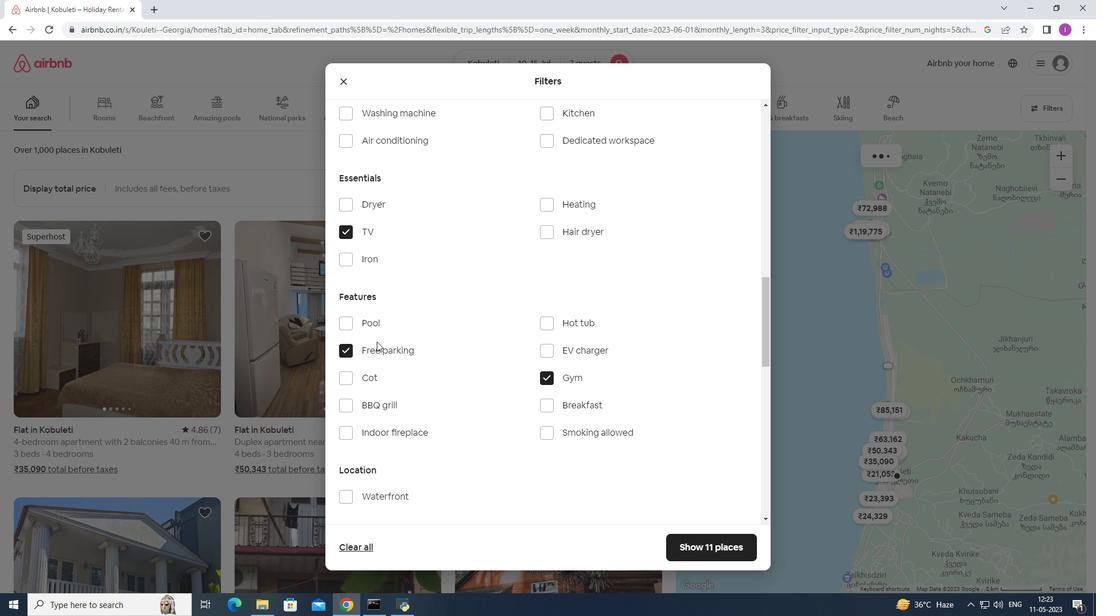 
Action: Mouse moved to (506, 346)
Screenshot: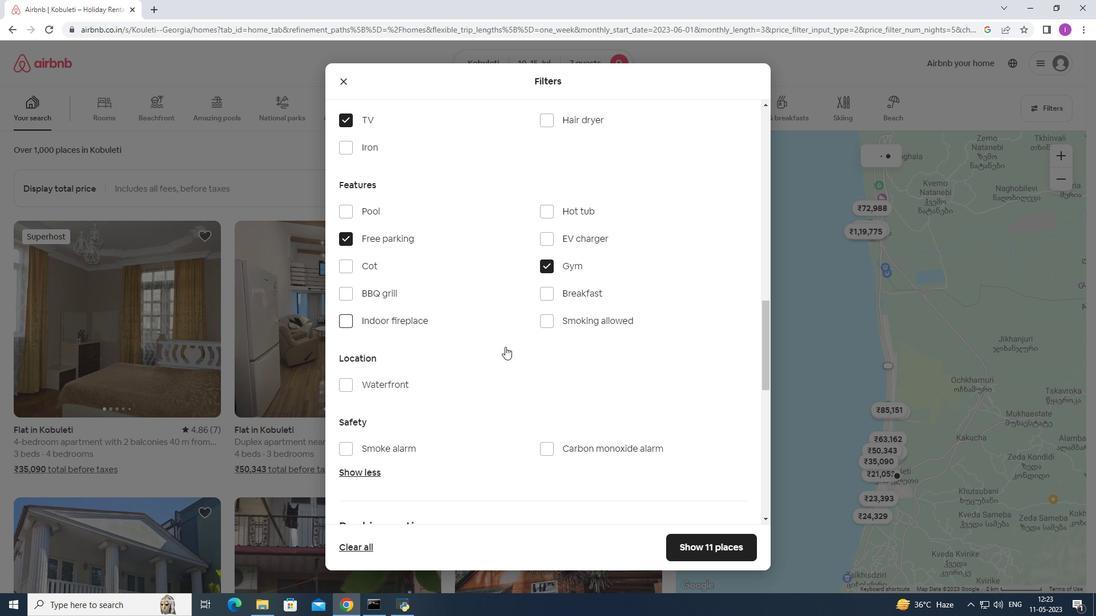
Action: Mouse scrolled (506, 346) with delta (0, 0)
Screenshot: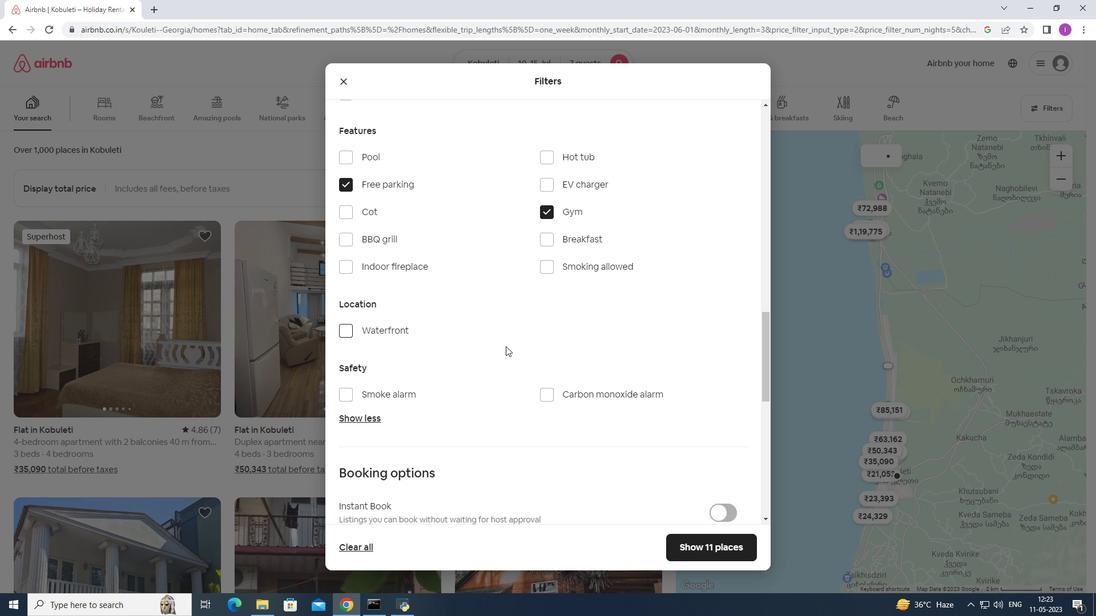 
Action: Mouse moved to (507, 346)
Screenshot: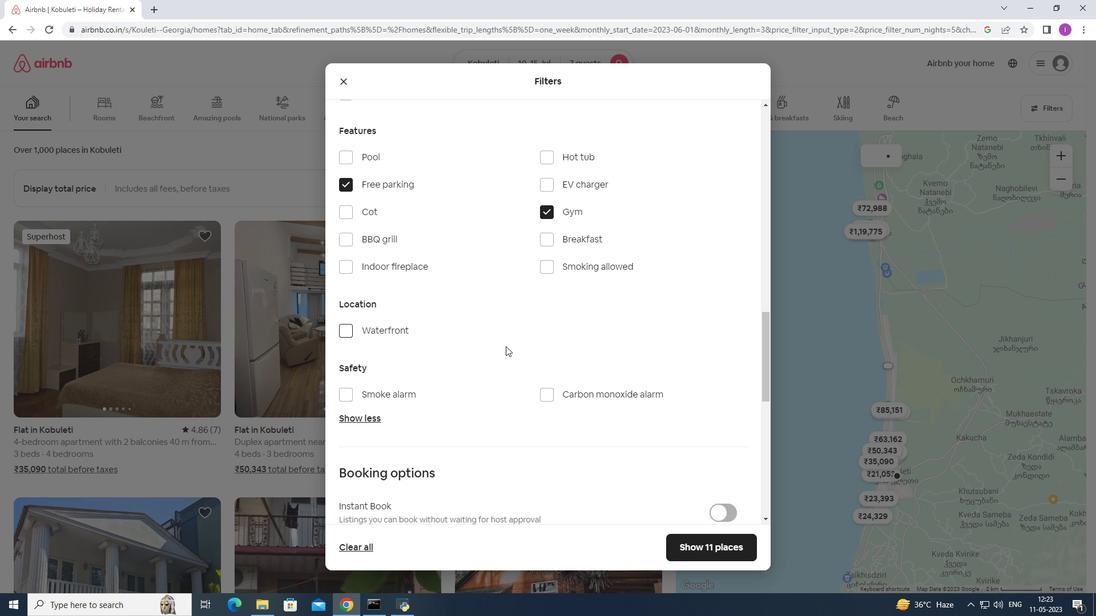
Action: Mouse scrolled (507, 345) with delta (0, 0)
Screenshot: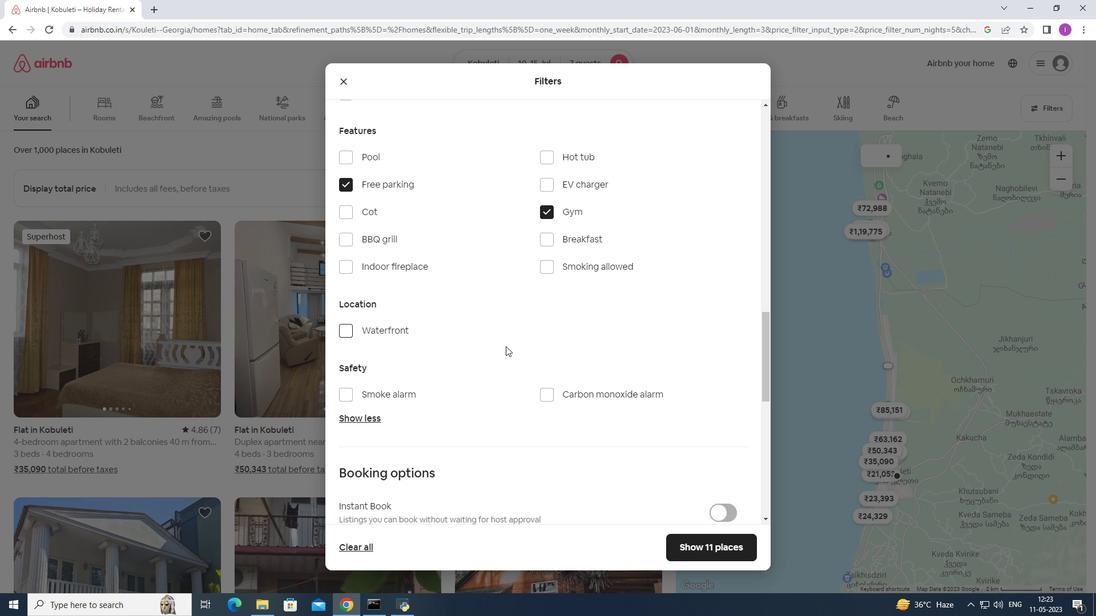
Action: Mouse moved to (510, 346)
Screenshot: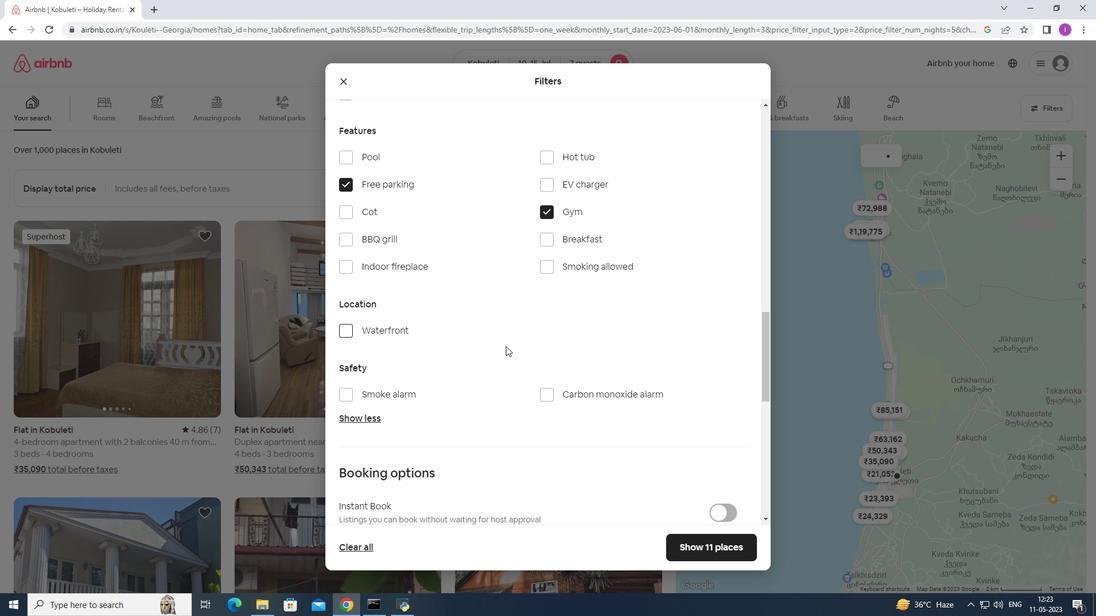 
Action: Mouse scrolled (509, 345) with delta (0, 0)
Screenshot: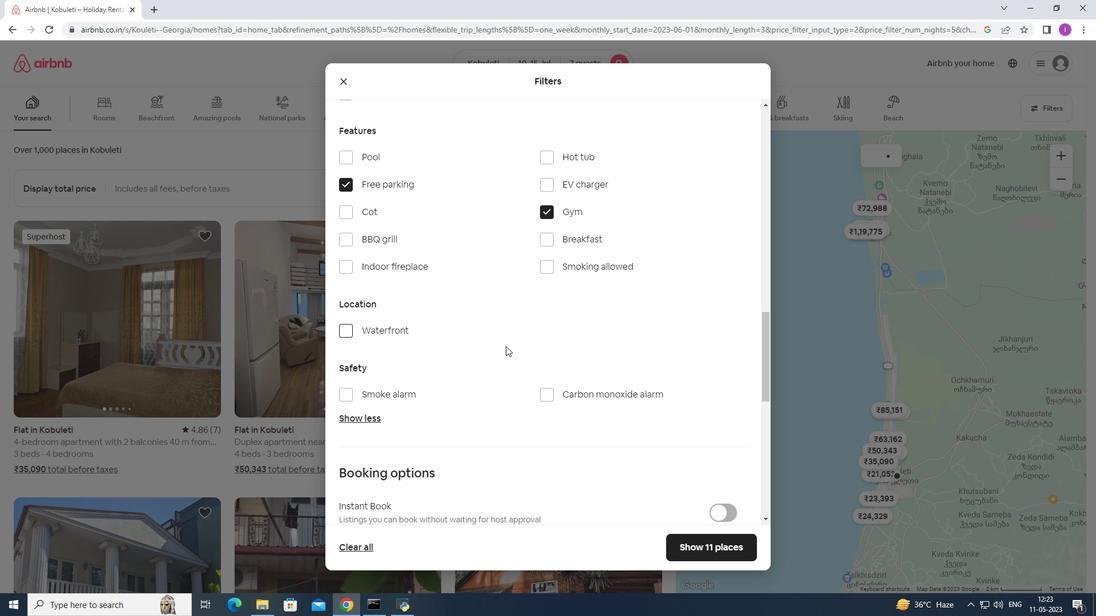
Action: Mouse moved to (577, 351)
Screenshot: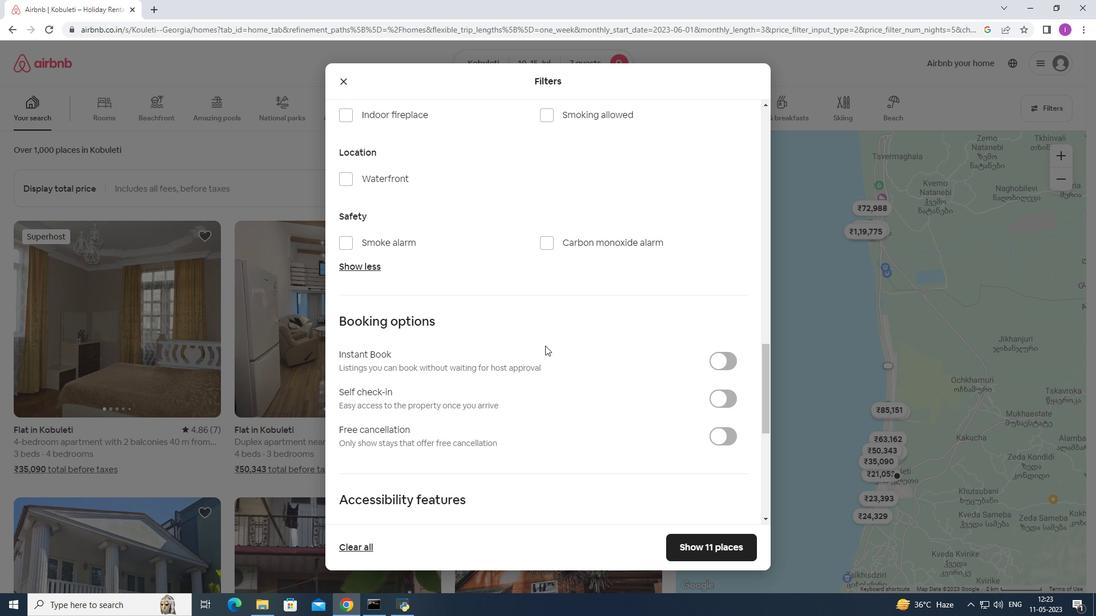 
Action: Mouse scrolled (577, 351) with delta (0, 0)
Screenshot: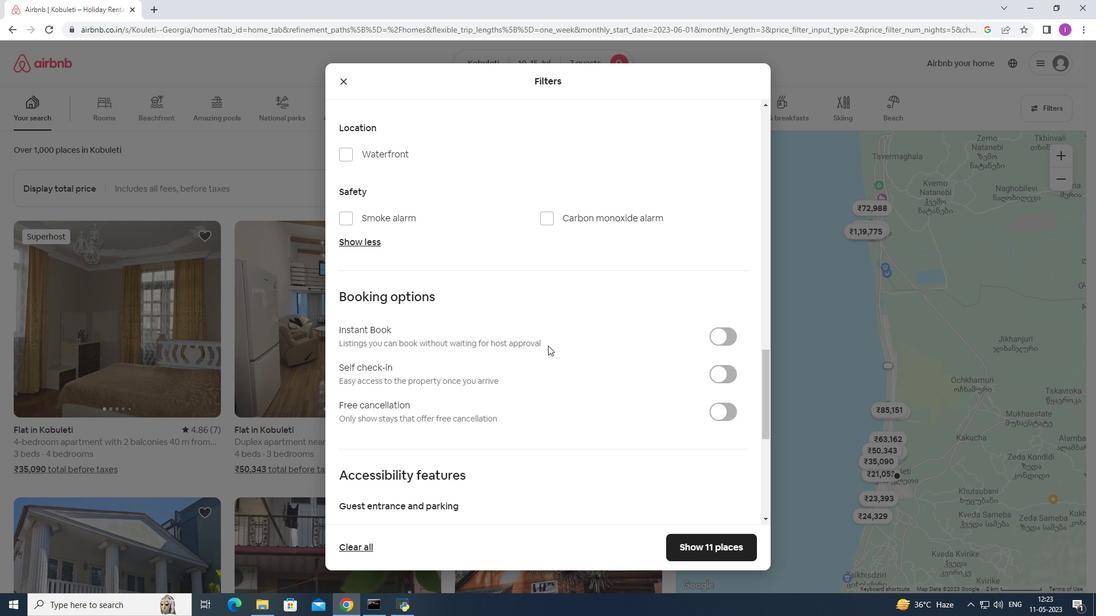 
Action: Mouse moved to (708, 406)
Screenshot: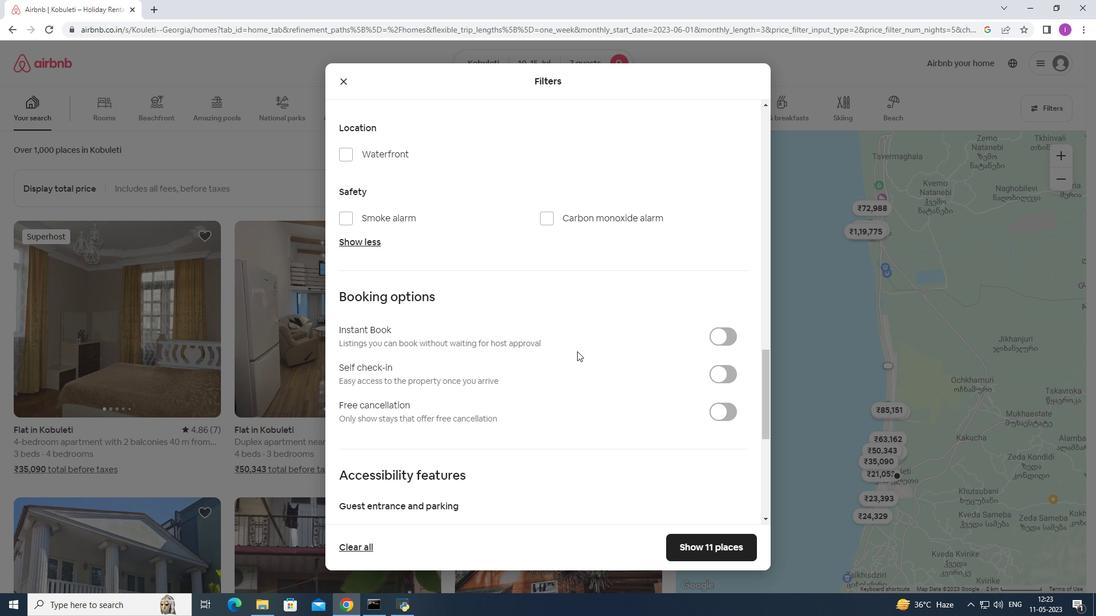 
Action: Mouse scrolled (580, 358) with delta (0, 0)
Screenshot: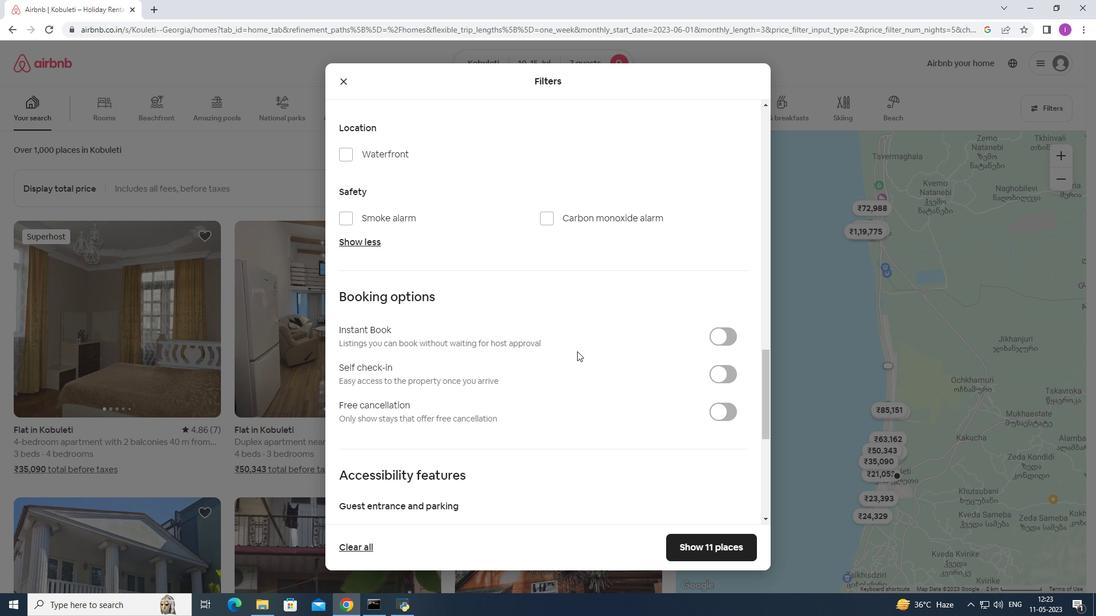
Action: Mouse moved to (713, 406)
Screenshot: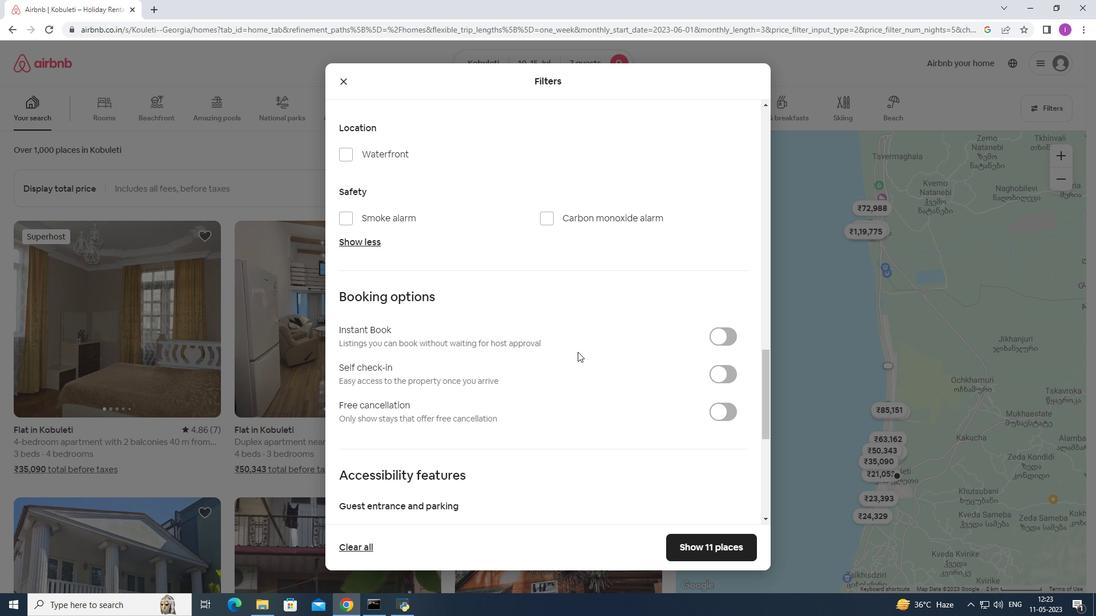 
Action: Mouse scrolled (601, 375) with delta (0, 0)
Screenshot: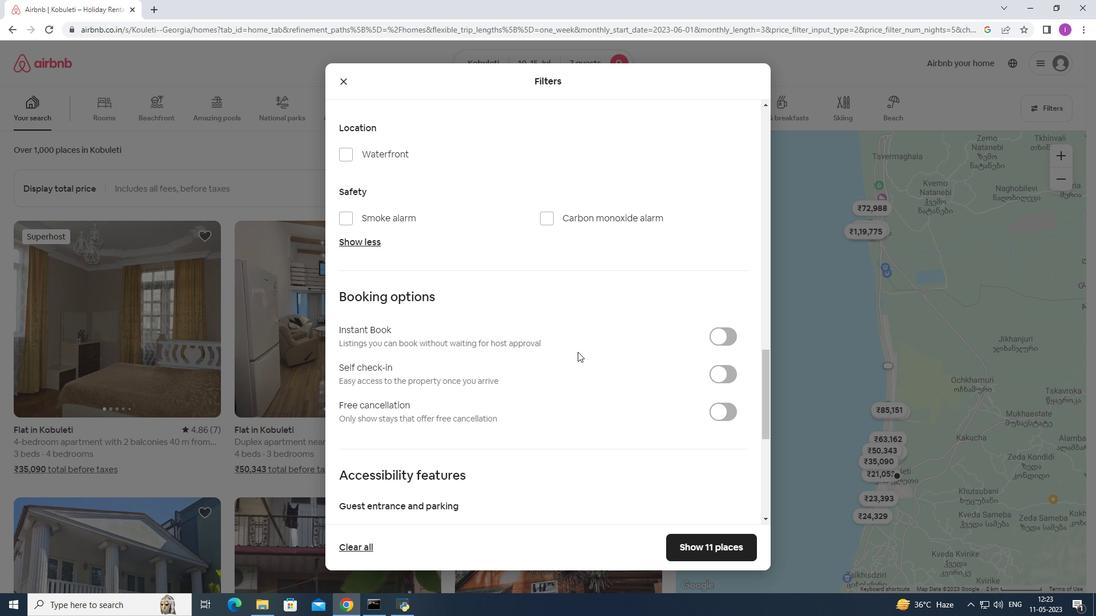 
Action: Mouse moved to (726, 206)
Screenshot: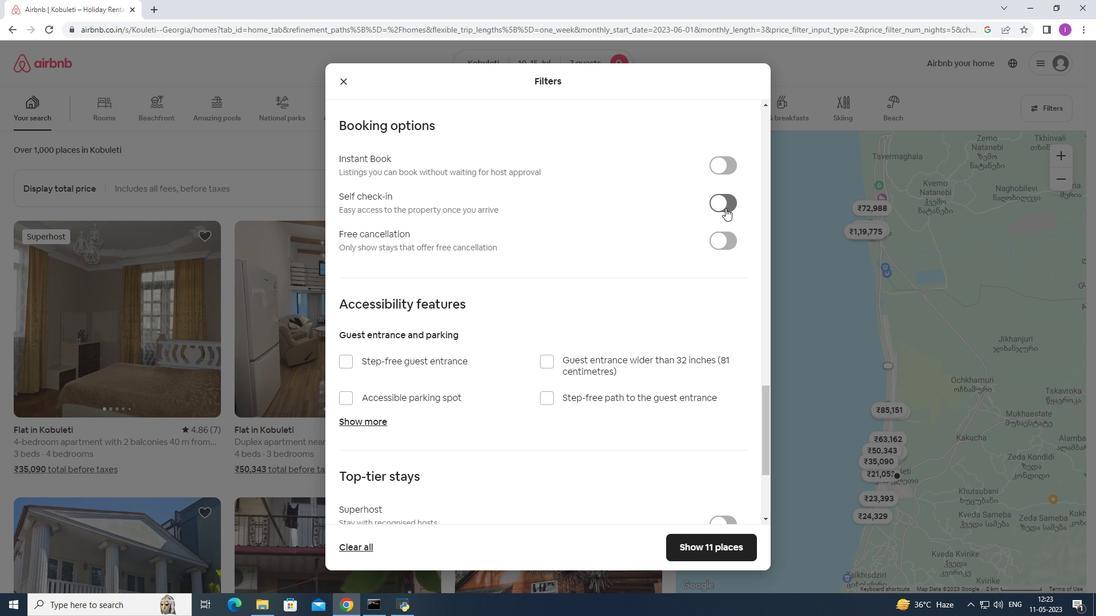 
Action: Mouse pressed left at (726, 206)
Screenshot: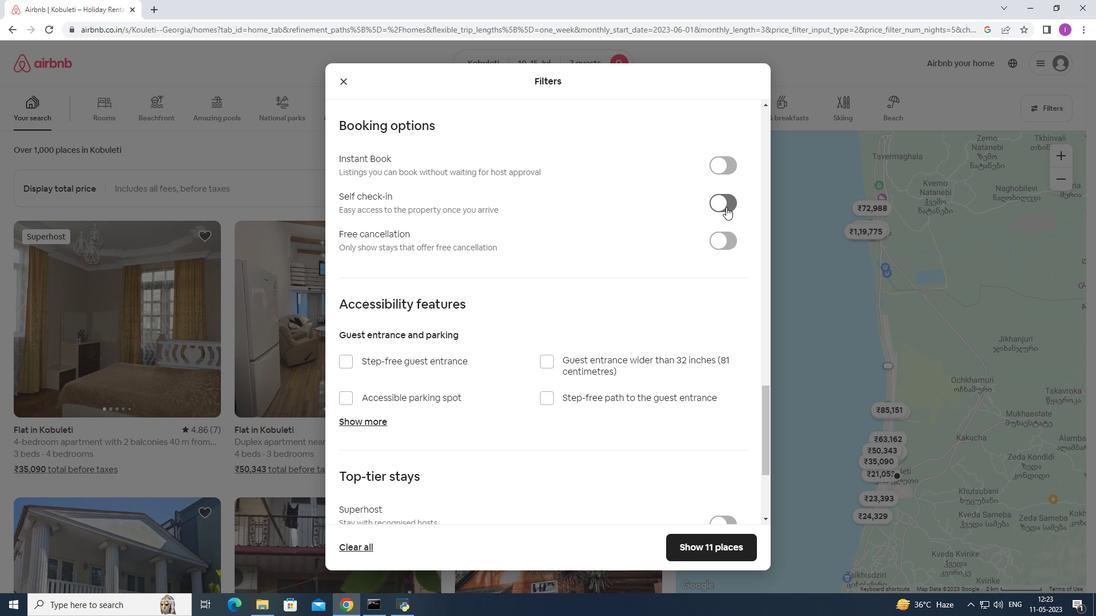 
Action: Mouse moved to (416, 481)
Screenshot: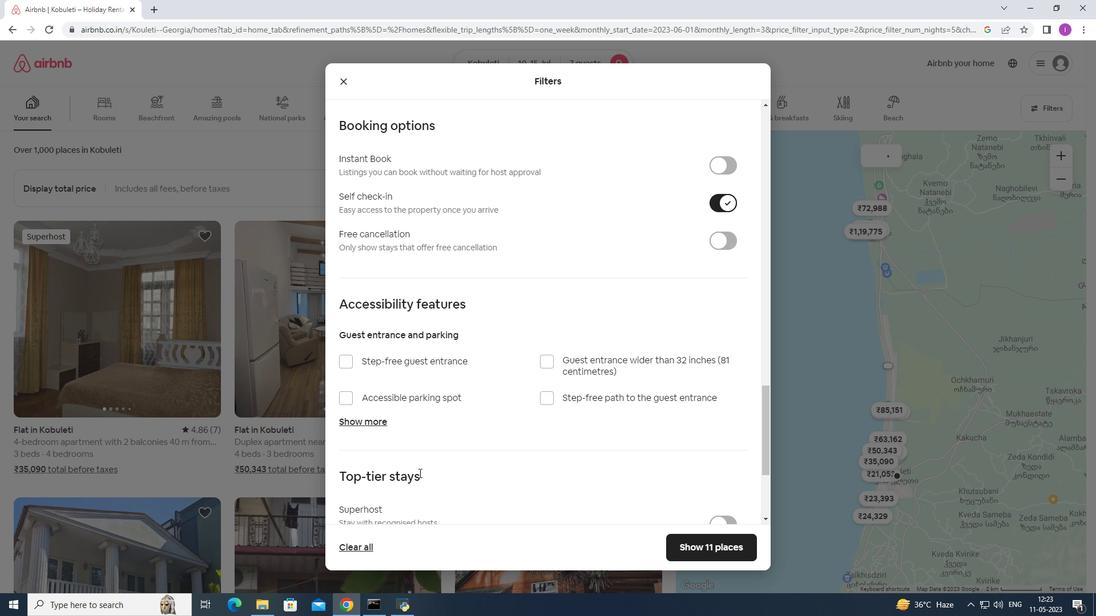 
Action: Mouse scrolled (416, 481) with delta (0, 0)
Screenshot: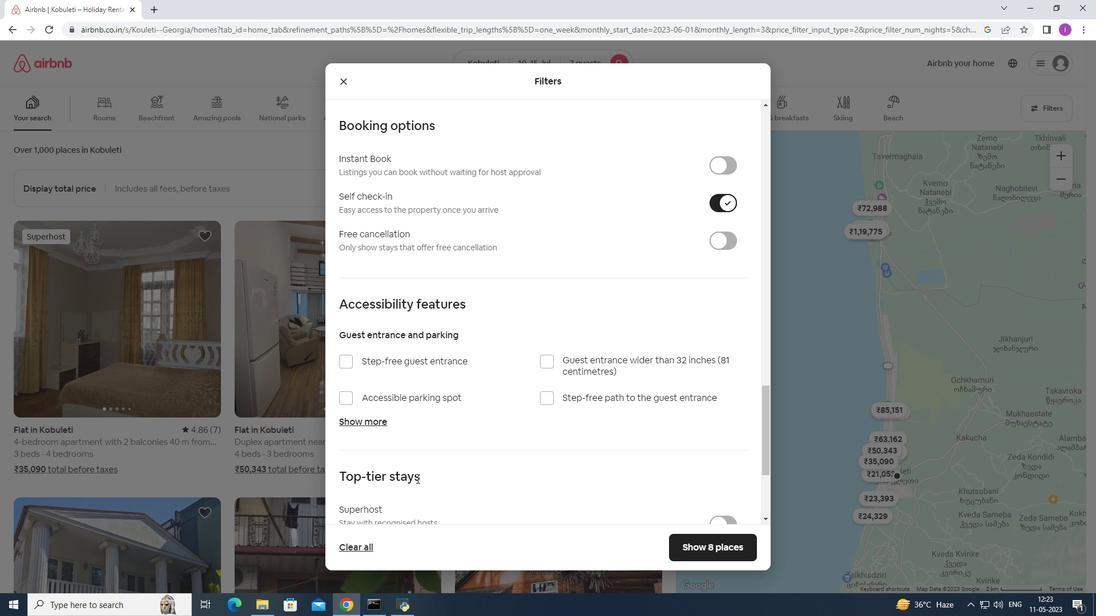 
Action: Mouse scrolled (416, 481) with delta (0, 0)
Screenshot: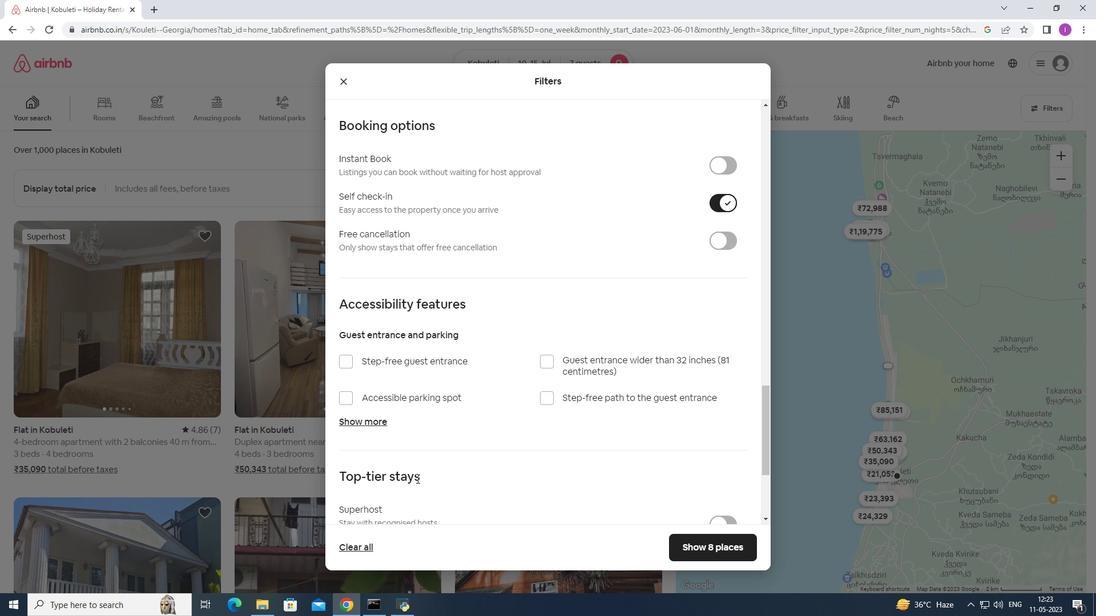 
Action: Mouse scrolled (416, 481) with delta (0, 0)
Screenshot: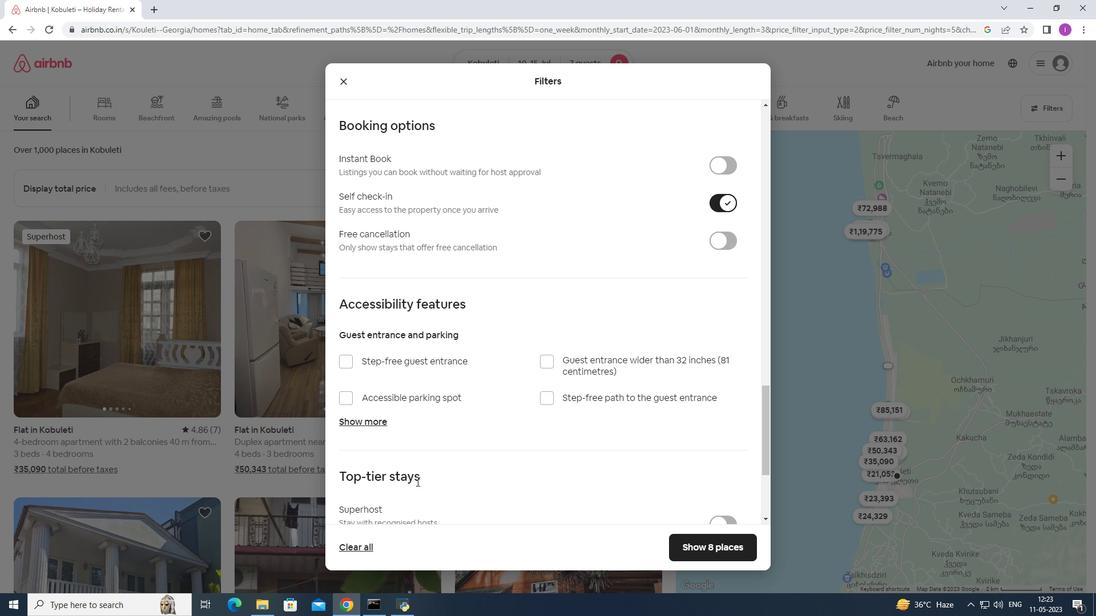 
Action: Mouse moved to (419, 480)
Screenshot: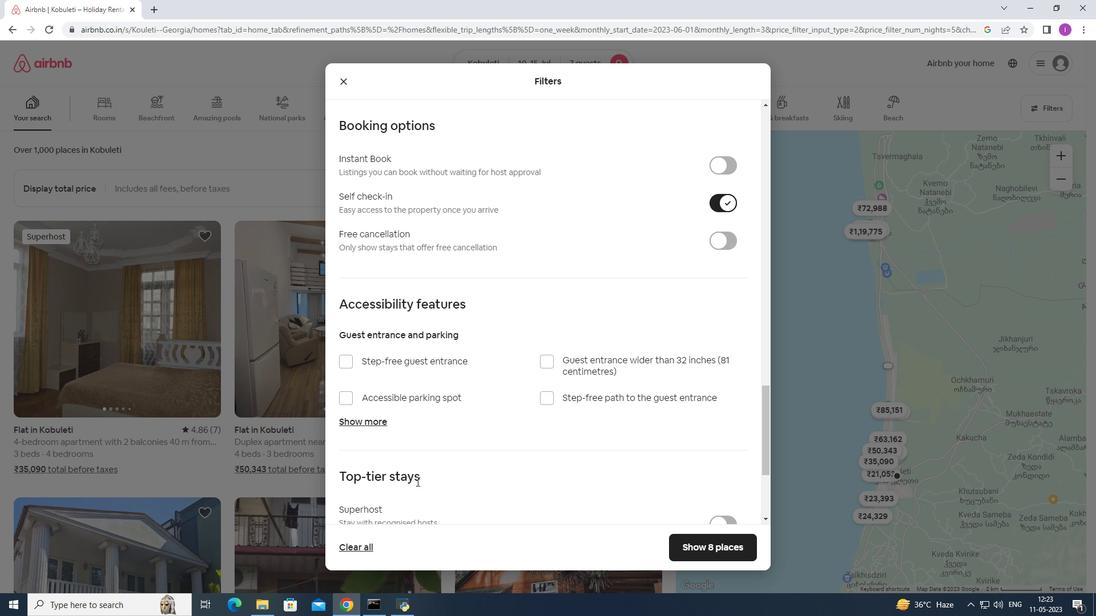 
Action: Mouse scrolled (419, 480) with delta (0, 0)
Screenshot: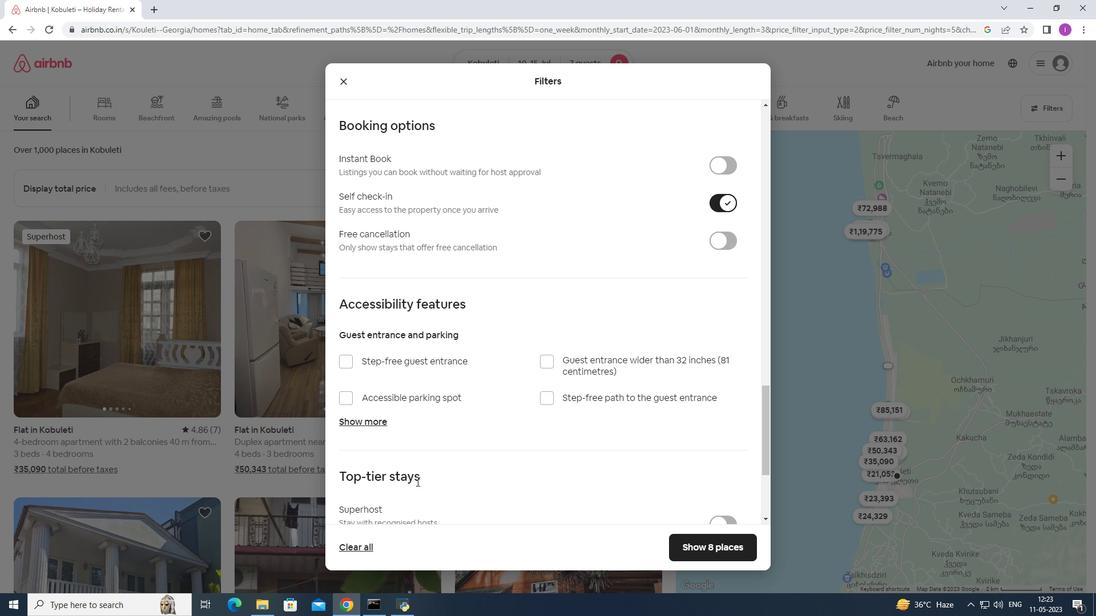 
Action: Mouse moved to (351, 445)
Screenshot: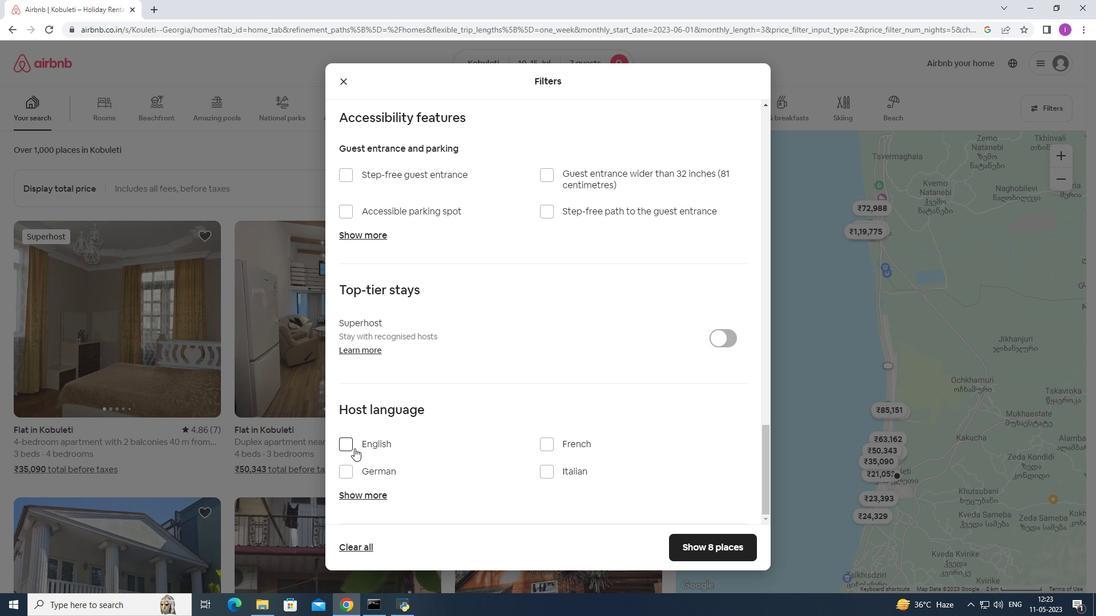 
Action: Mouse pressed left at (351, 445)
Screenshot: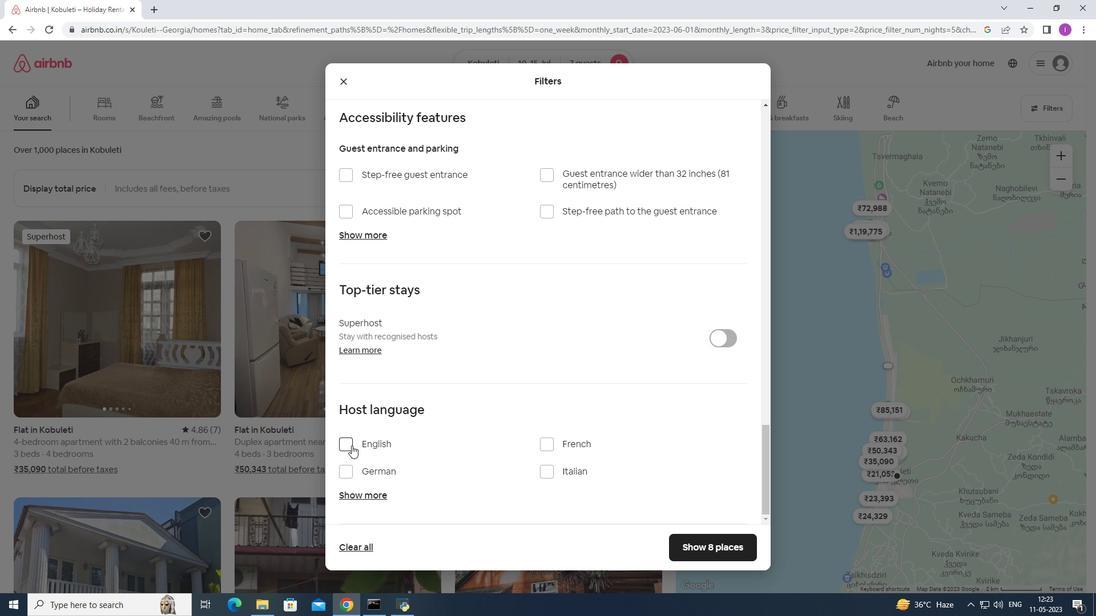 
Action: Mouse moved to (718, 545)
Screenshot: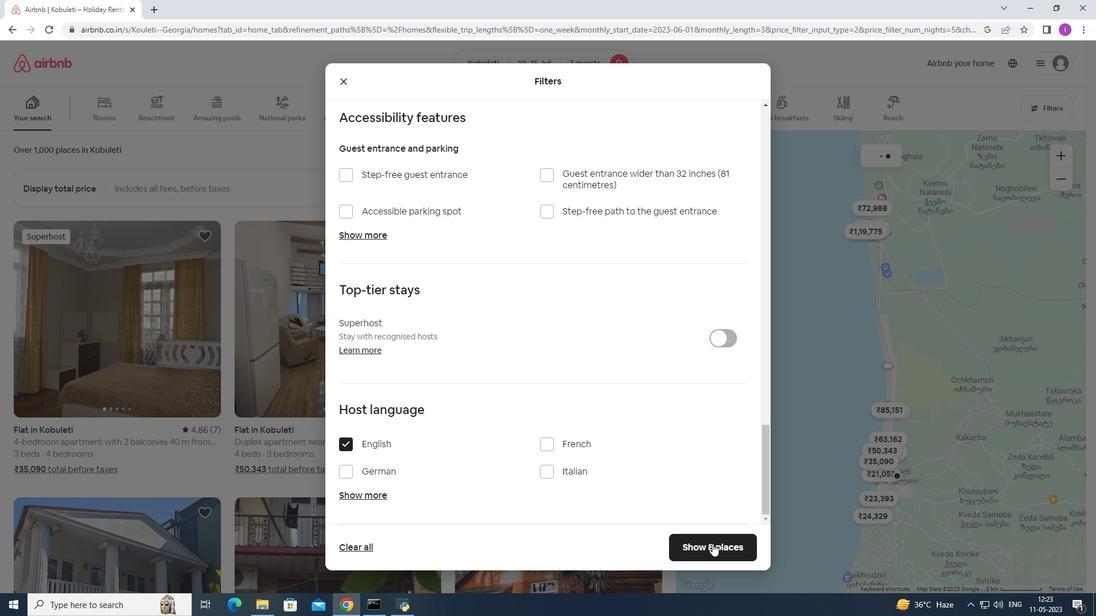 
Action: Mouse pressed left at (718, 545)
Screenshot: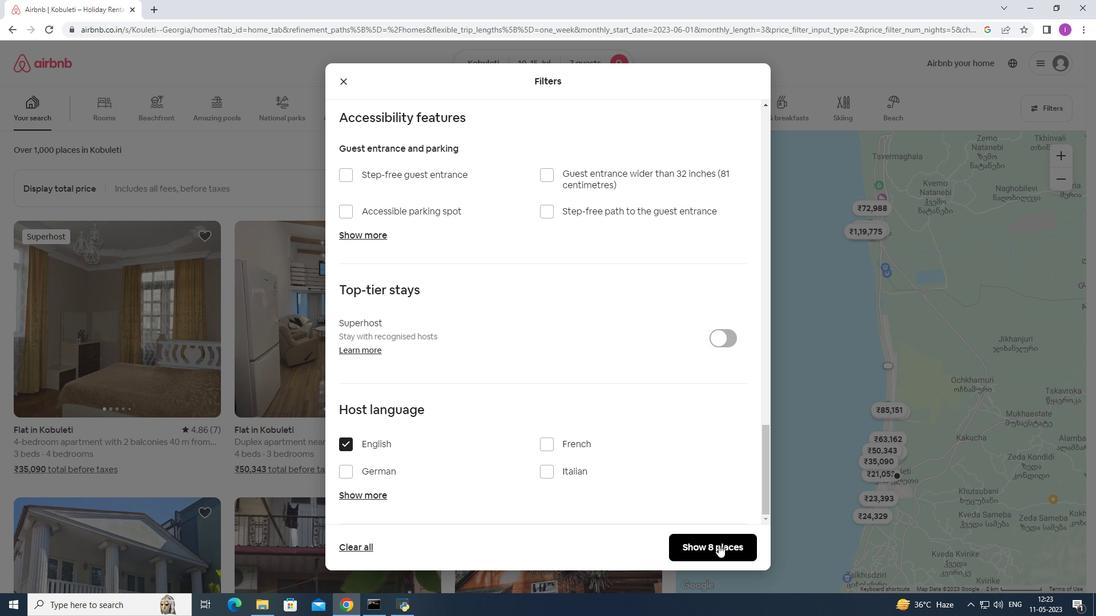 
Action: Mouse moved to (531, 524)
Screenshot: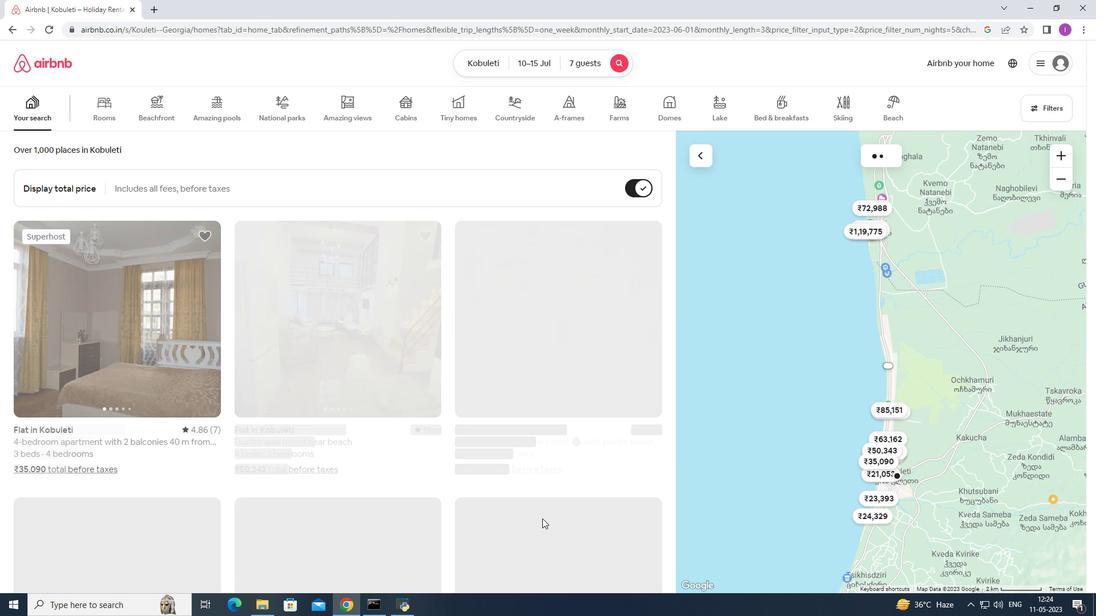 
